 Task: Search Airbnb properties in Delaware with a kitchen.
Action: Mouse moved to (420, 55)
Screenshot: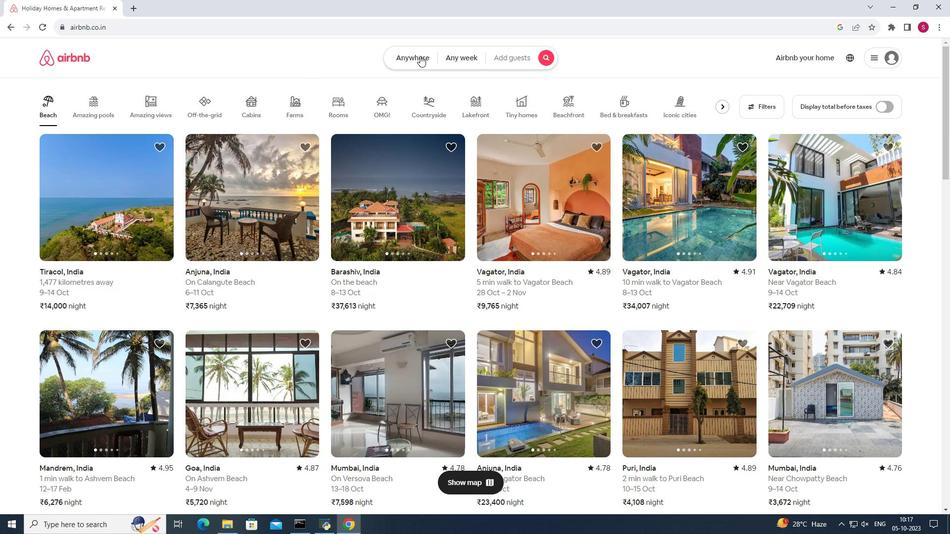 
Action: Mouse pressed left at (420, 55)
Screenshot: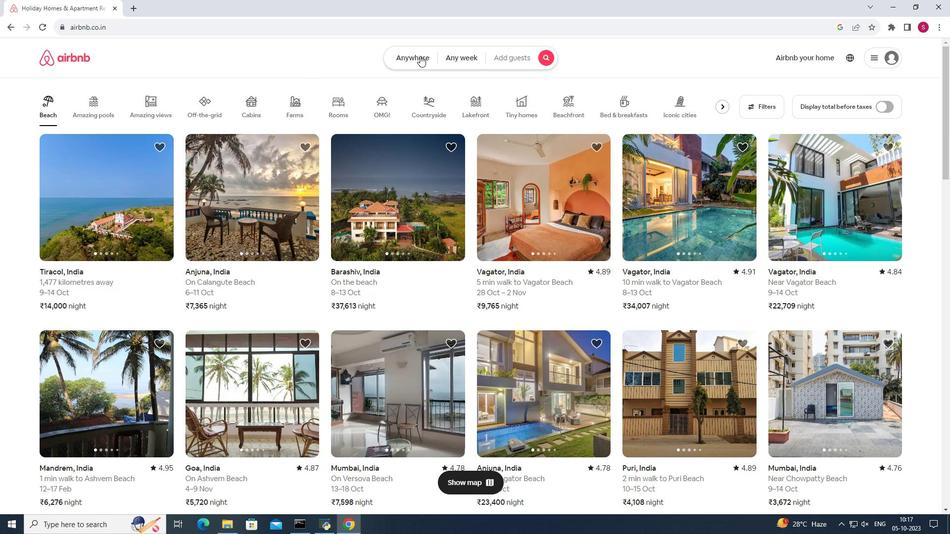 
Action: Mouse moved to (328, 93)
Screenshot: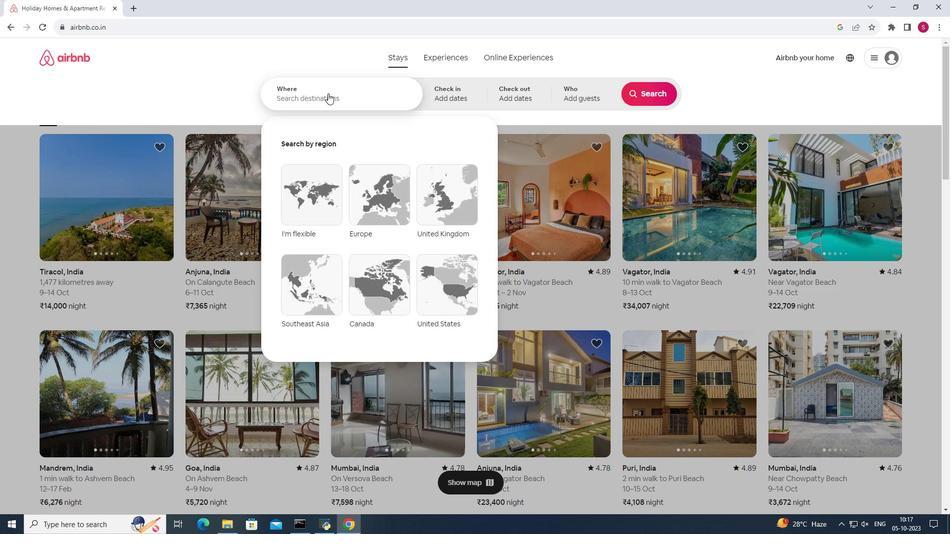 
Action: Mouse pressed left at (328, 93)
Screenshot: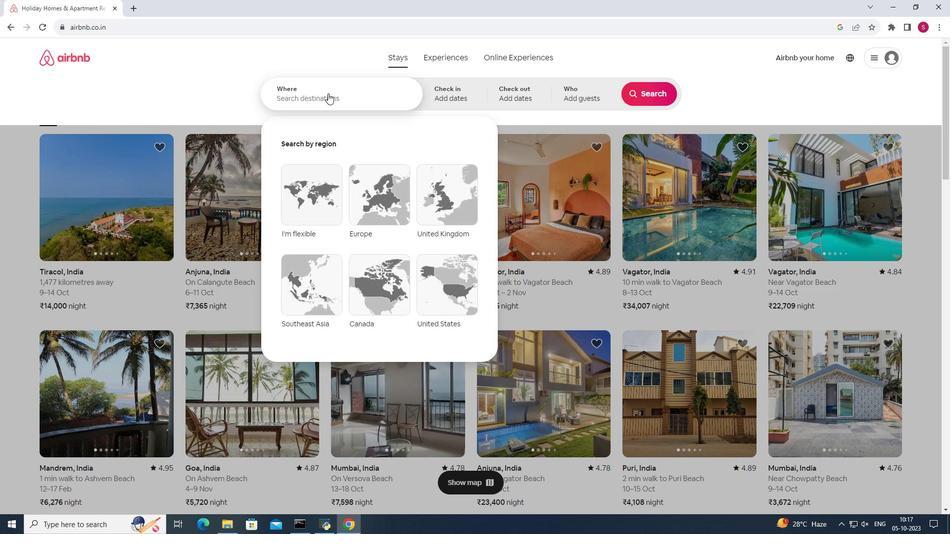 
Action: Mouse moved to (329, 96)
Screenshot: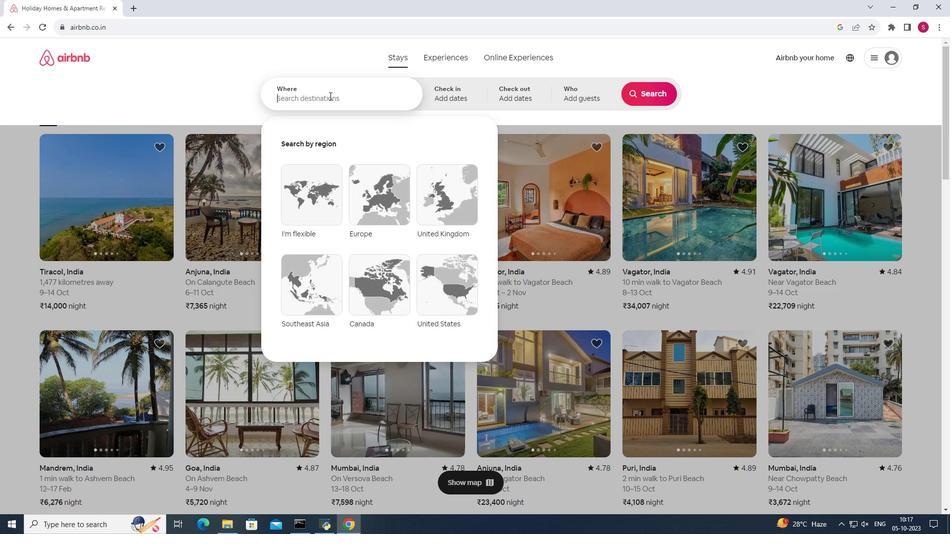 
Action: Key pressed <Key.shift>Di<Key.backspace>elaware
Screenshot: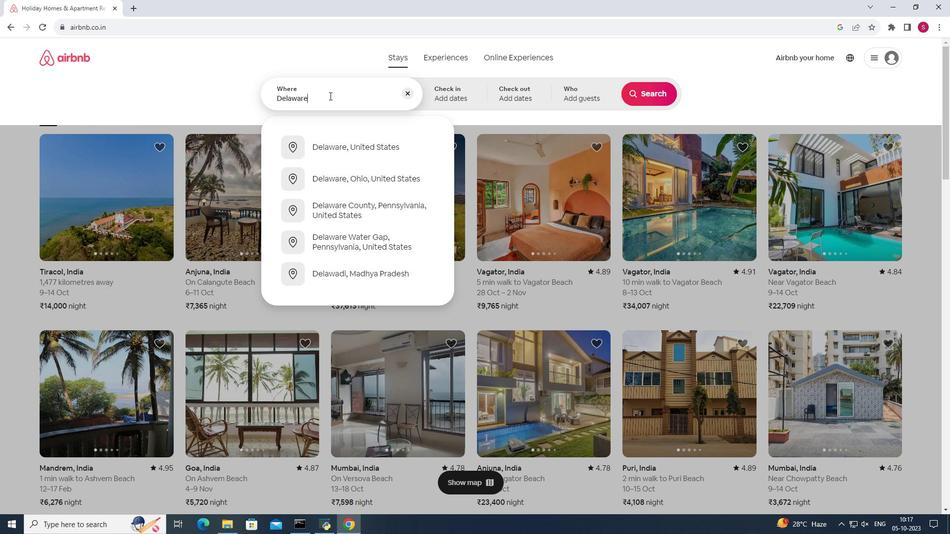 
Action: Mouse moved to (359, 147)
Screenshot: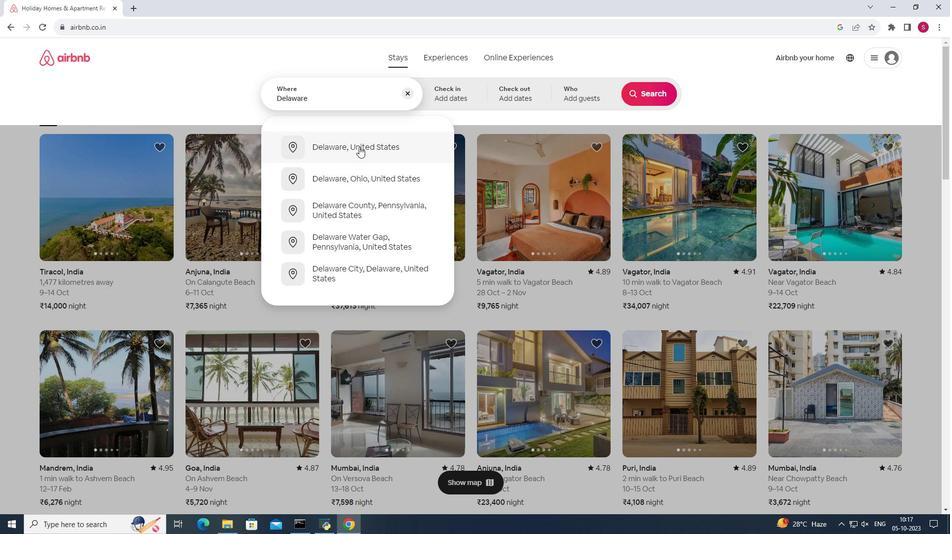
Action: Mouse pressed left at (359, 147)
Screenshot: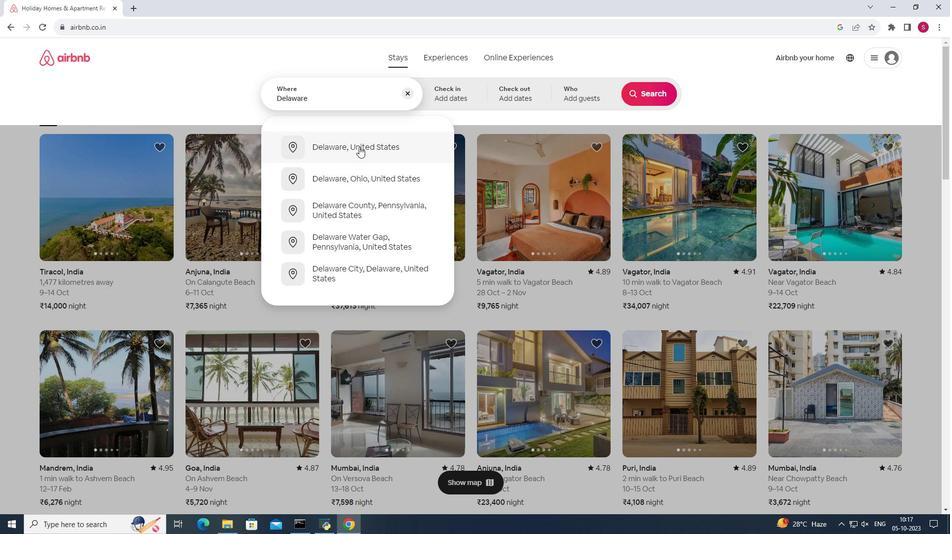 
Action: Mouse moved to (661, 94)
Screenshot: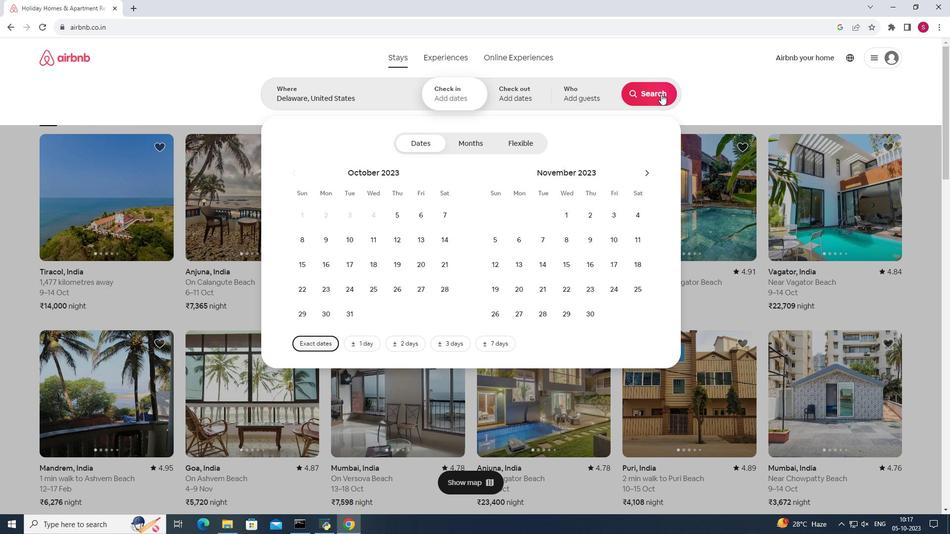 
Action: Mouse pressed left at (661, 94)
Screenshot: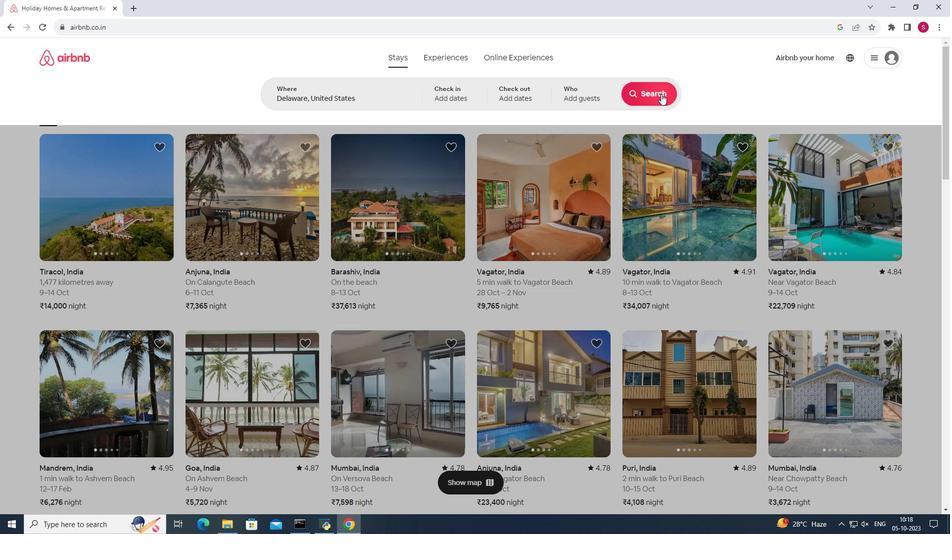 
Action: Mouse moved to (793, 93)
Screenshot: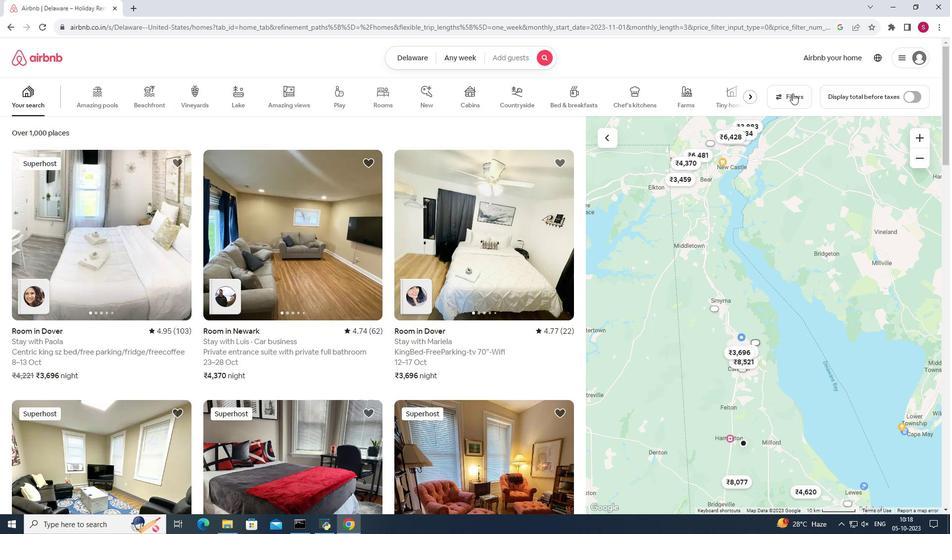 
Action: Mouse pressed left at (793, 93)
Screenshot: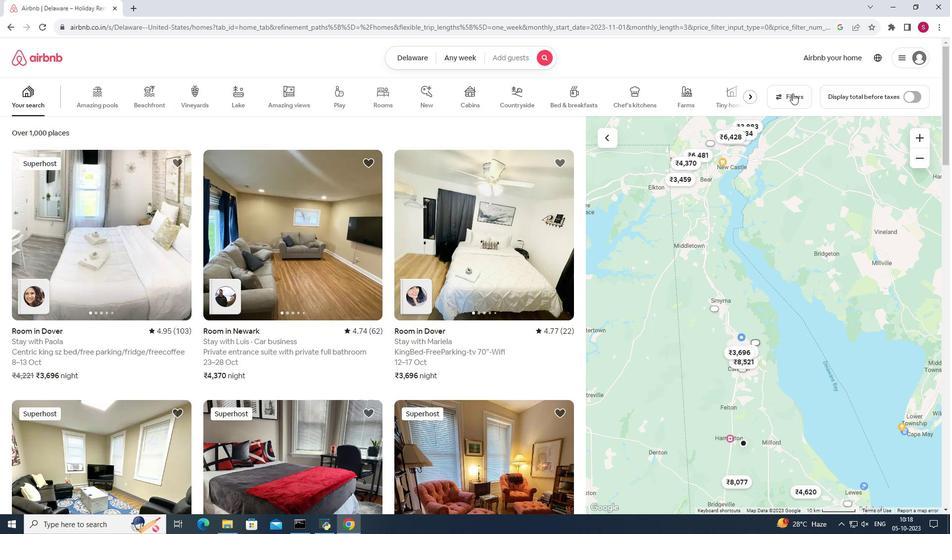 
Action: Mouse moved to (492, 267)
Screenshot: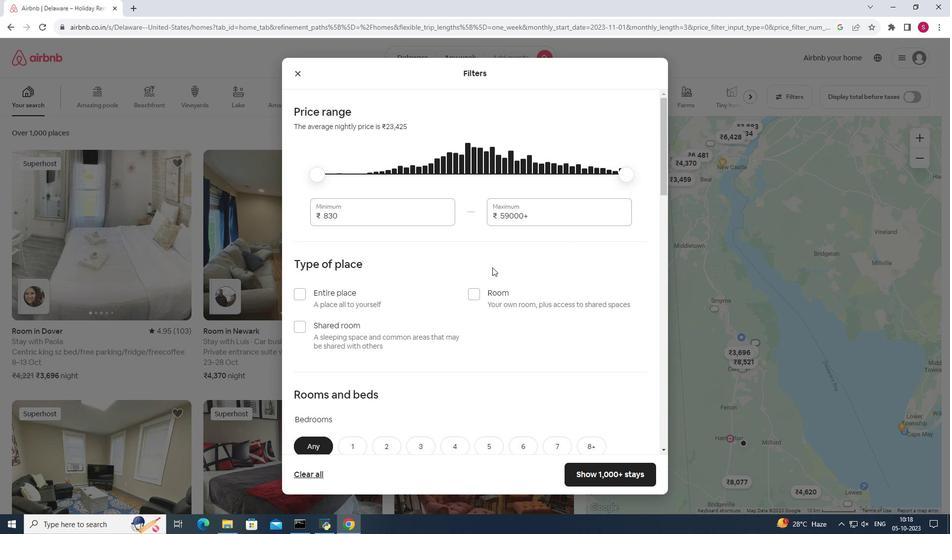 
Action: Mouse scrolled (492, 267) with delta (0, 0)
Screenshot: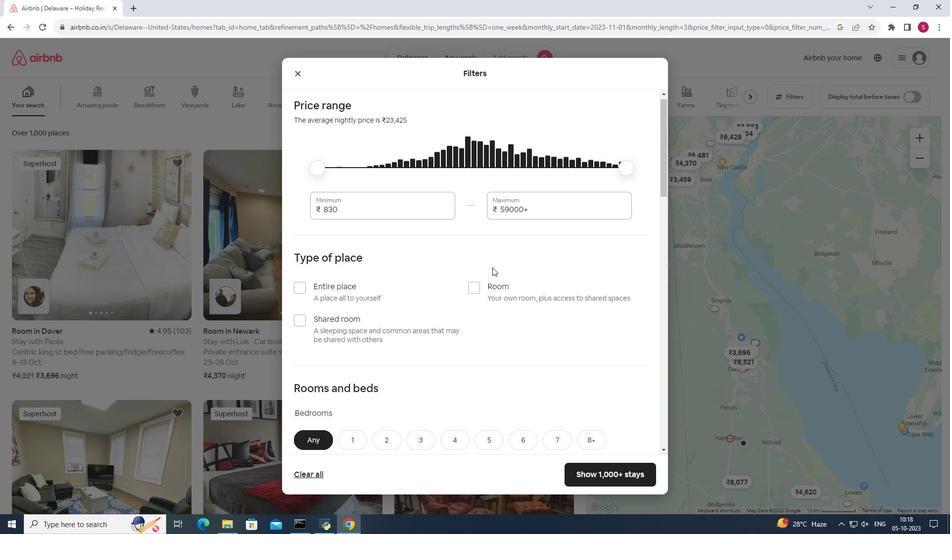 
Action: Mouse scrolled (492, 267) with delta (0, 0)
Screenshot: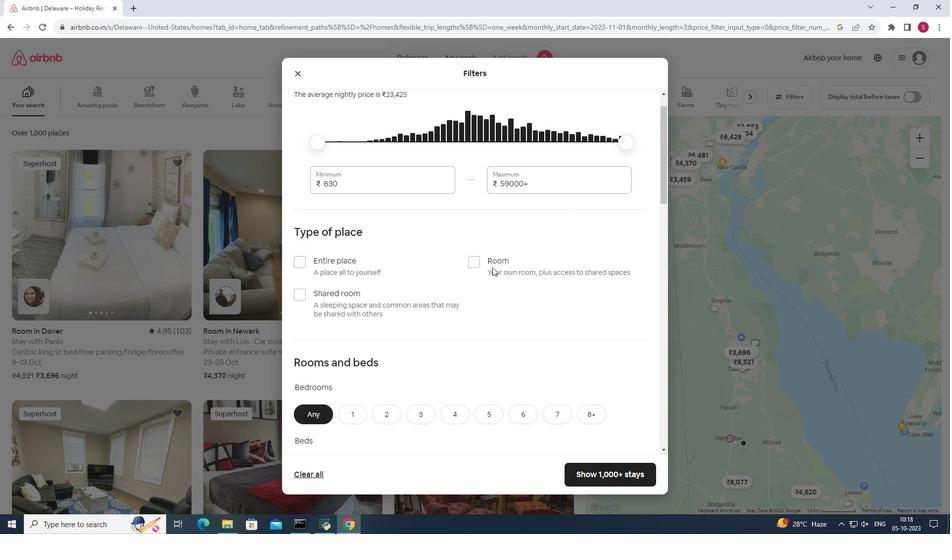 
Action: Mouse scrolled (492, 267) with delta (0, 0)
Screenshot: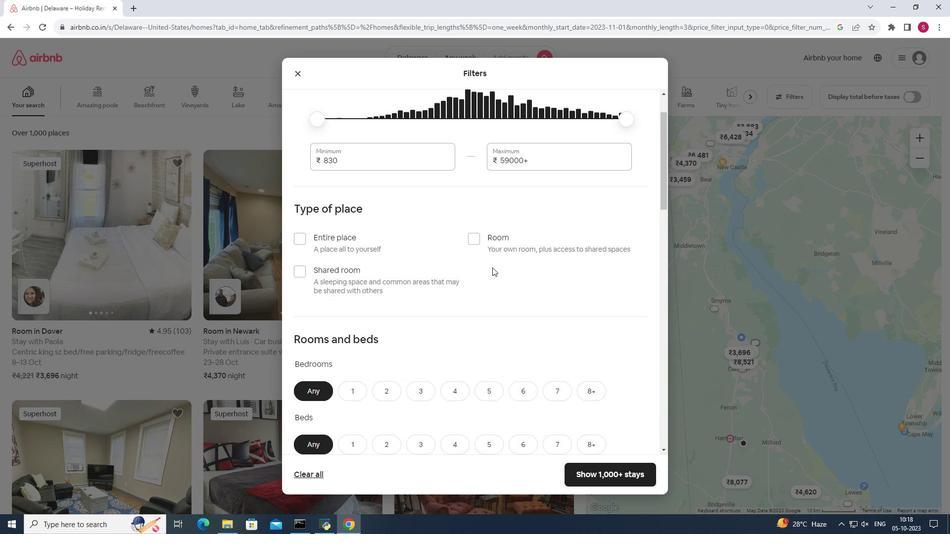 
Action: Mouse scrolled (492, 267) with delta (0, 0)
Screenshot: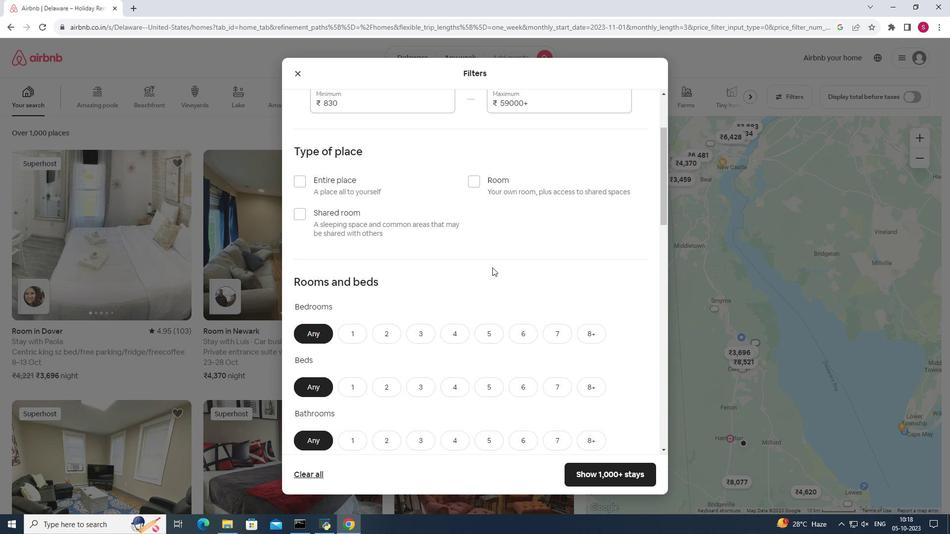 
Action: Mouse scrolled (492, 267) with delta (0, 0)
Screenshot: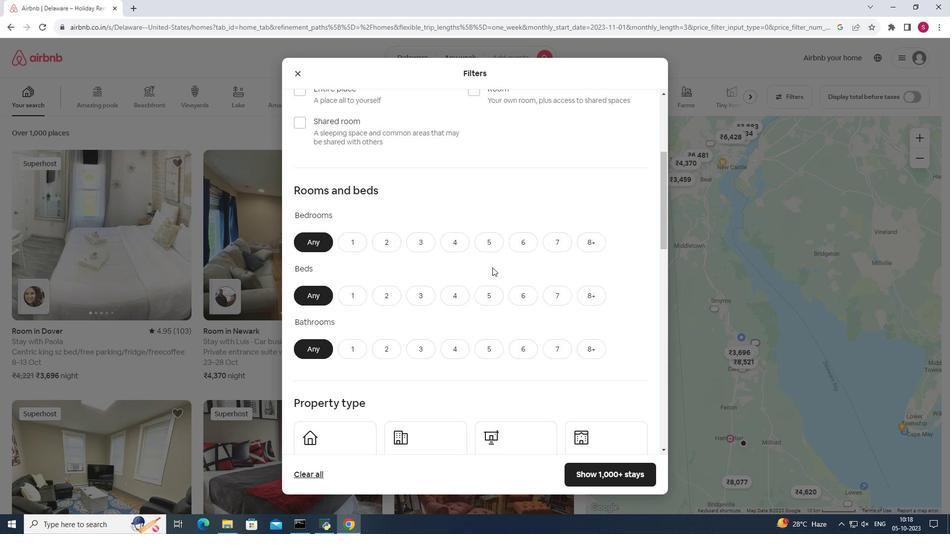 
Action: Mouse scrolled (492, 267) with delta (0, 0)
Screenshot: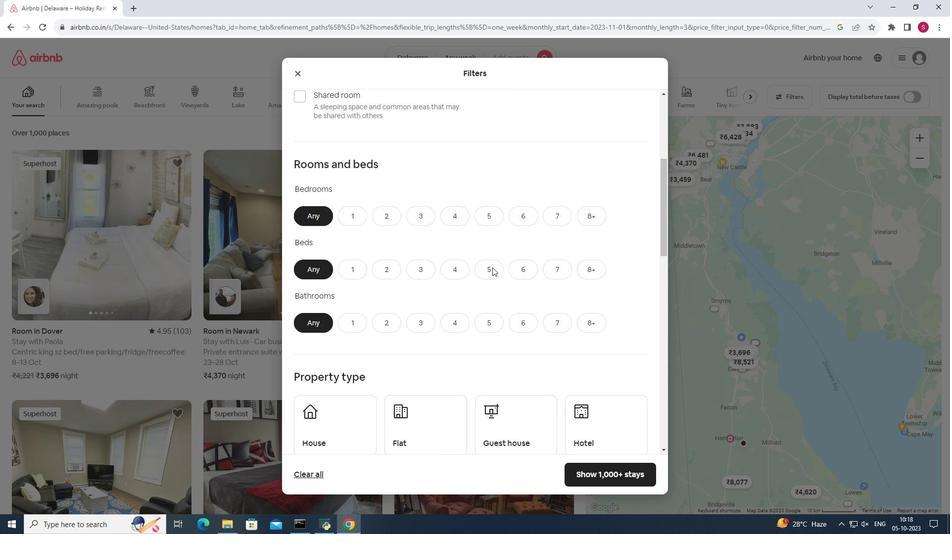 
Action: Mouse scrolled (492, 267) with delta (0, 0)
Screenshot: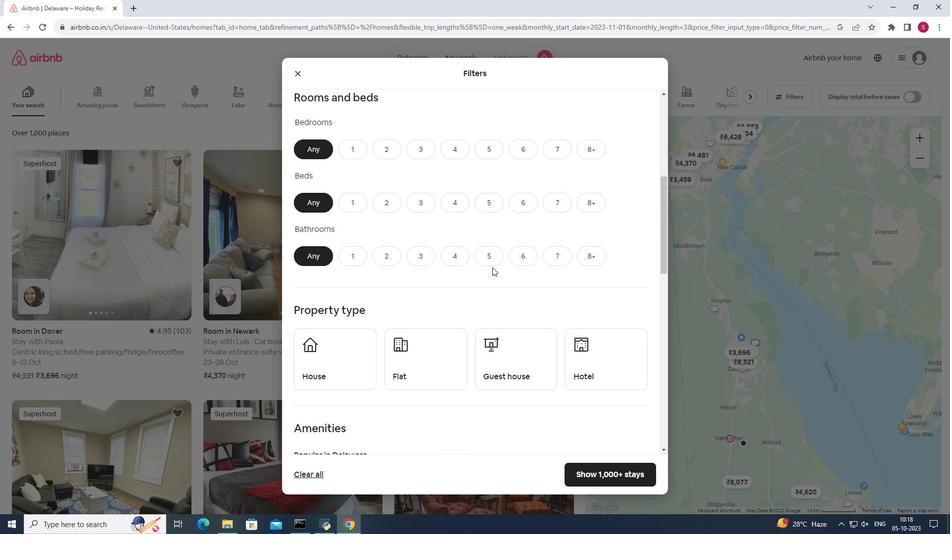 
Action: Mouse scrolled (492, 267) with delta (0, 0)
Screenshot: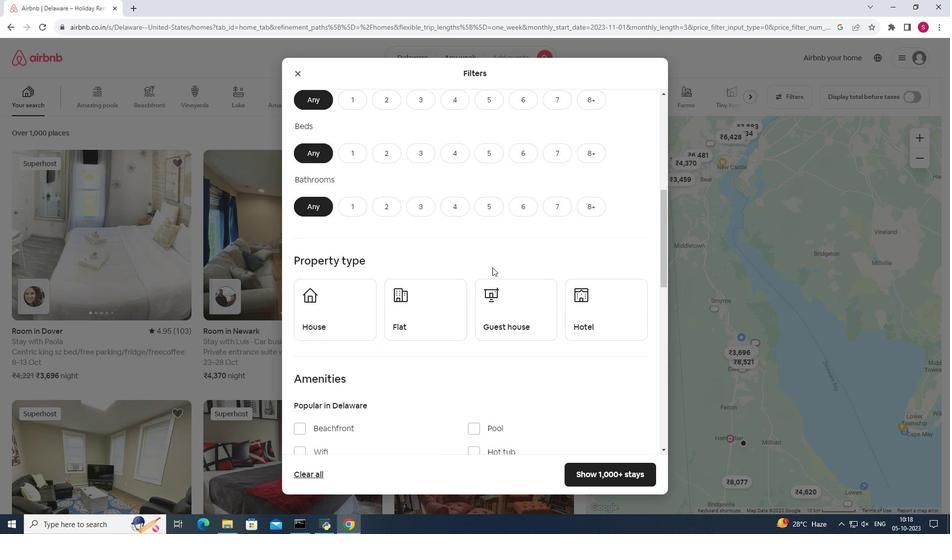 
Action: Mouse scrolled (492, 267) with delta (0, 0)
Screenshot: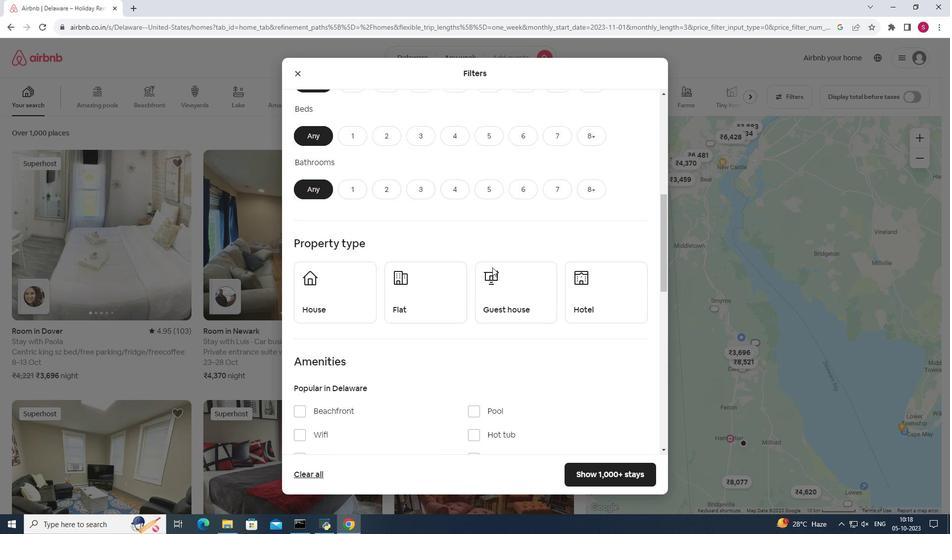 
Action: Mouse scrolled (492, 267) with delta (0, 0)
Screenshot: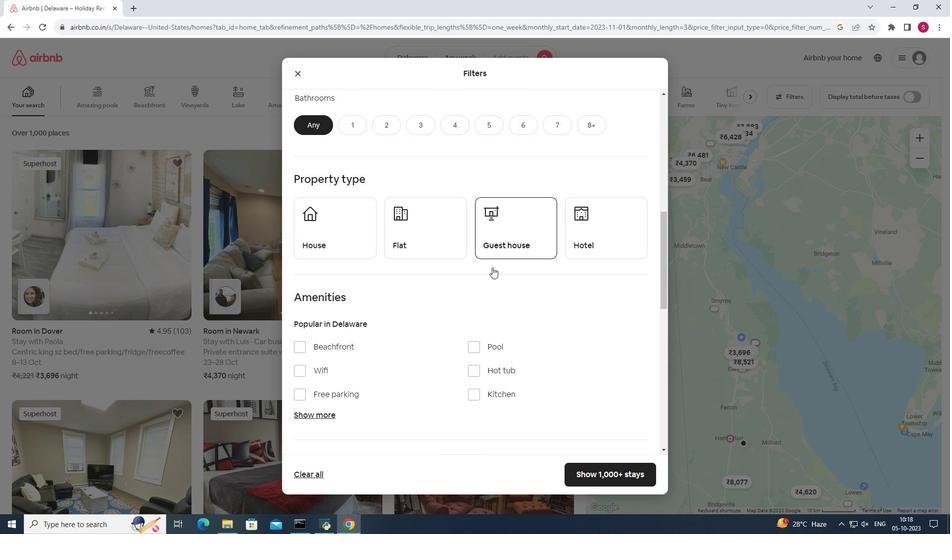 
Action: Mouse moved to (473, 331)
Screenshot: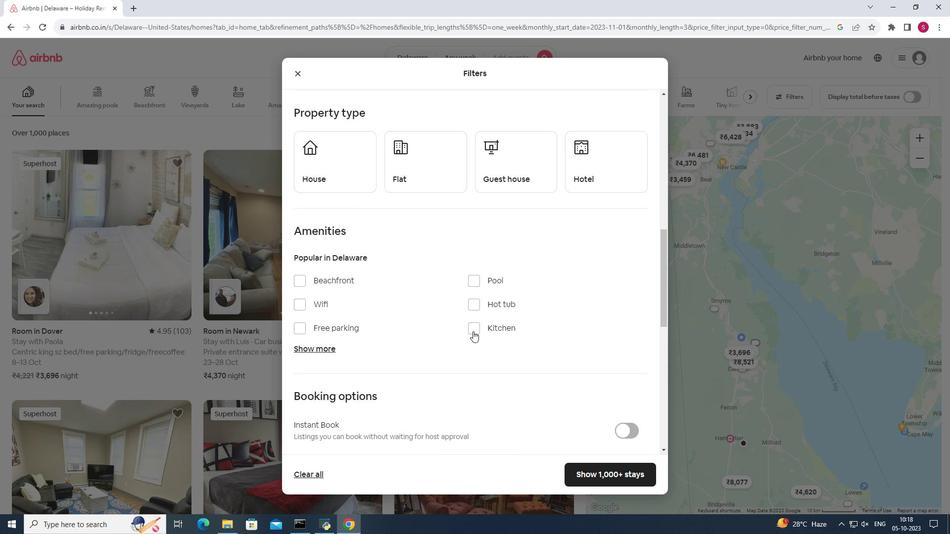 
Action: Mouse pressed left at (473, 331)
Screenshot: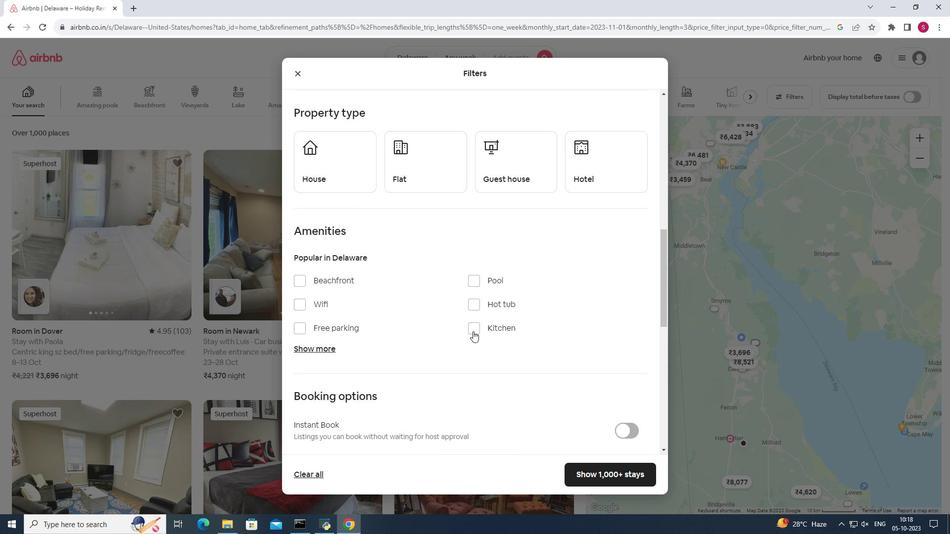 
Action: Mouse moved to (593, 480)
Screenshot: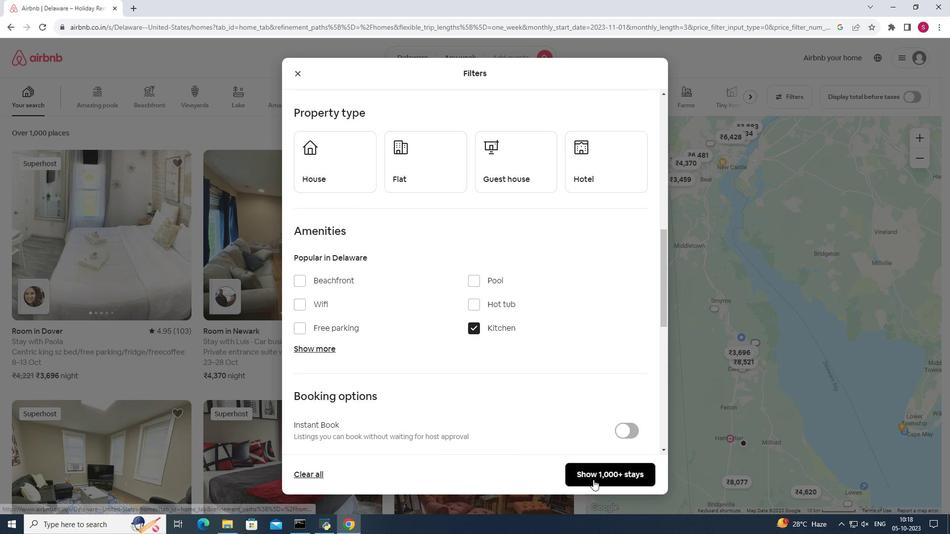 
Action: Mouse pressed left at (593, 480)
Screenshot: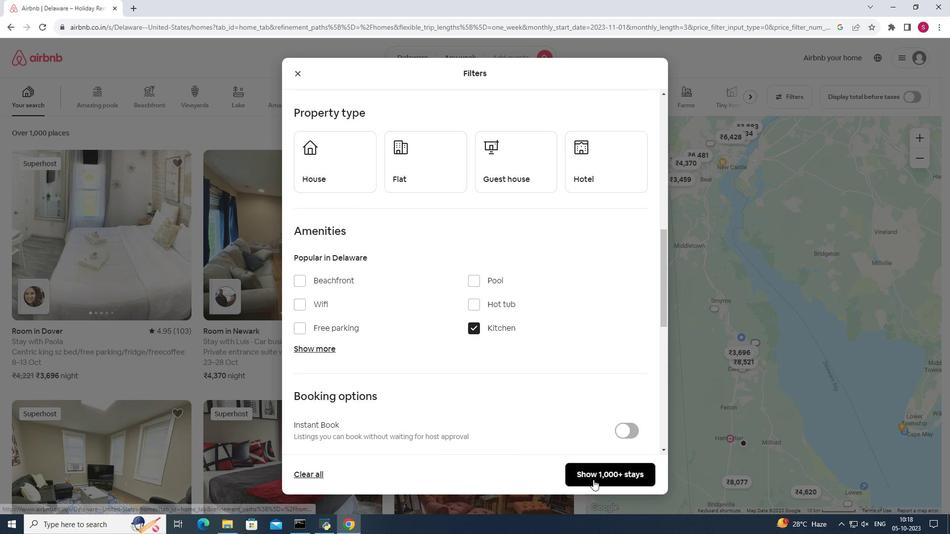 
Action: Mouse moved to (446, 253)
Screenshot: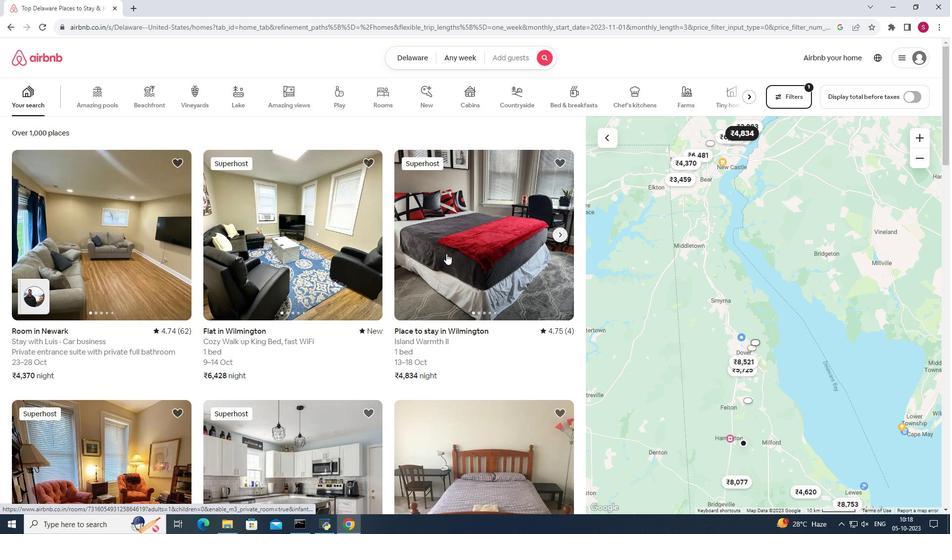 
Action: Mouse scrolled (446, 253) with delta (0, 0)
Screenshot: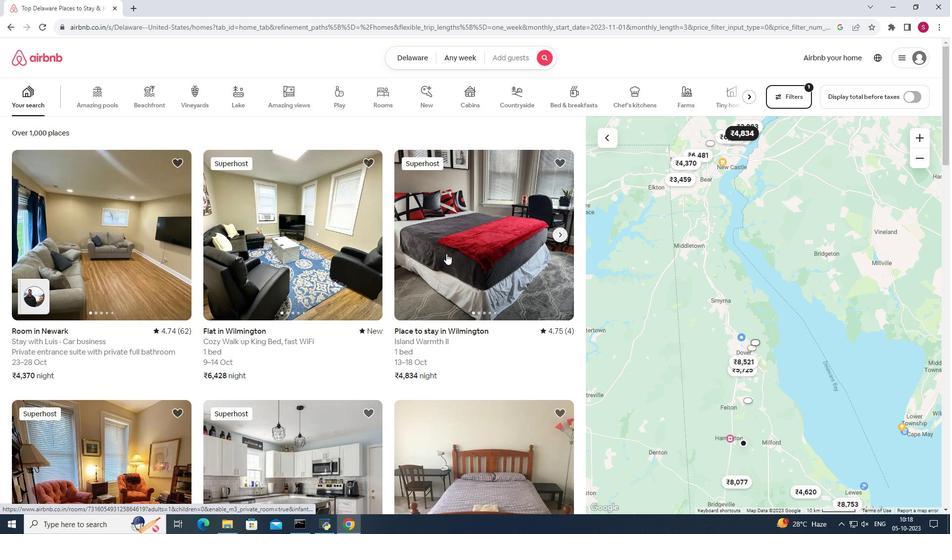 
Action: Mouse scrolled (446, 253) with delta (0, 0)
Screenshot: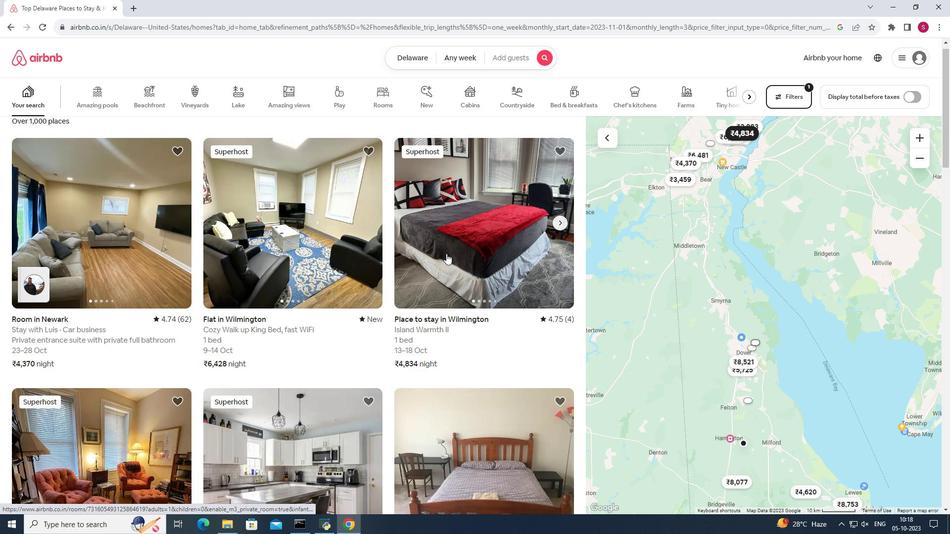 
Action: Mouse scrolled (446, 253) with delta (0, 0)
Screenshot: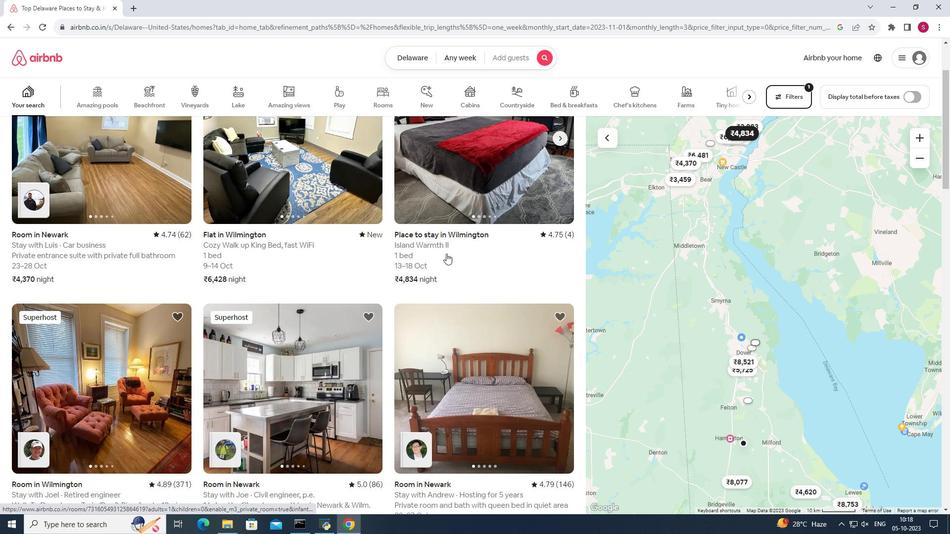 
Action: Mouse moved to (447, 253)
Screenshot: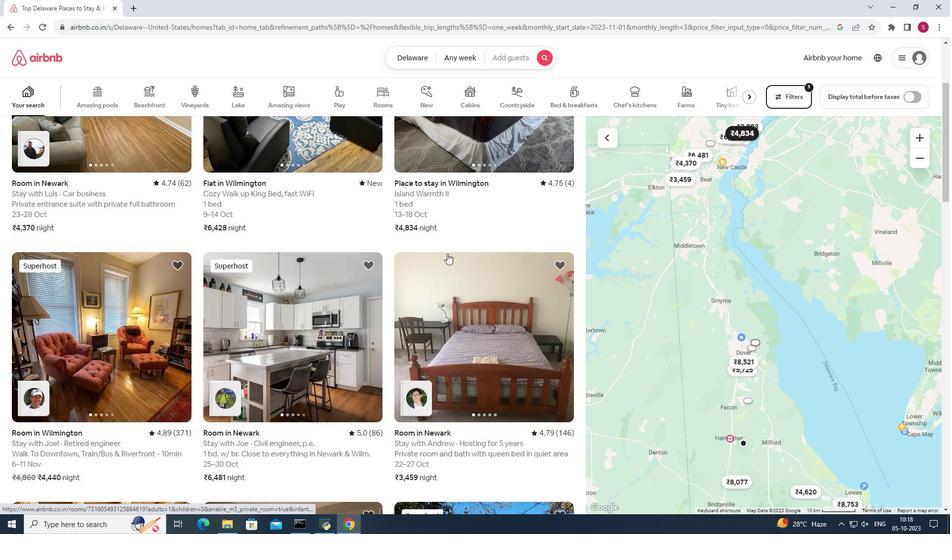 
Action: Mouse scrolled (447, 253) with delta (0, 0)
Screenshot: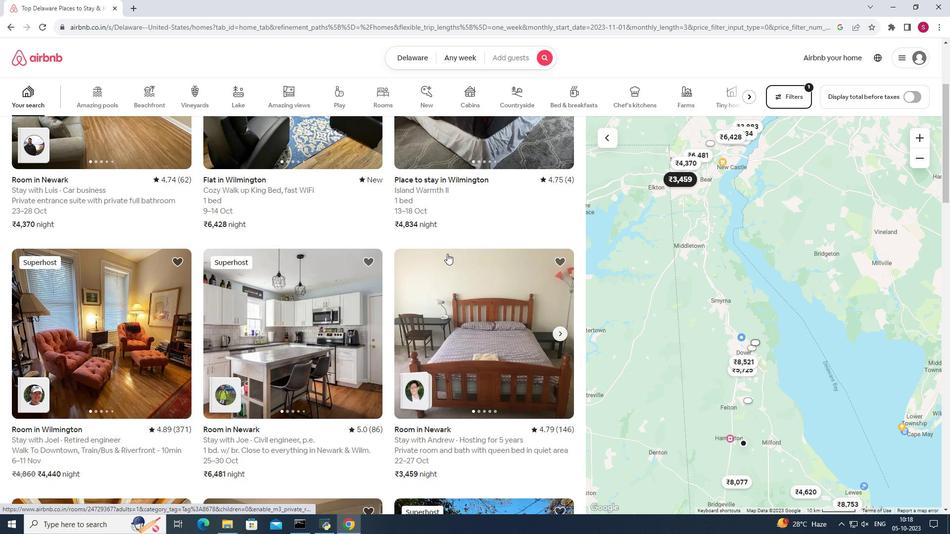 
Action: Mouse scrolled (447, 253) with delta (0, 0)
Screenshot: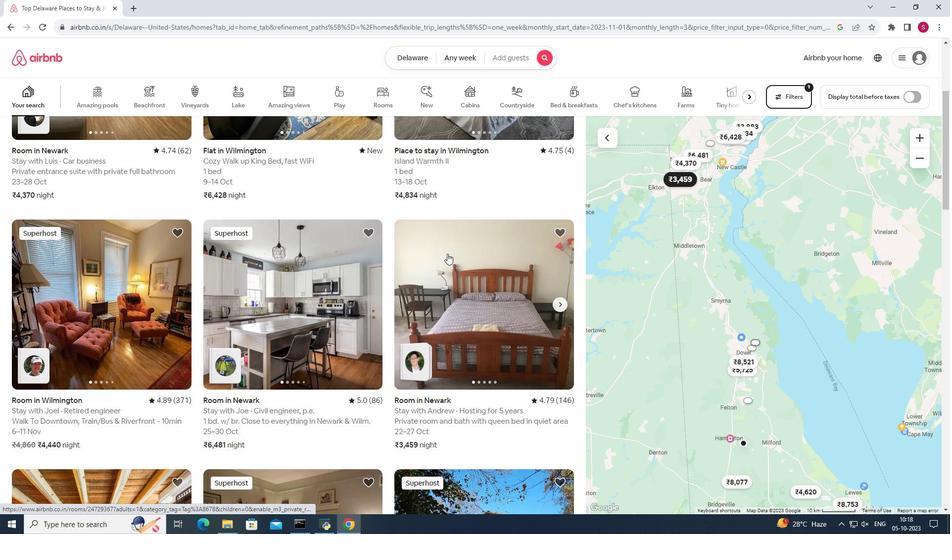 
Action: Mouse scrolled (447, 253) with delta (0, 0)
Screenshot: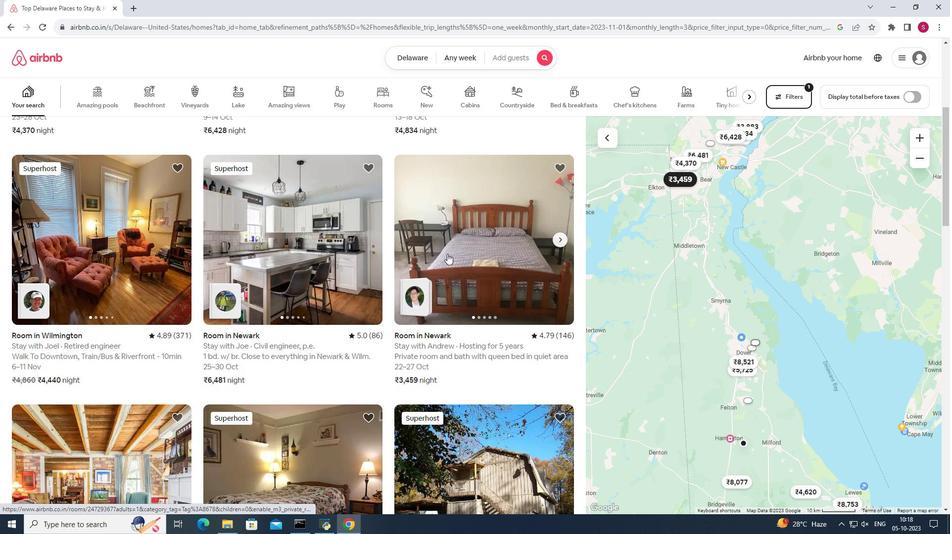 
Action: Mouse scrolled (447, 253) with delta (0, 0)
Screenshot: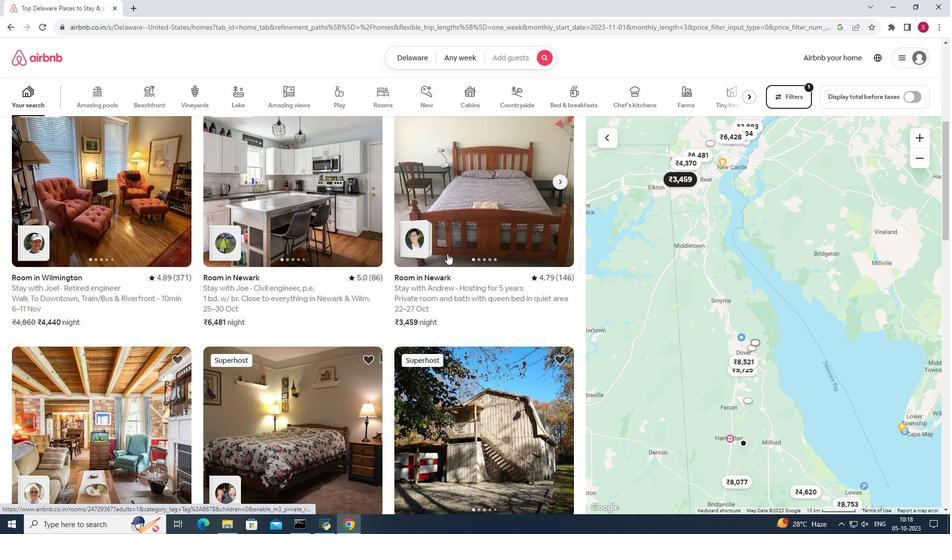 
Action: Mouse scrolled (447, 253) with delta (0, 0)
Screenshot: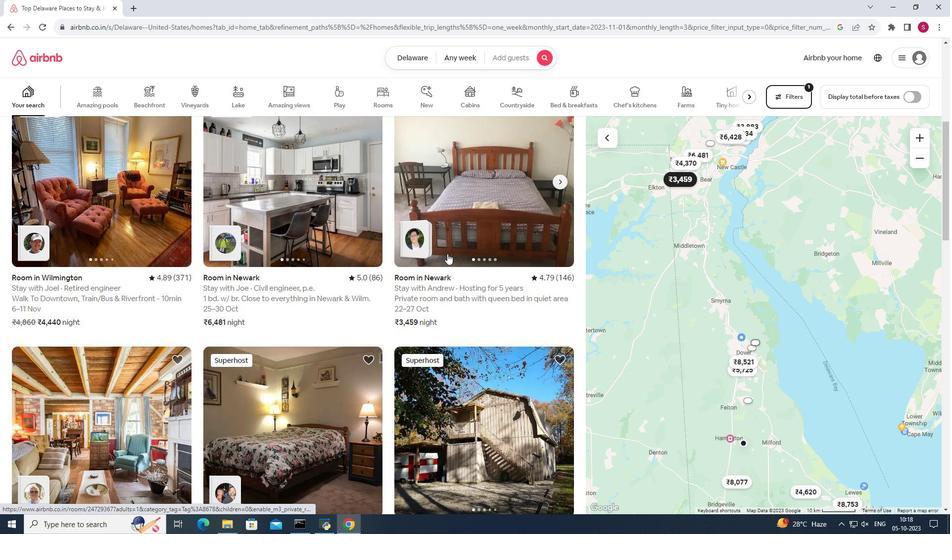 
Action: Mouse scrolled (447, 253) with delta (0, 0)
Screenshot: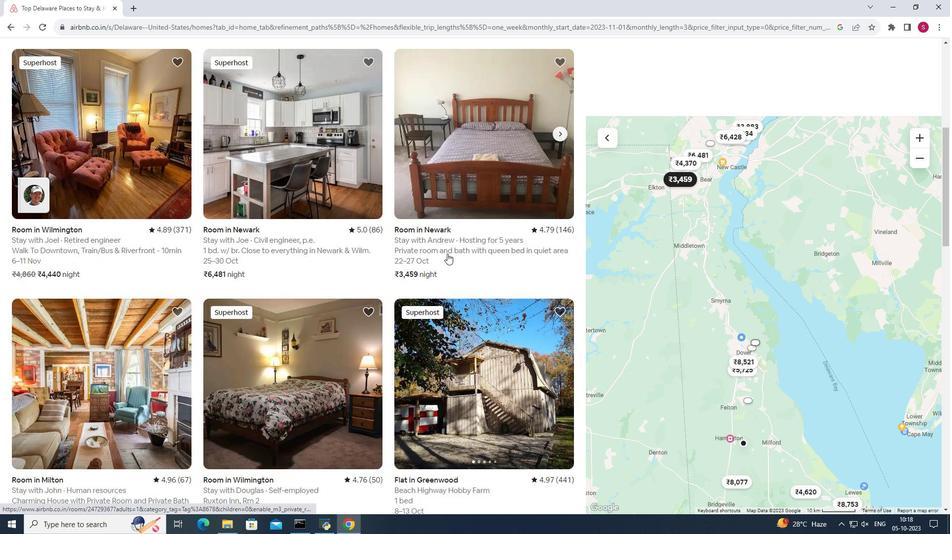 
Action: Mouse scrolled (447, 253) with delta (0, 0)
Screenshot: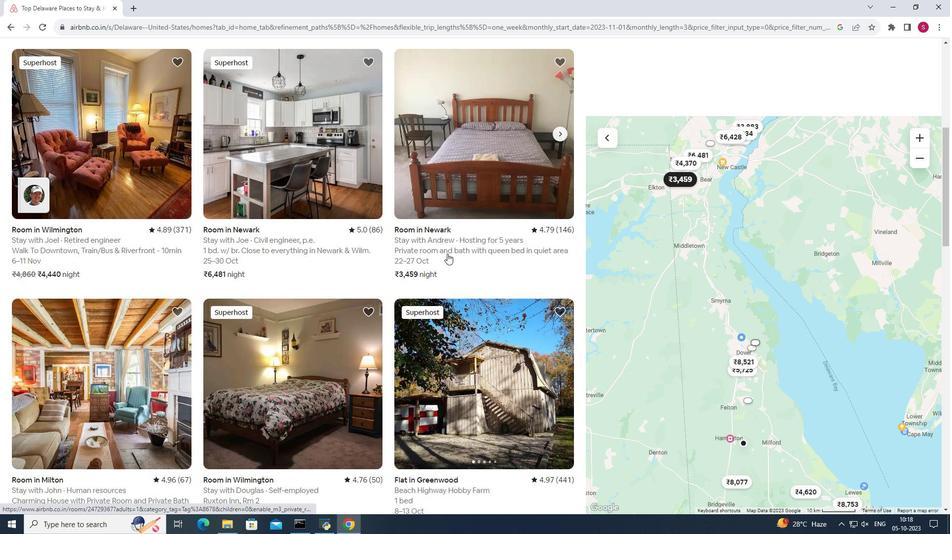 
Action: Mouse scrolled (447, 253) with delta (0, 0)
Screenshot: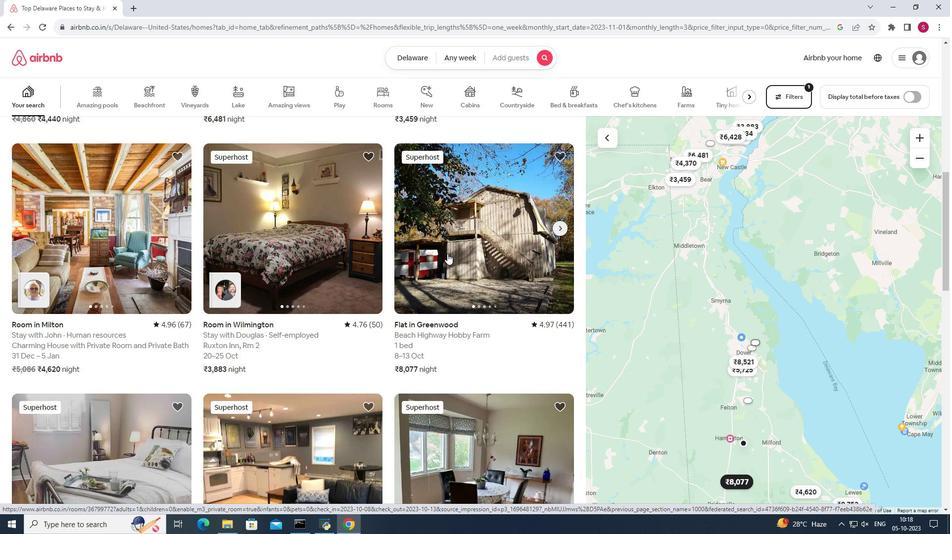 
Action: Mouse scrolled (447, 253) with delta (0, 0)
Screenshot: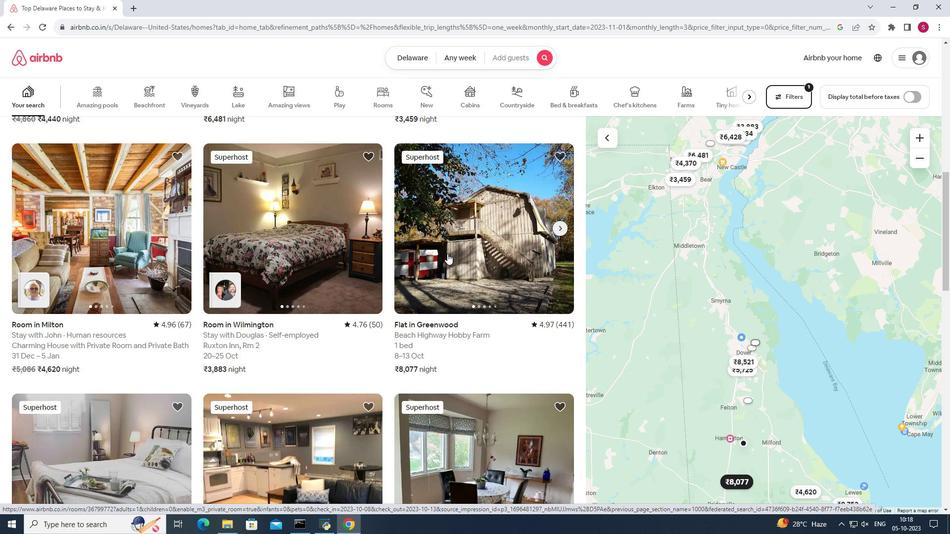 
Action: Mouse scrolled (447, 253) with delta (0, 0)
Screenshot: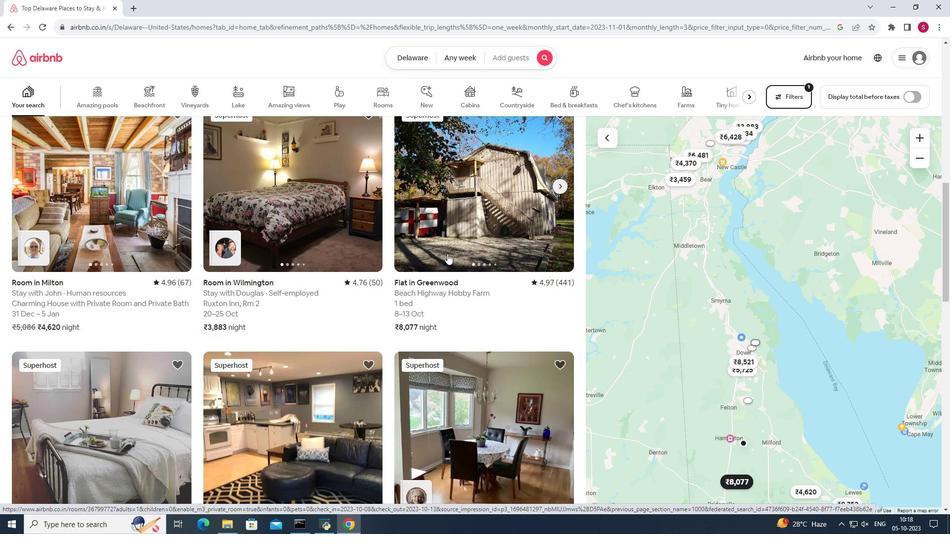
Action: Mouse scrolled (447, 253) with delta (0, 0)
Screenshot: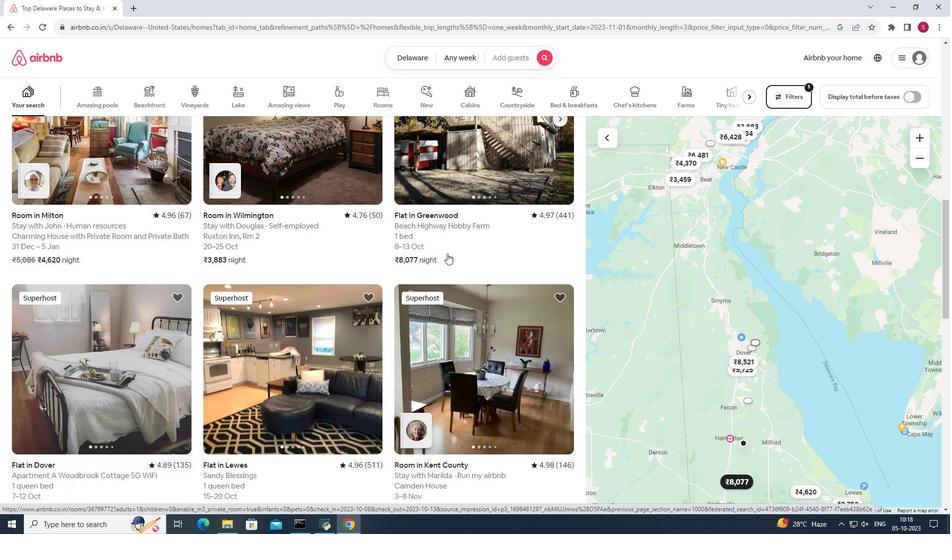 
Action: Mouse scrolled (447, 253) with delta (0, 0)
Screenshot: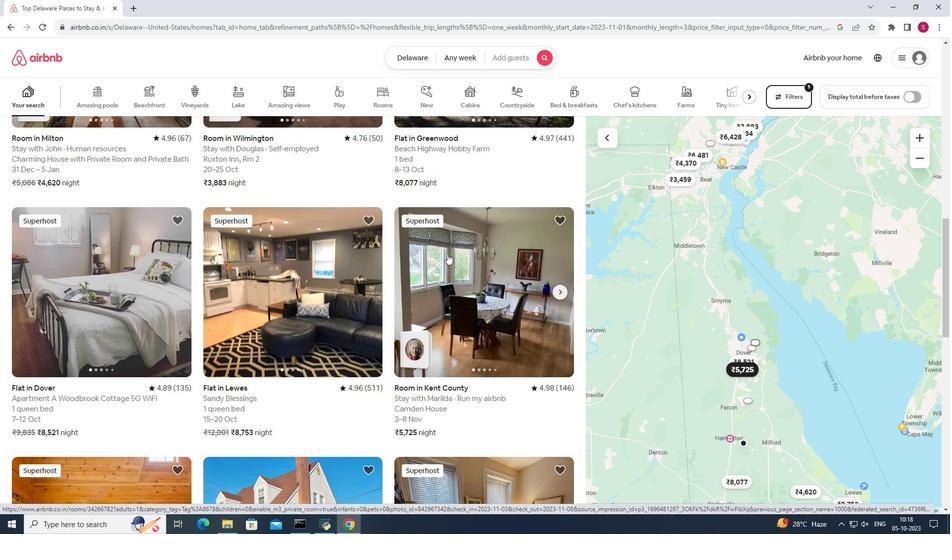 
Action: Mouse scrolled (447, 253) with delta (0, 0)
Screenshot: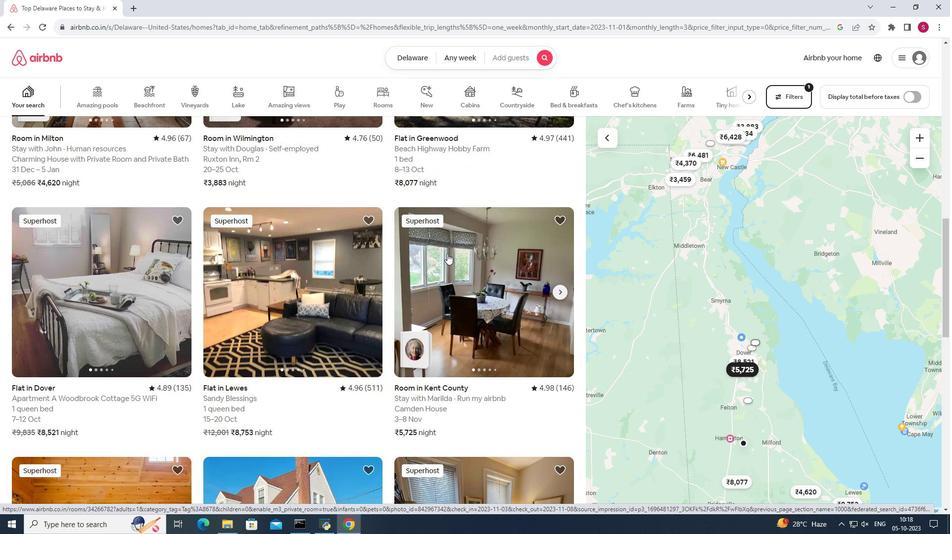 
Action: Mouse scrolled (447, 253) with delta (0, 0)
Screenshot: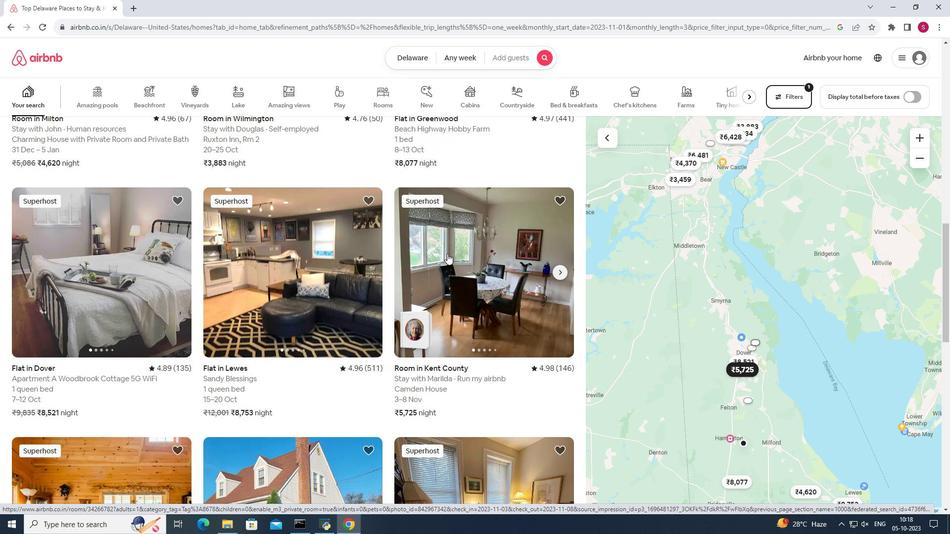 
Action: Mouse scrolled (447, 253) with delta (0, 0)
Screenshot: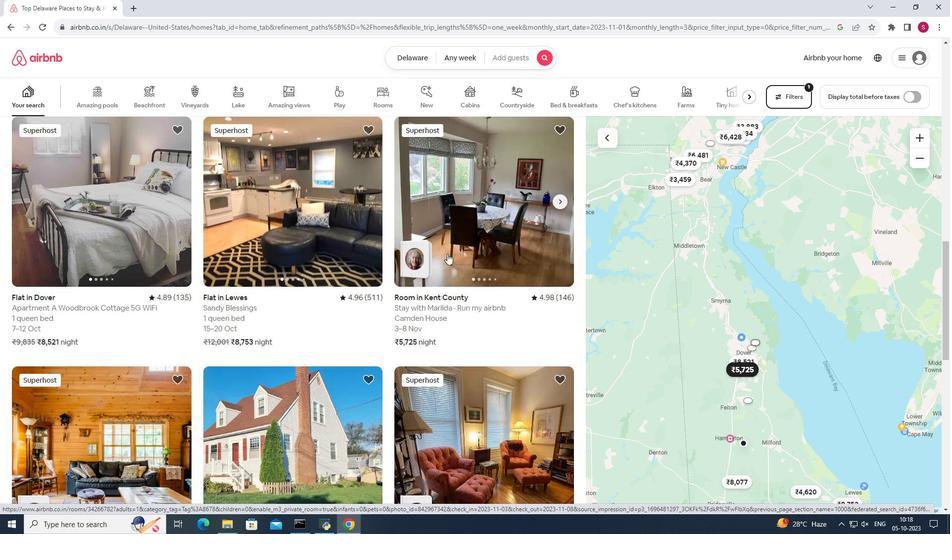 
Action: Mouse scrolled (447, 253) with delta (0, 0)
Screenshot: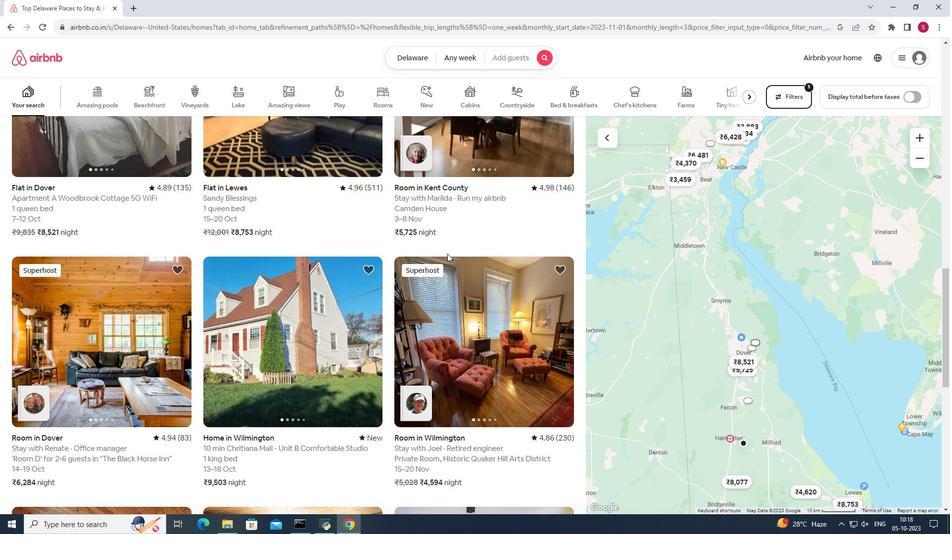 
Action: Mouse scrolled (447, 253) with delta (0, 0)
Screenshot: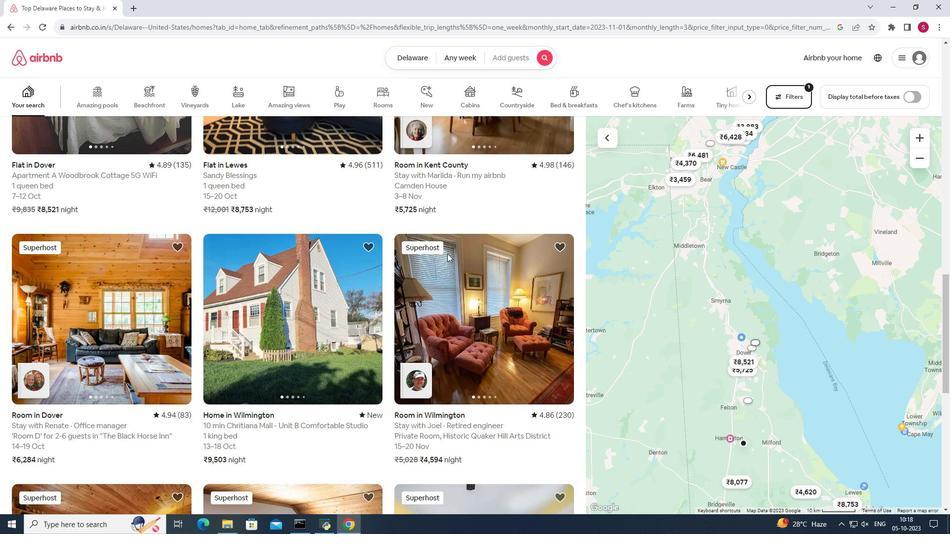 
Action: Mouse scrolled (447, 253) with delta (0, 0)
Screenshot: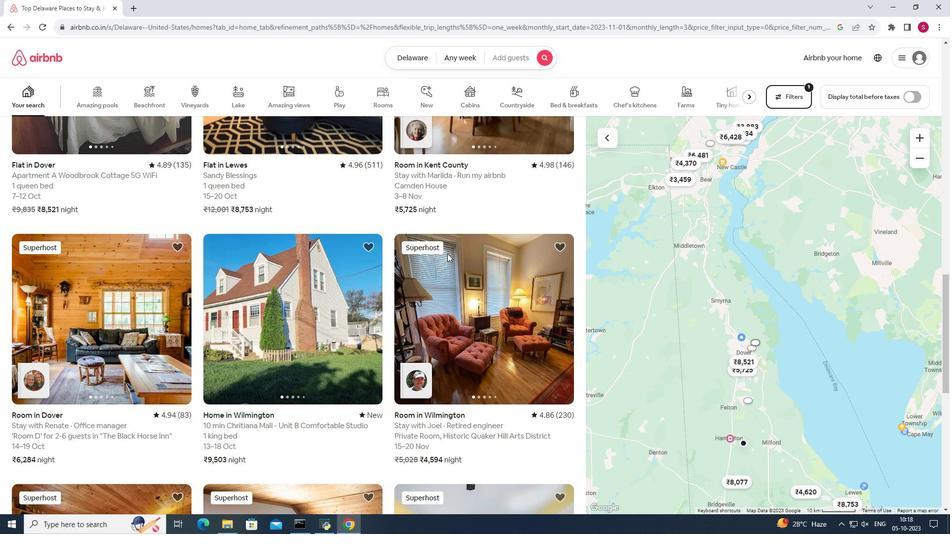 
Action: Mouse scrolled (447, 253) with delta (0, 0)
Screenshot: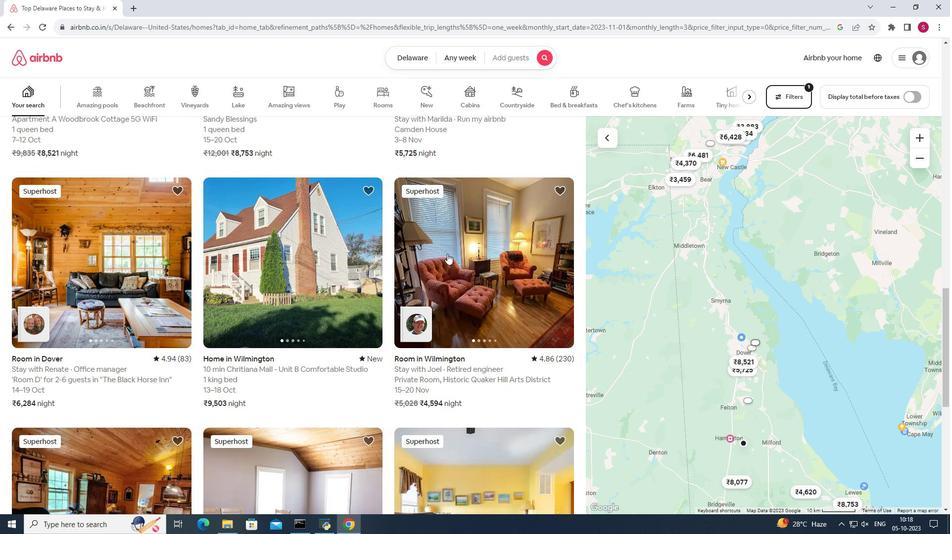
Action: Mouse scrolled (447, 253) with delta (0, 0)
Screenshot: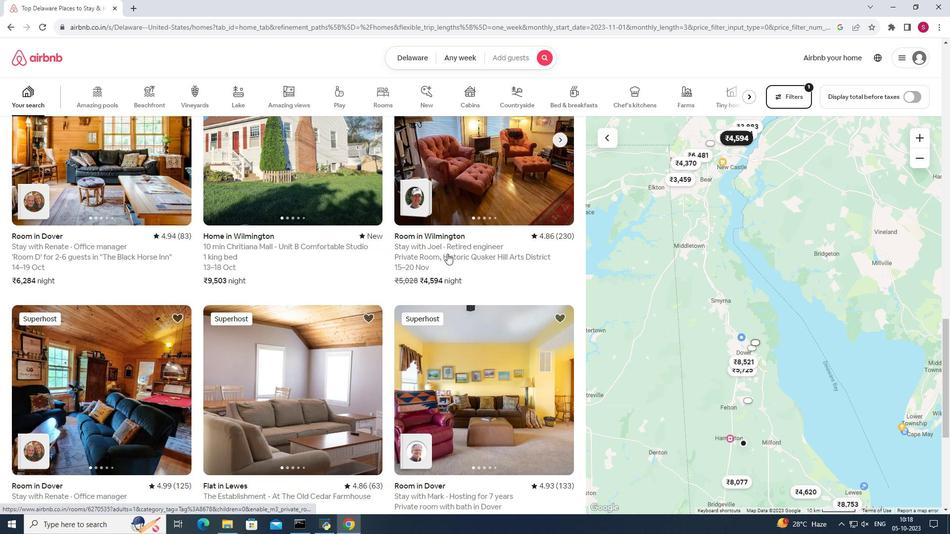 
Action: Mouse scrolled (447, 253) with delta (0, 0)
Screenshot: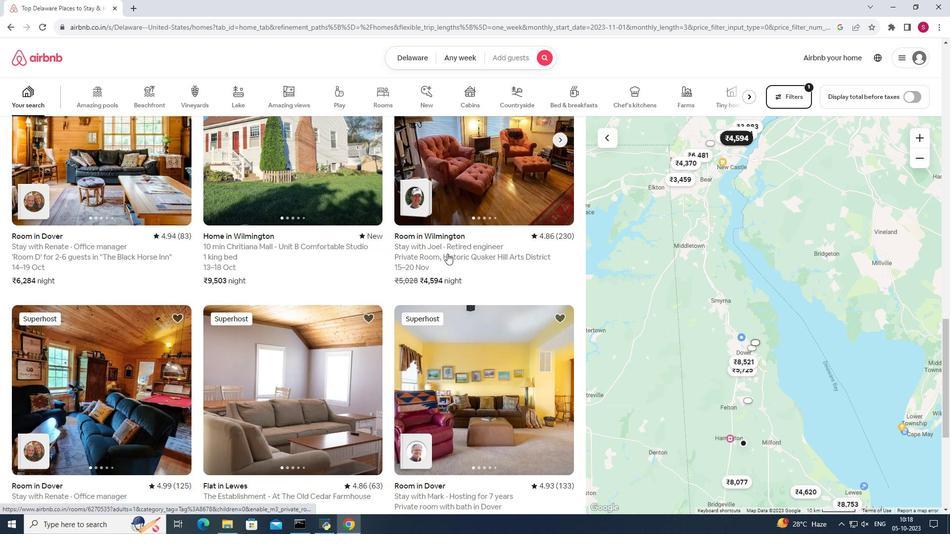 
Action: Mouse scrolled (447, 253) with delta (0, 0)
Screenshot: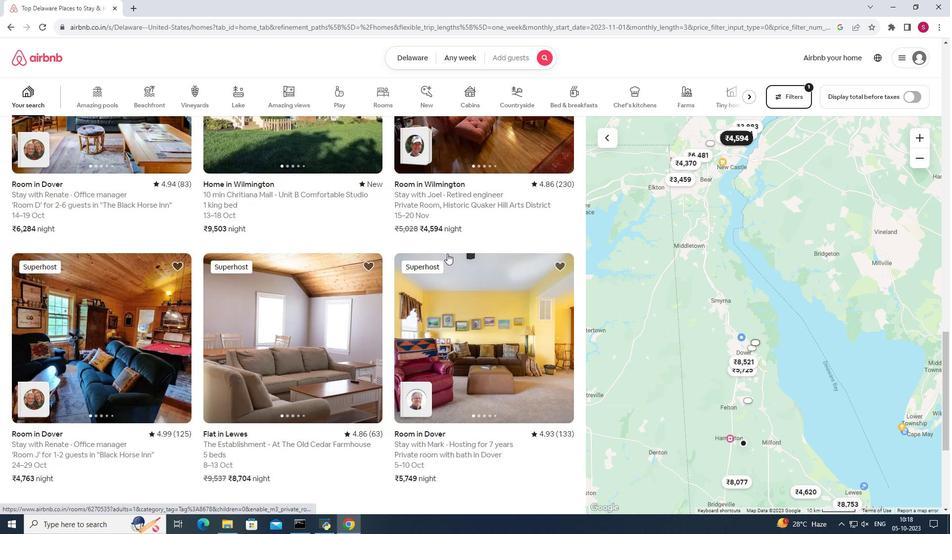 
Action: Mouse scrolled (447, 253) with delta (0, 0)
Screenshot: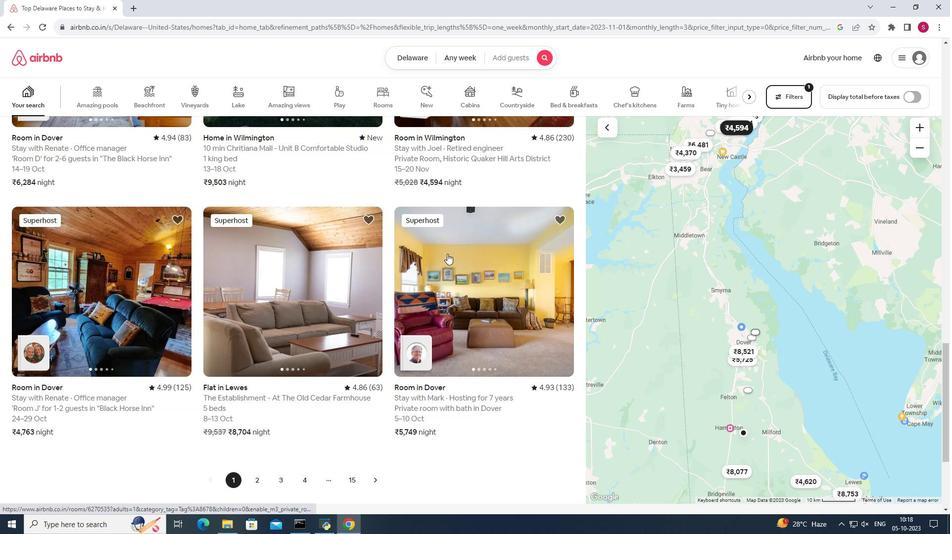 
Action: Mouse moved to (377, 392)
Screenshot: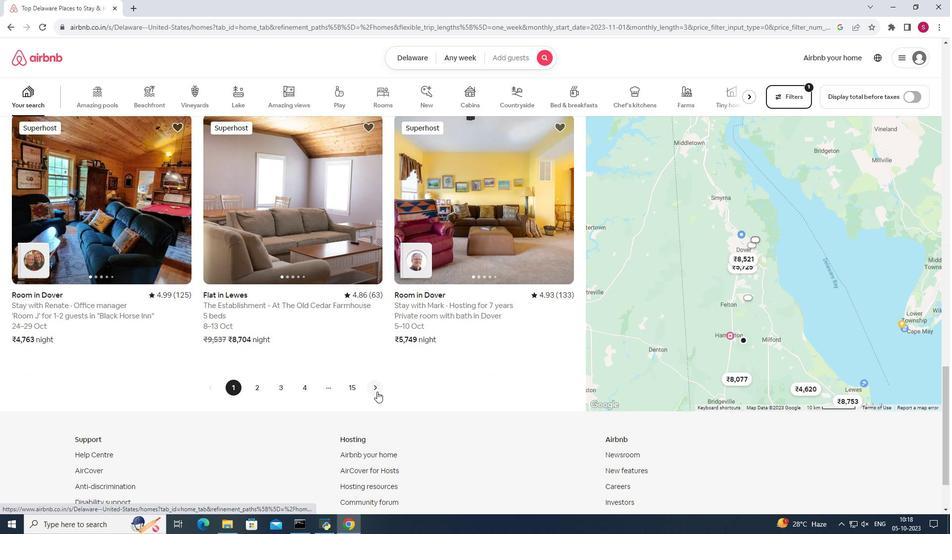 
Action: Mouse pressed left at (377, 392)
Screenshot: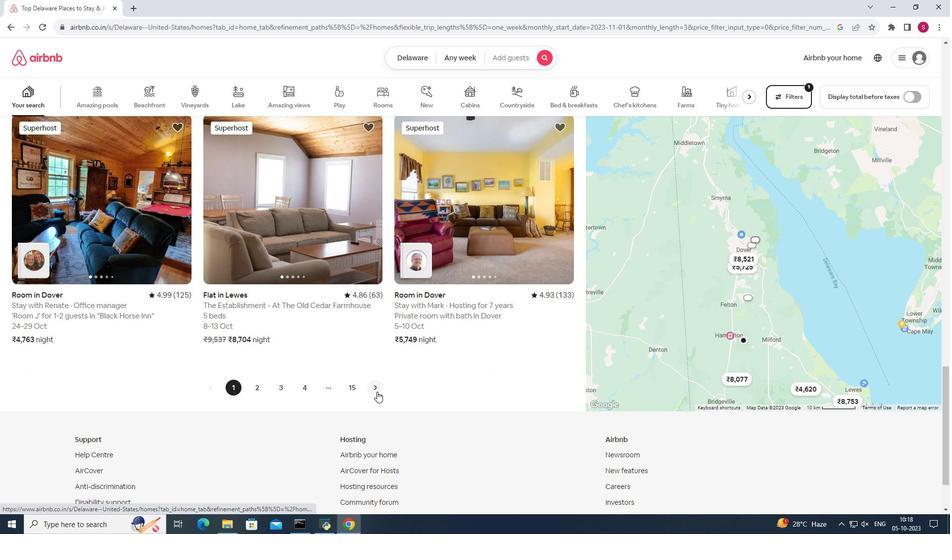 
Action: Mouse moved to (490, 323)
Screenshot: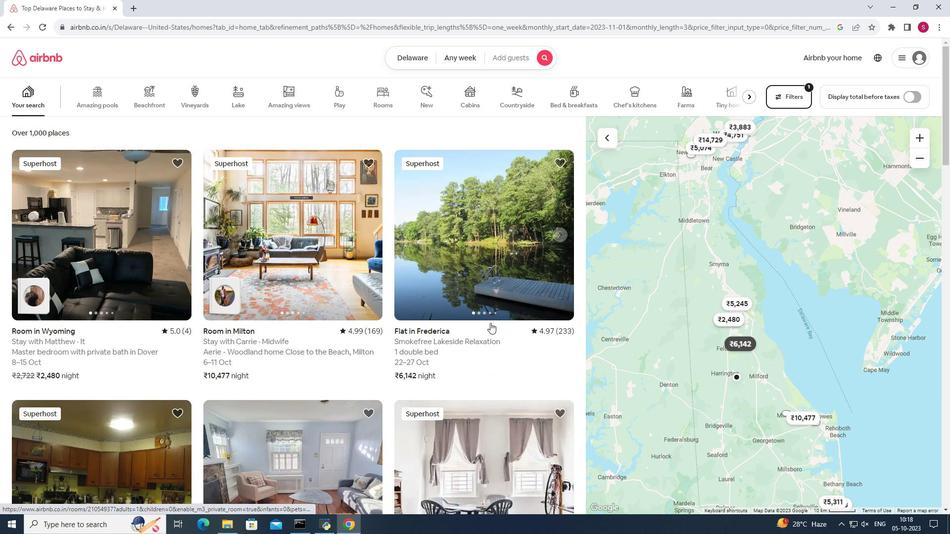 
Action: Mouse scrolled (490, 322) with delta (0, 0)
Screenshot: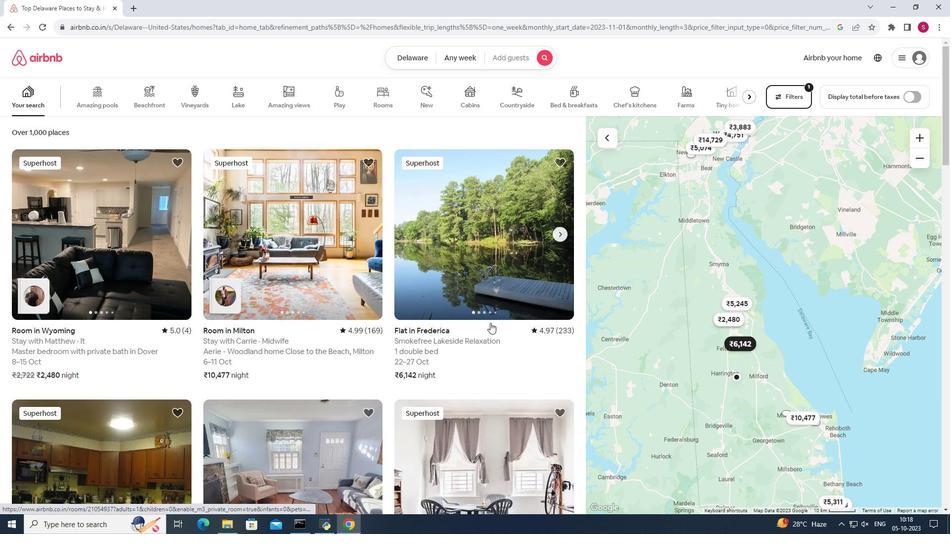 
Action: Mouse scrolled (490, 322) with delta (0, 0)
Screenshot: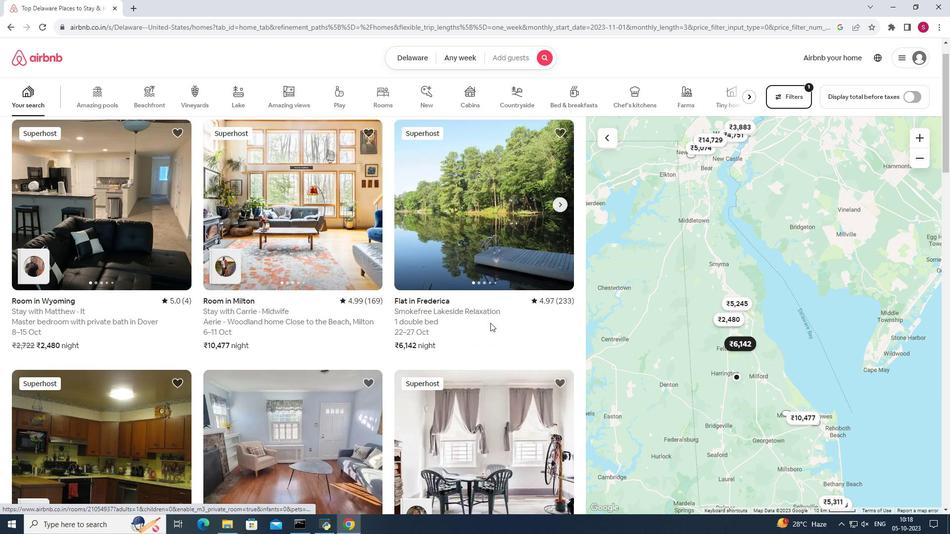 
Action: Mouse scrolled (490, 322) with delta (0, 0)
Screenshot: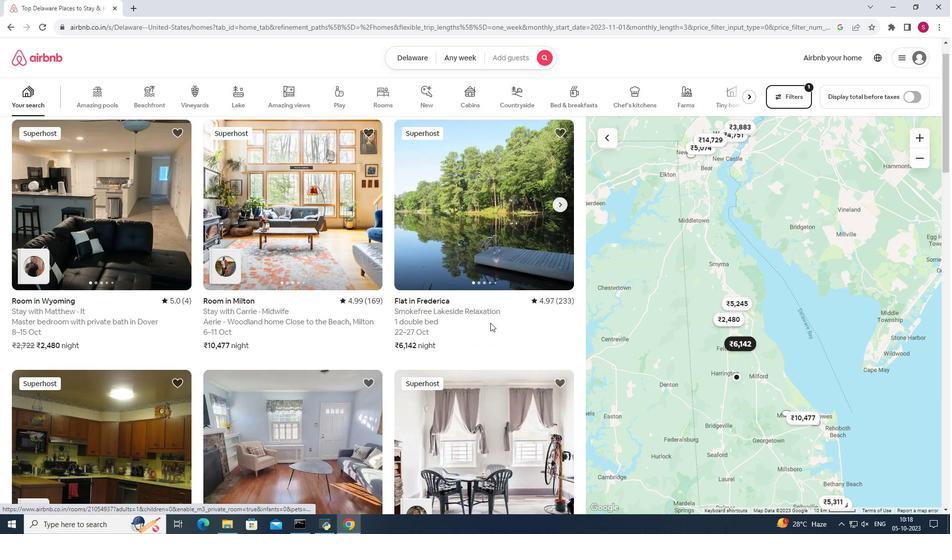 
Action: Mouse scrolled (490, 322) with delta (0, 0)
Screenshot: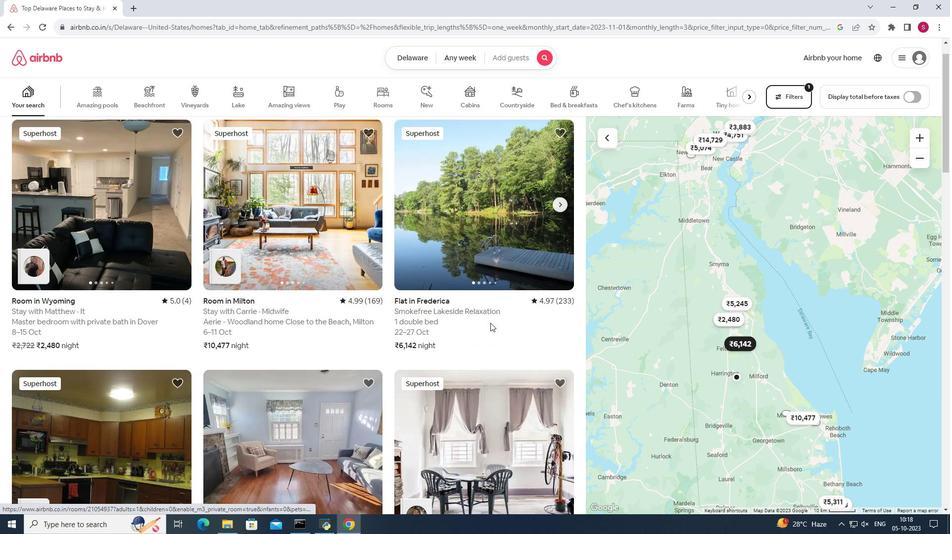 
Action: Mouse moved to (490, 323)
Screenshot: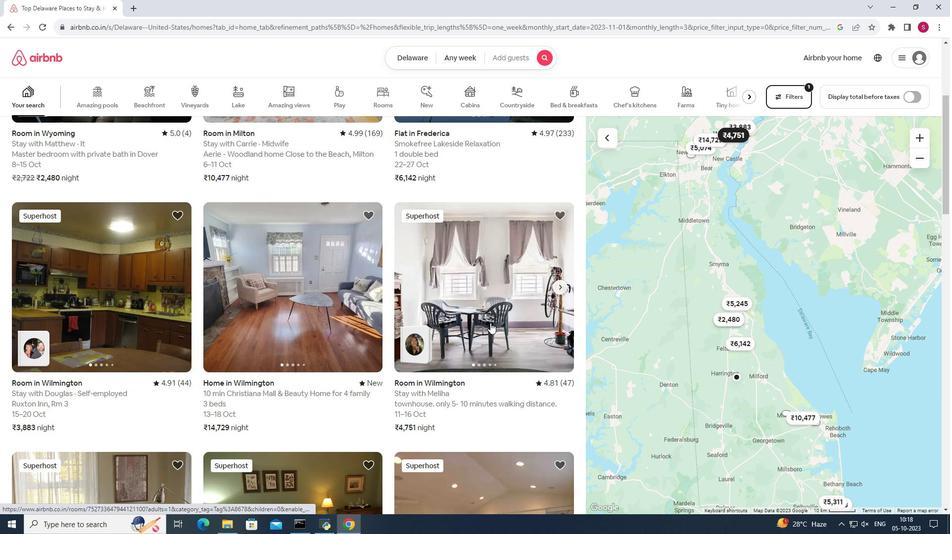 
Action: Mouse scrolled (490, 322) with delta (0, 0)
Screenshot: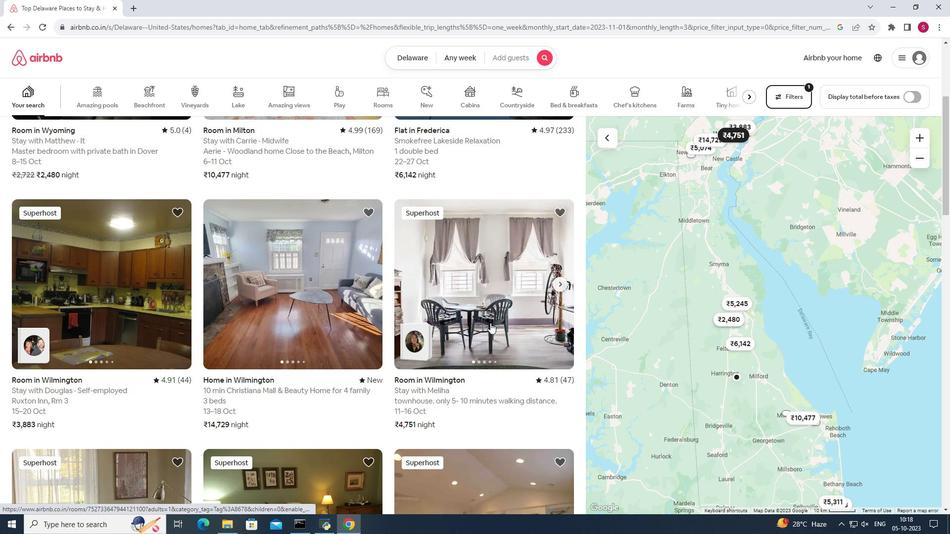 
Action: Mouse scrolled (490, 322) with delta (0, 0)
Screenshot: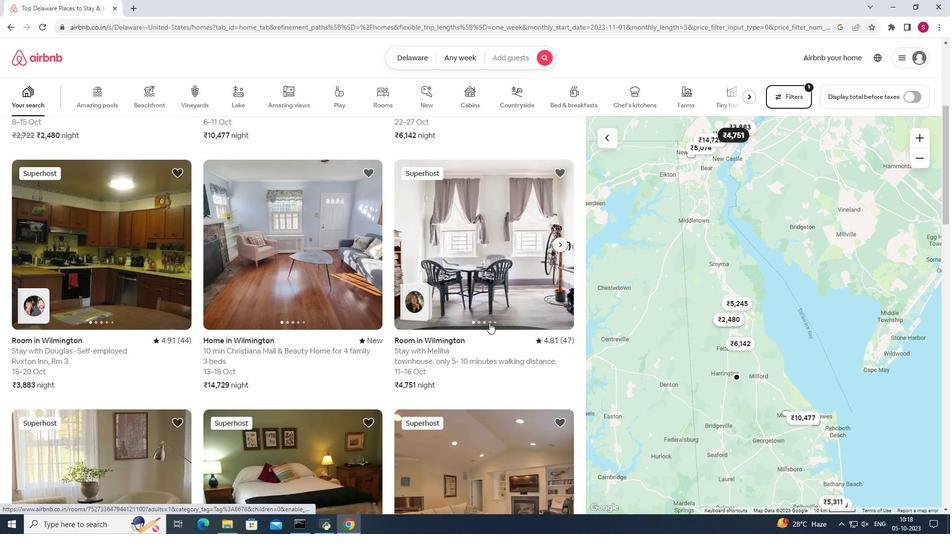 
Action: Mouse scrolled (490, 322) with delta (0, 0)
Screenshot: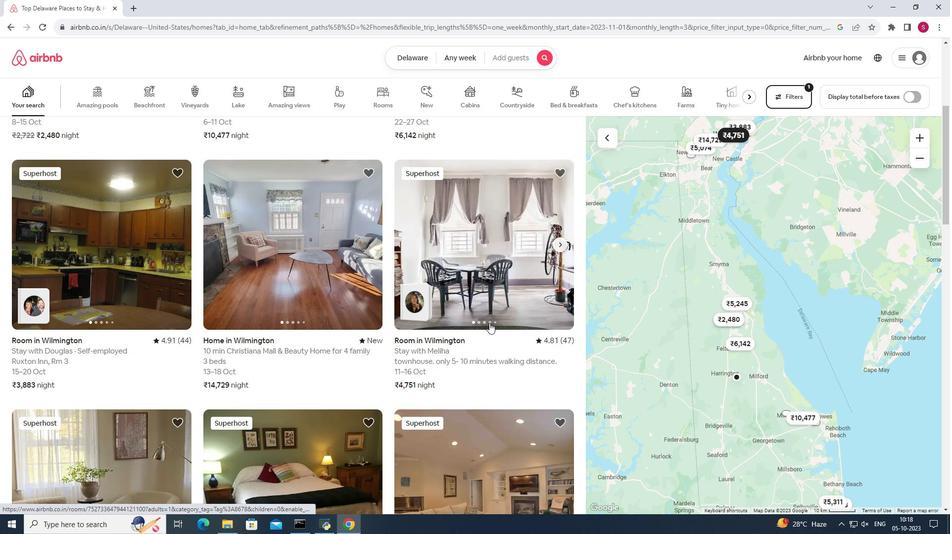 
Action: Mouse scrolled (490, 322) with delta (0, 0)
Screenshot: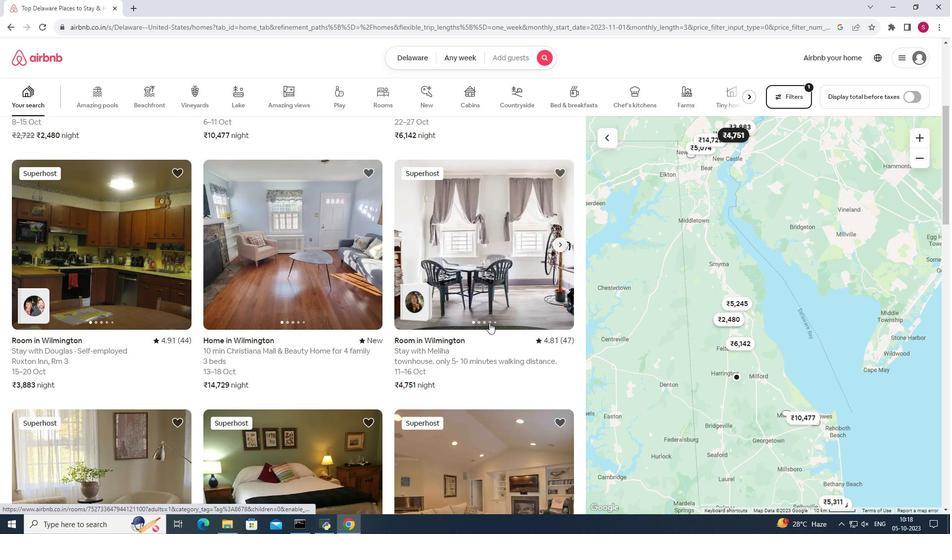 
Action: Mouse moved to (489, 323)
Screenshot: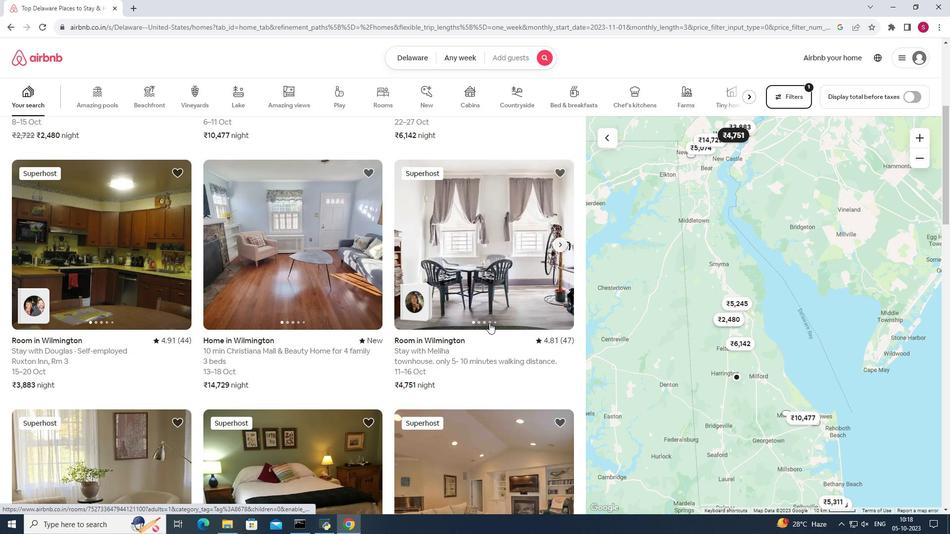 
Action: Mouse scrolled (489, 322) with delta (0, 0)
Screenshot: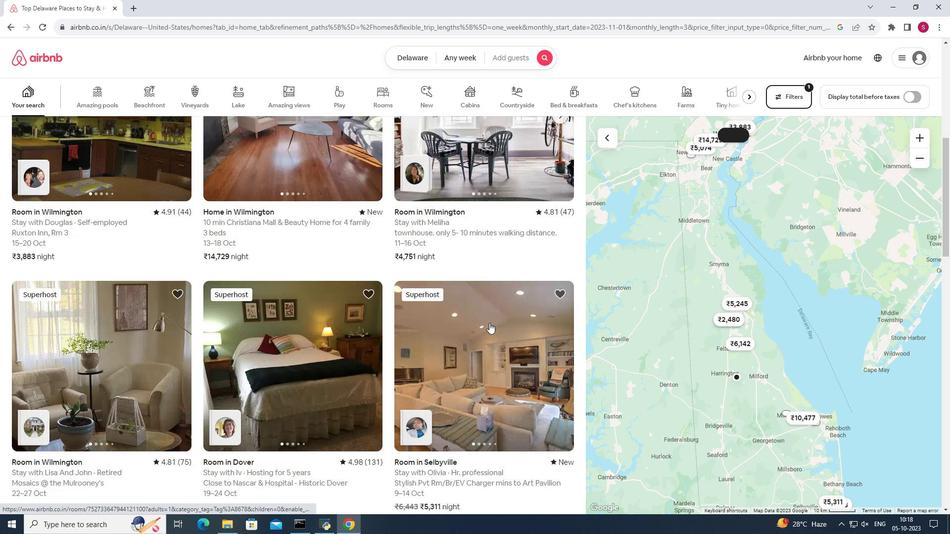
Action: Mouse moved to (489, 323)
Screenshot: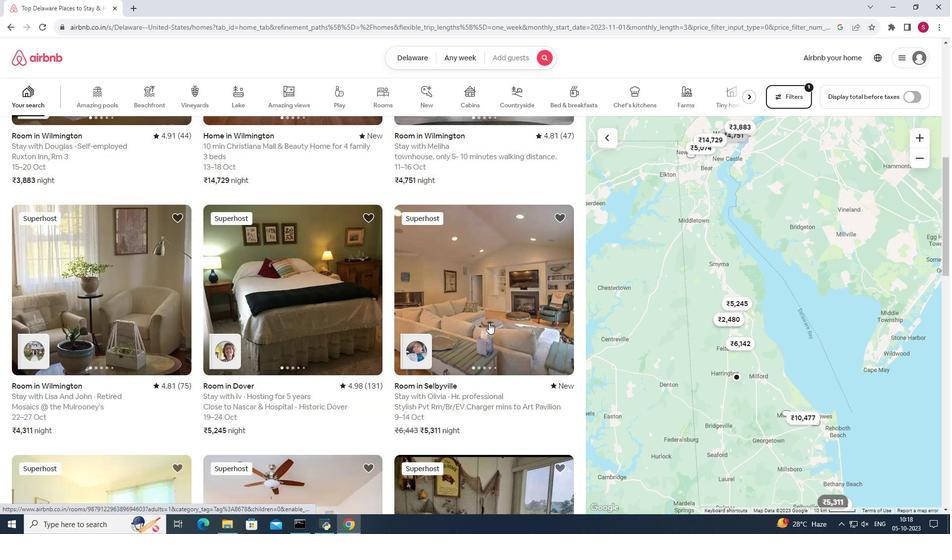 
Action: Mouse scrolled (489, 322) with delta (0, 0)
Screenshot: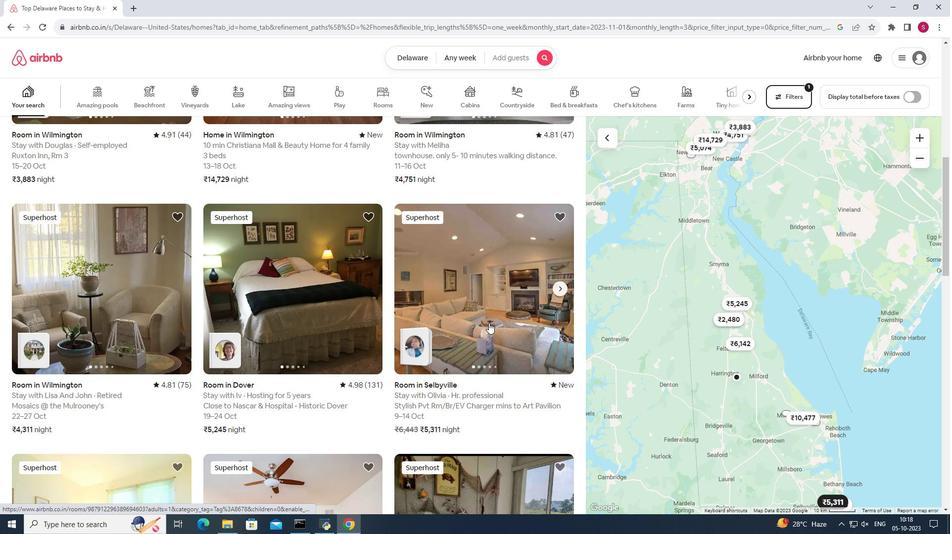 
Action: Mouse scrolled (489, 322) with delta (0, 0)
Screenshot: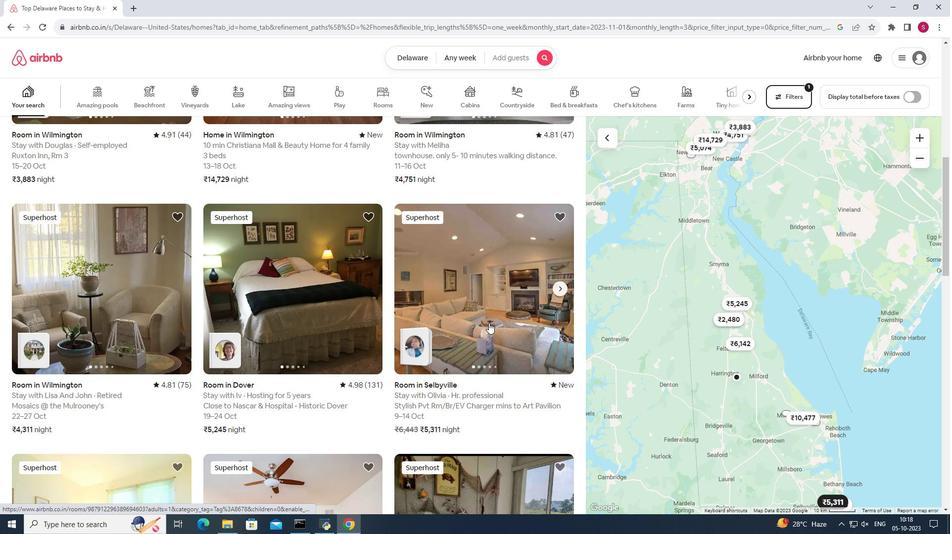 
Action: Mouse scrolled (489, 322) with delta (0, 0)
Screenshot: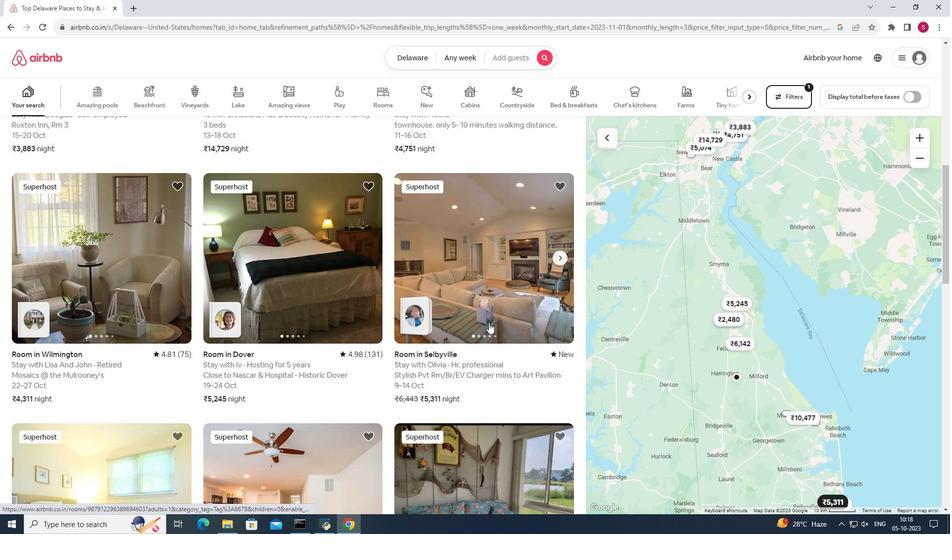 
Action: Mouse scrolled (489, 322) with delta (0, 0)
Screenshot: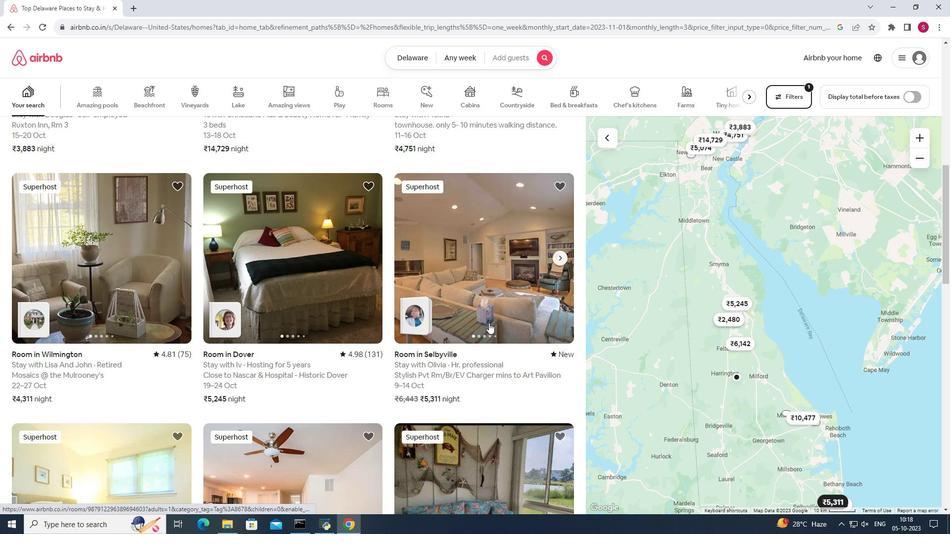 
Action: Mouse moved to (487, 322)
Screenshot: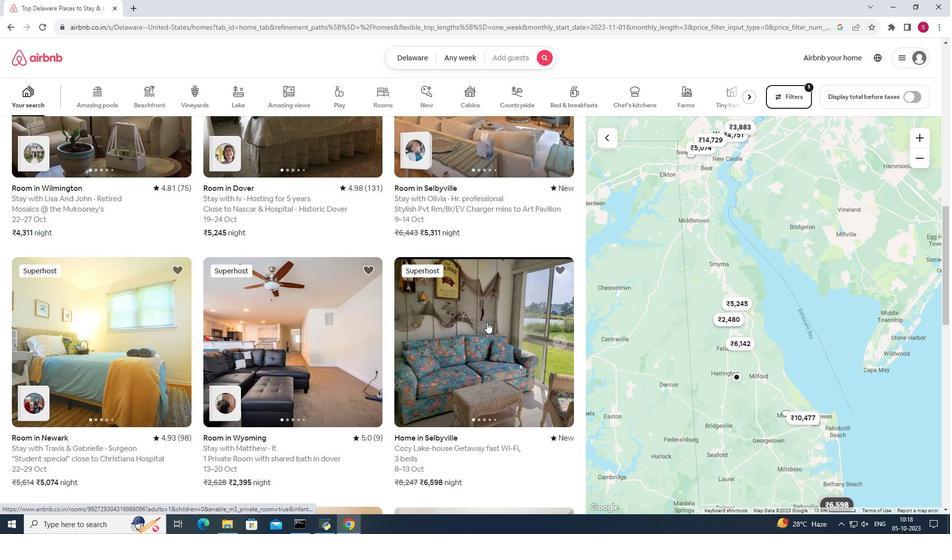 
Action: Mouse scrolled (487, 322) with delta (0, 0)
Screenshot: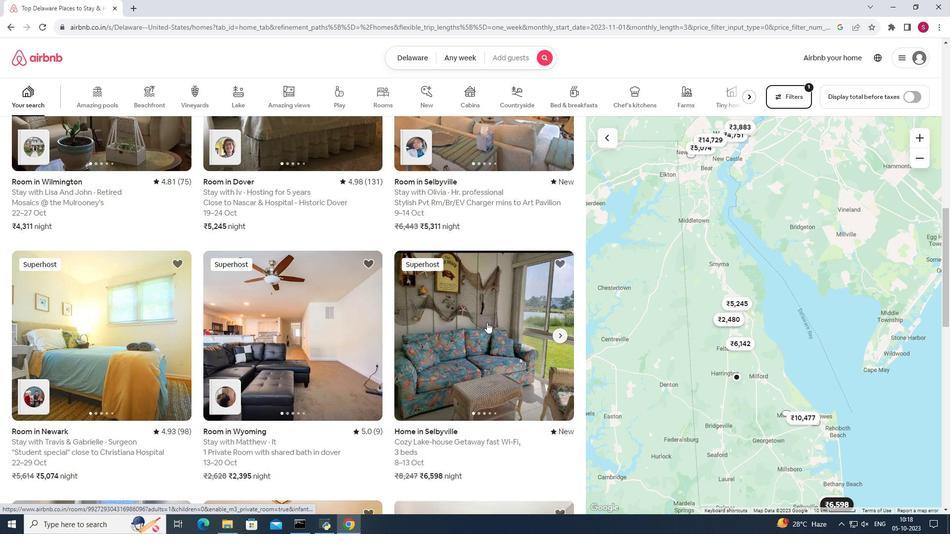 
Action: Mouse scrolled (487, 322) with delta (0, 0)
Screenshot: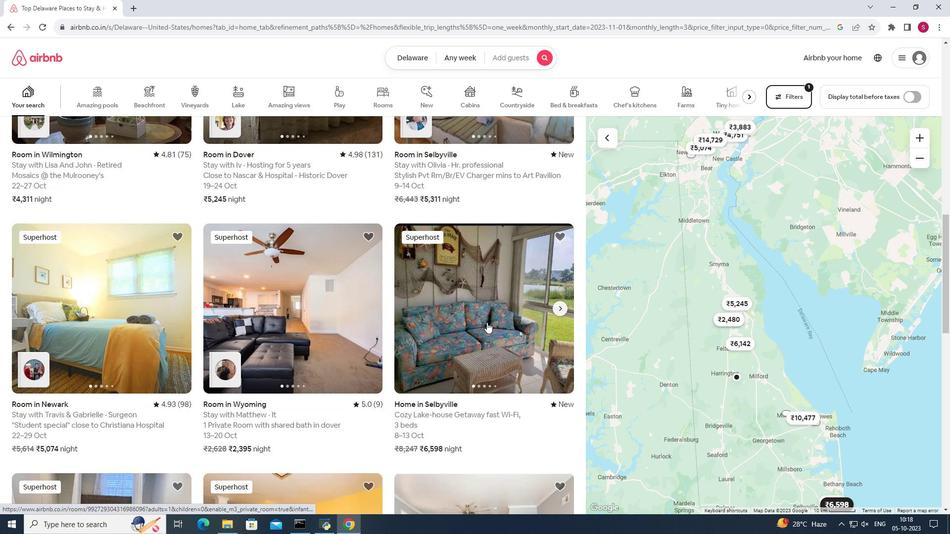 
Action: Mouse scrolled (487, 322) with delta (0, 0)
Screenshot: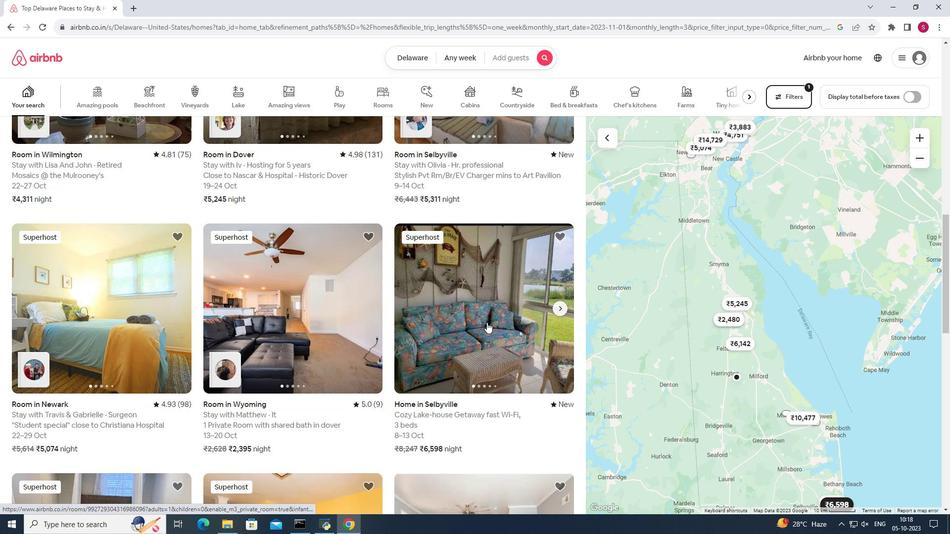 
Action: Mouse scrolled (487, 322) with delta (0, 0)
Screenshot: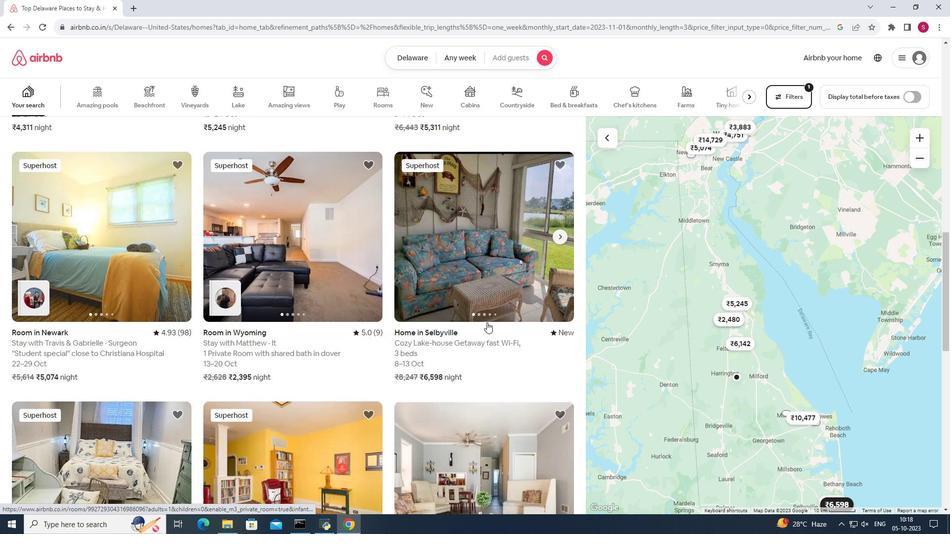 
Action: Mouse moved to (479, 367)
Screenshot: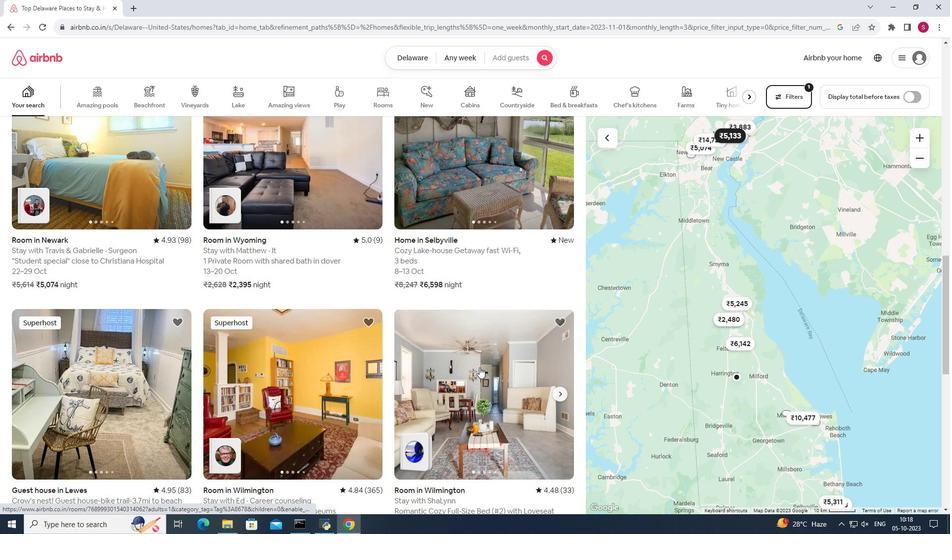 
Action: Mouse scrolled (479, 367) with delta (0, 0)
Screenshot: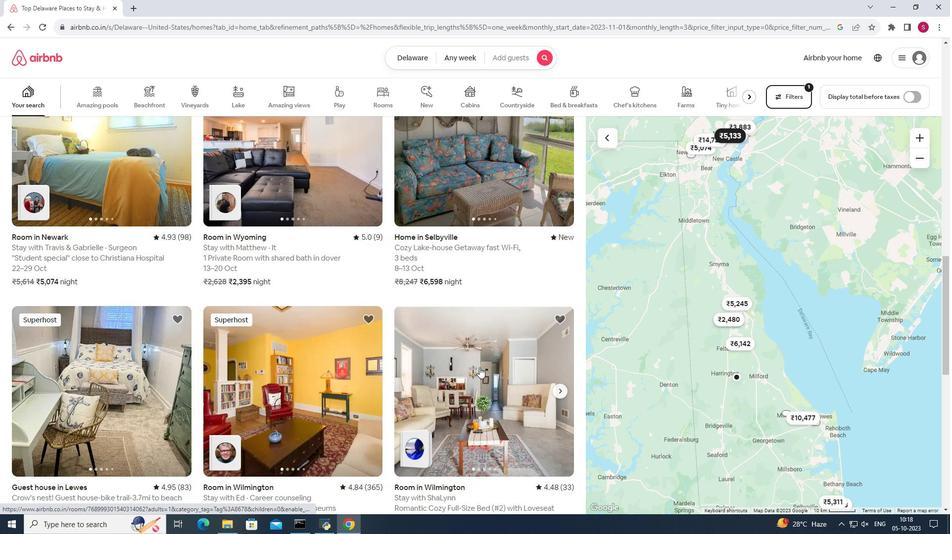 
Action: Mouse scrolled (479, 367) with delta (0, 0)
Screenshot: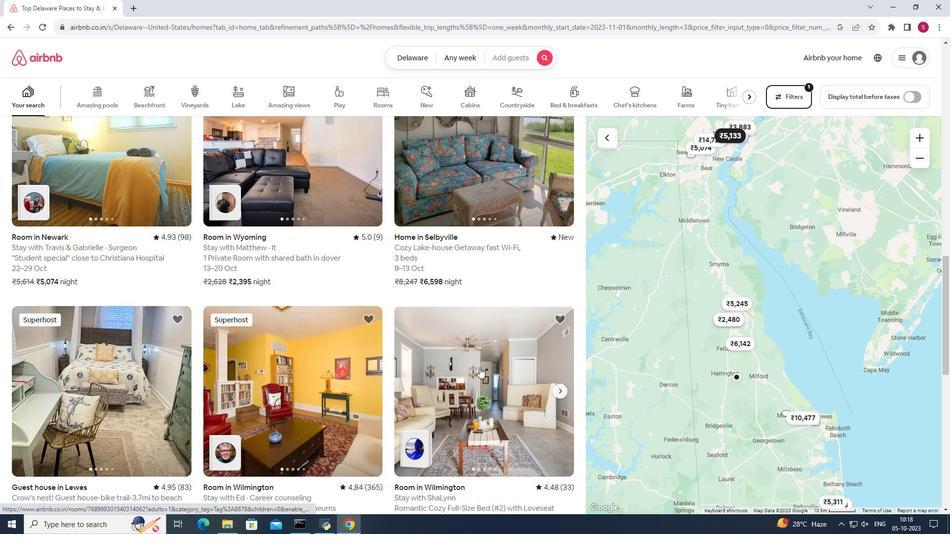 
Action: Mouse scrolled (479, 367) with delta (0, 0)
Screenshot: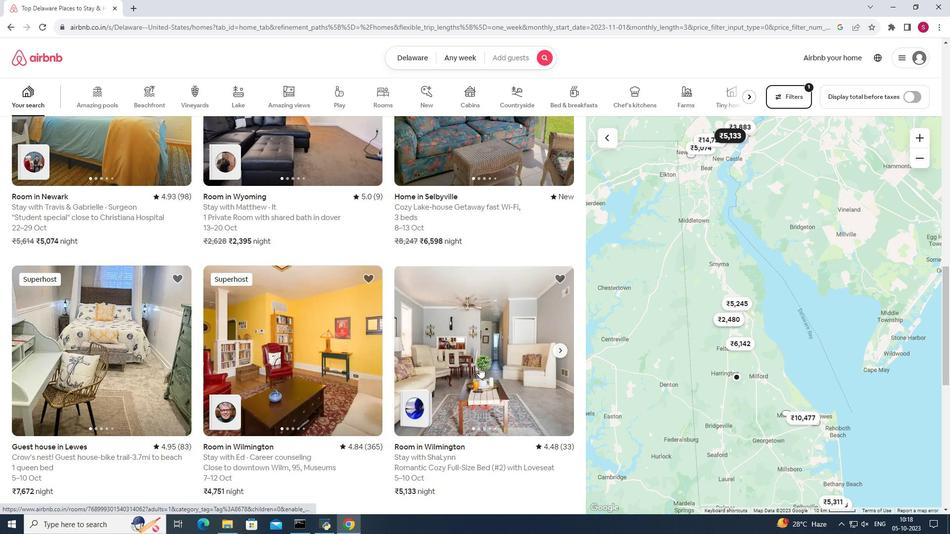 
Action: Mouse scrolled (479, 367) with delta (0, 0)
Screenshot: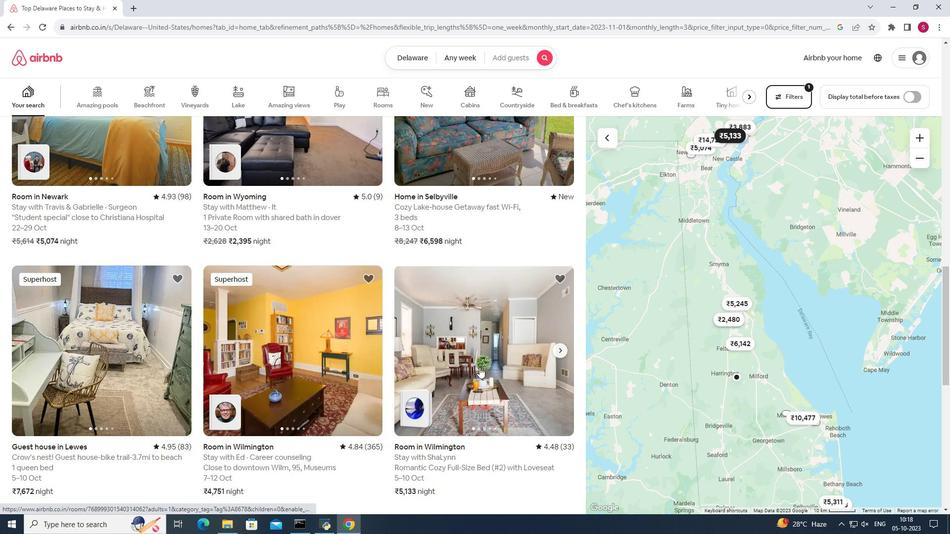 
Action: Mouse scrolled (479, 367) with delta (0, 0)
Screenshot: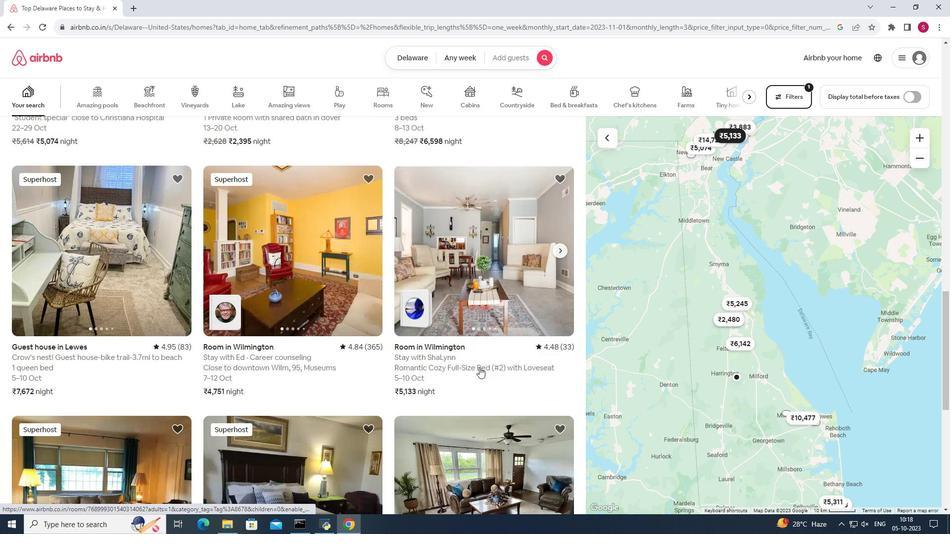 
Action: Mouse scrolled (479, 367) with delta (0, 0)
Screenshot: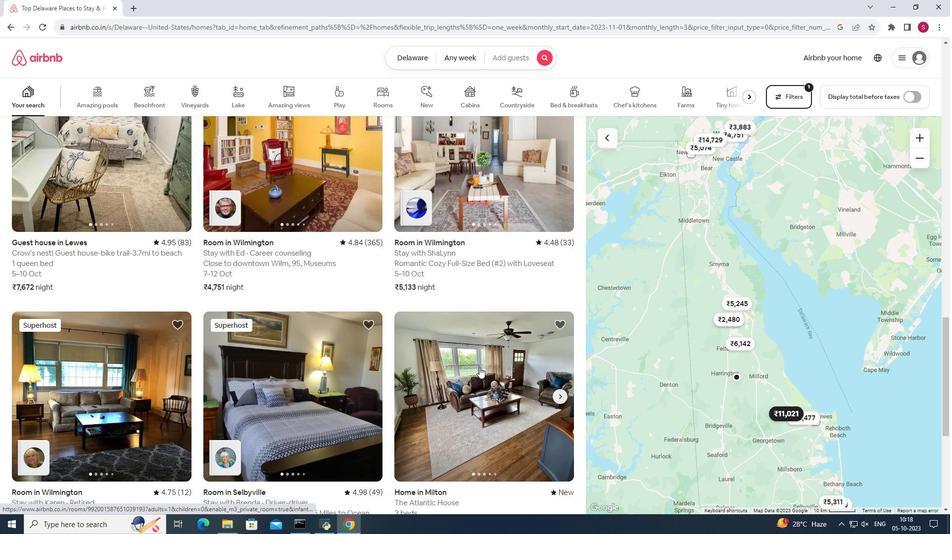 
Action: Mouse scrolled (479, 367) with delta (0, 0)
Screenshot: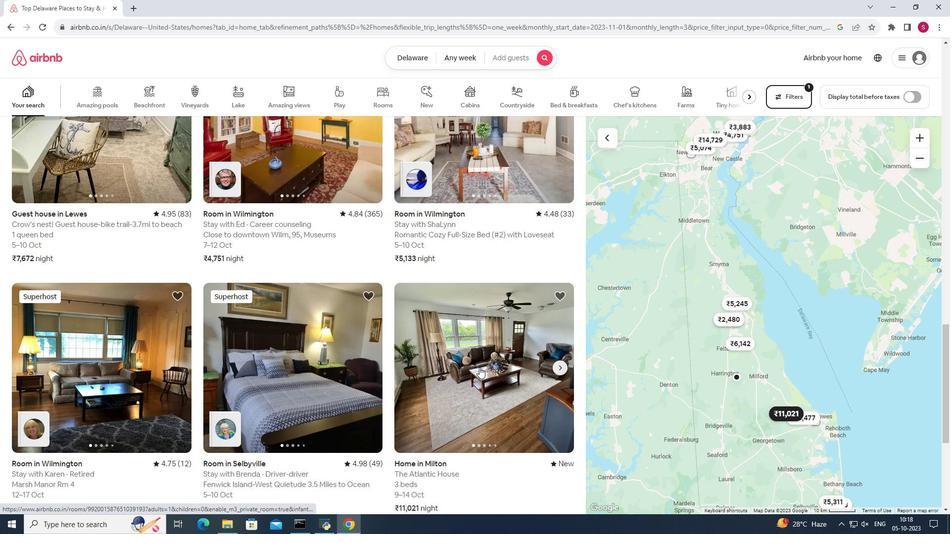 
Action: Mouse scrolled (479, 367) with delta (0, 0)
Screenshot: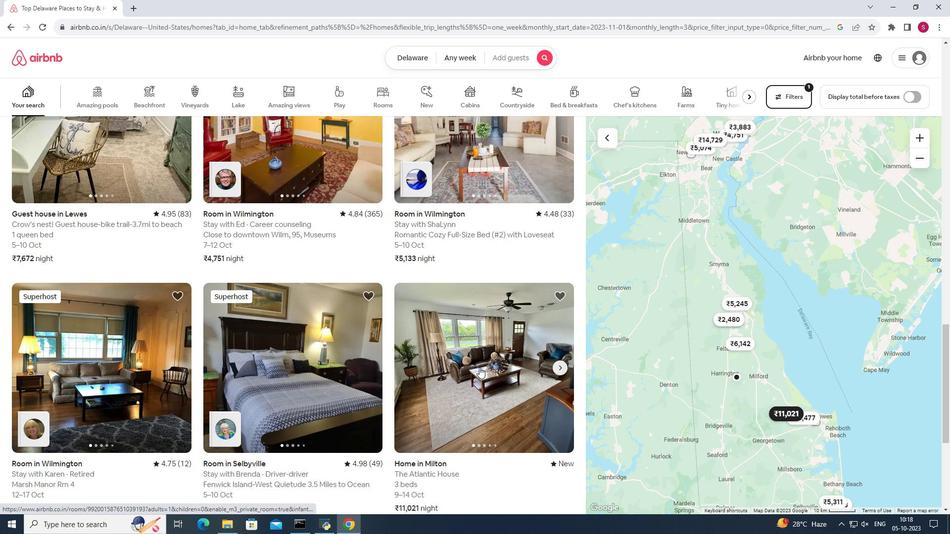 
Action: Mouse scrolled (479, 367) with delta (0, 0)
Screenshot: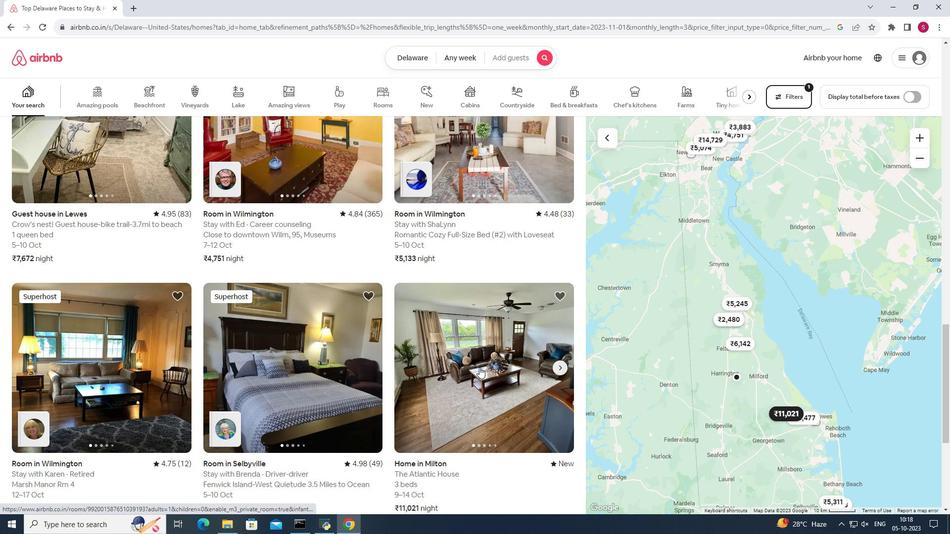 
Action: Mouse moved to (372, 390)
Screenshot: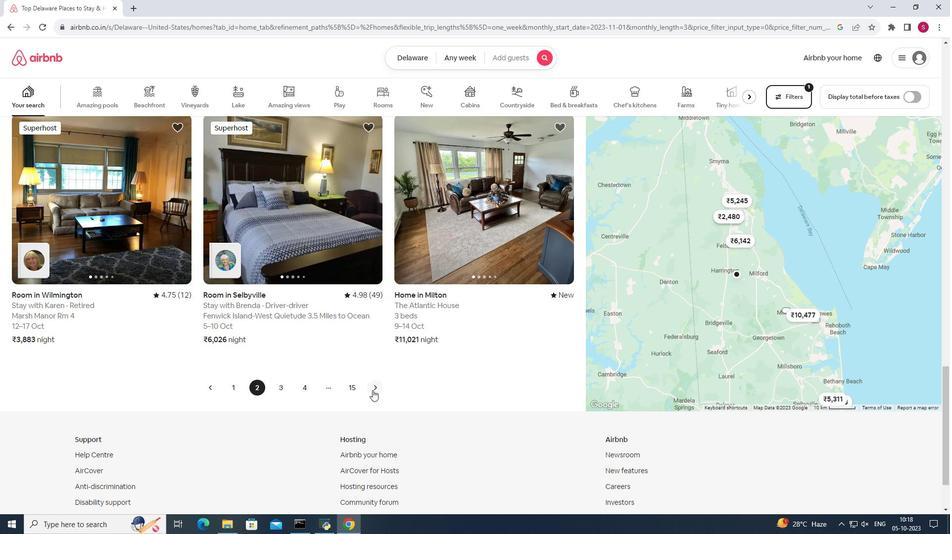 
Action: Mouse pressed left at (372, 390)
Screenshot: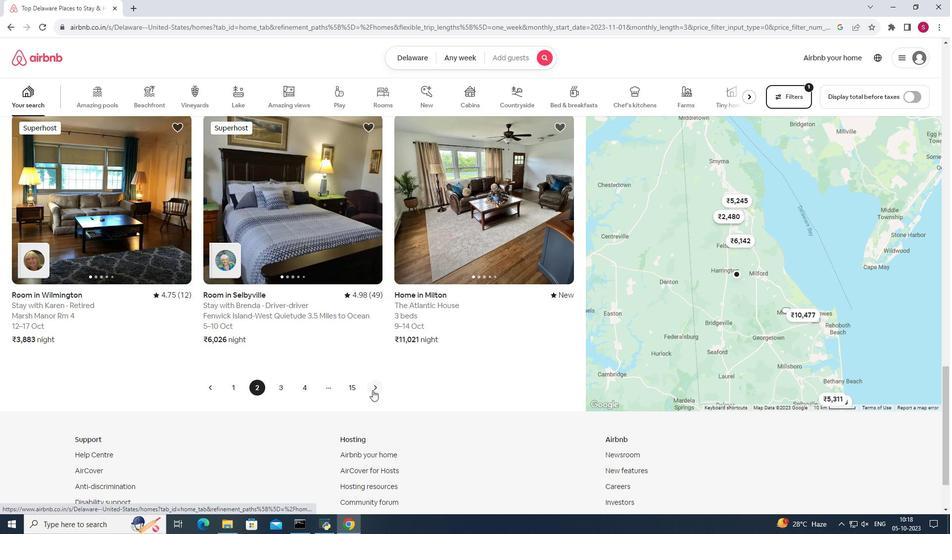 
Action: Mouse moved to (477, 269)
Screenshot: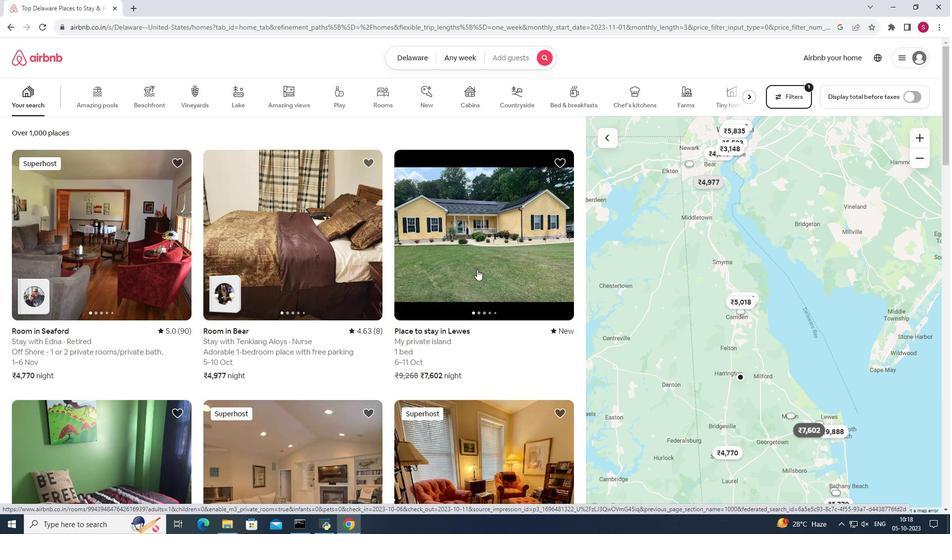 
Action: Mouse scrolled (477, 269) with delta (0, 0)
Screenshot: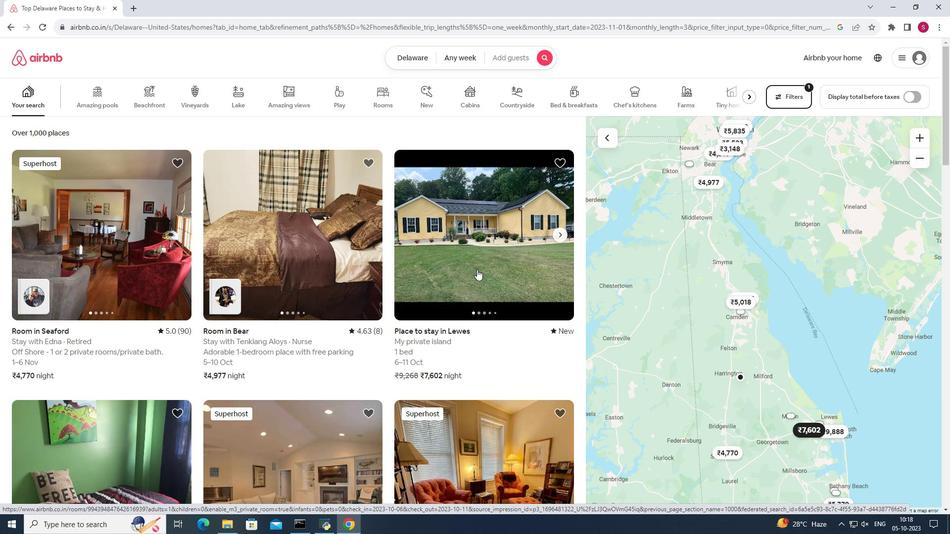 
Action: Mouse scrolled (477, 269) with delta (0, 0)
Screenshot: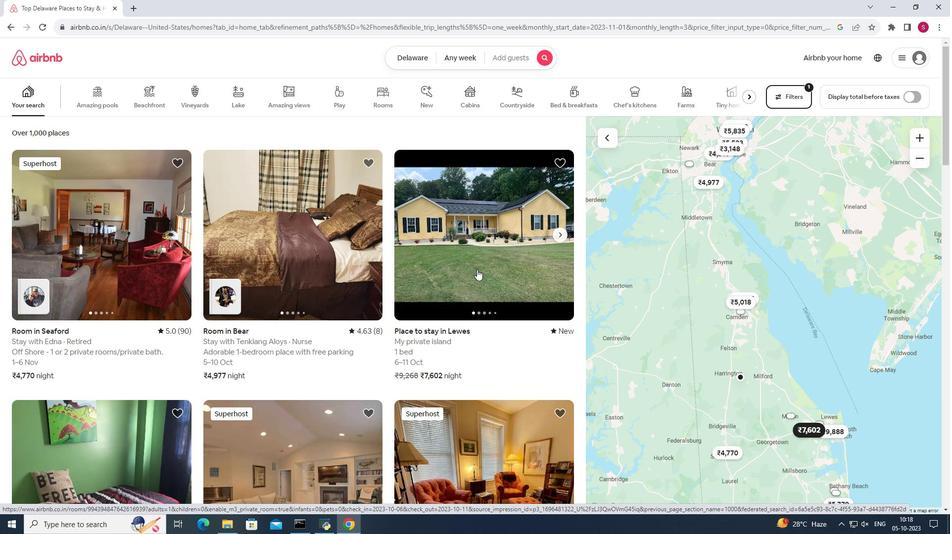 
Action: Mouse moved to (477, 269)
Screenshot: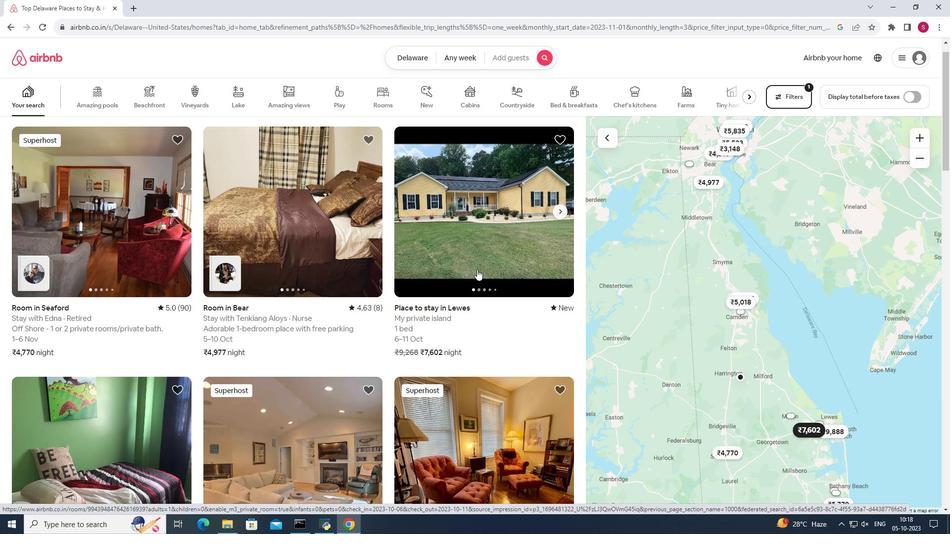 
Action: Mouse scrolled (477, 269) with delta (0, 0)
Screenshot: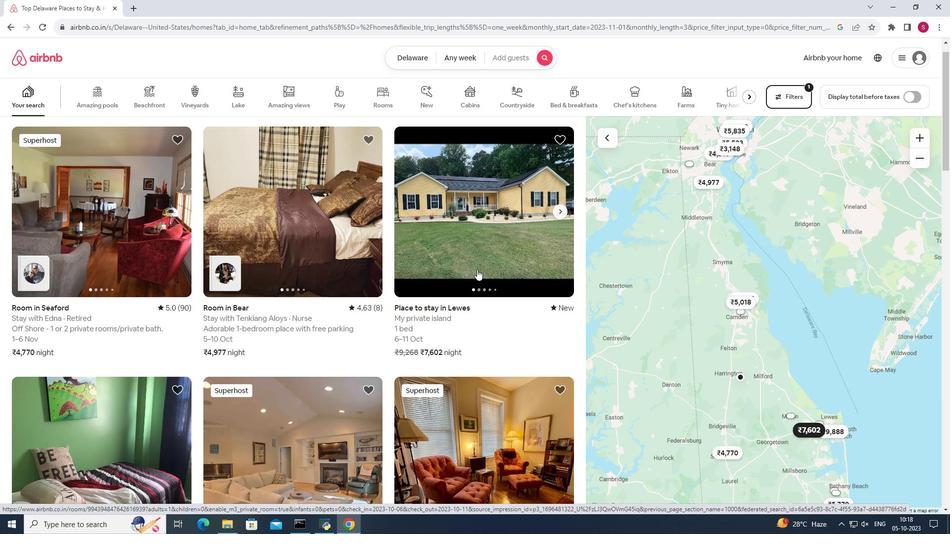 
Action: Mouse scrolled (477, 269) with delta (0, 0)
Screenshot: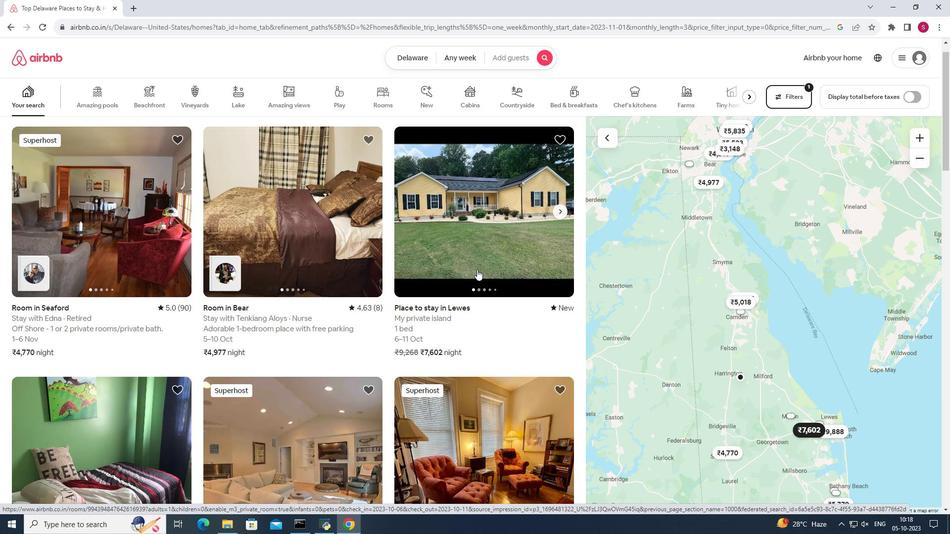 
Action: Mouse moved to (477, 269)
Screenshot: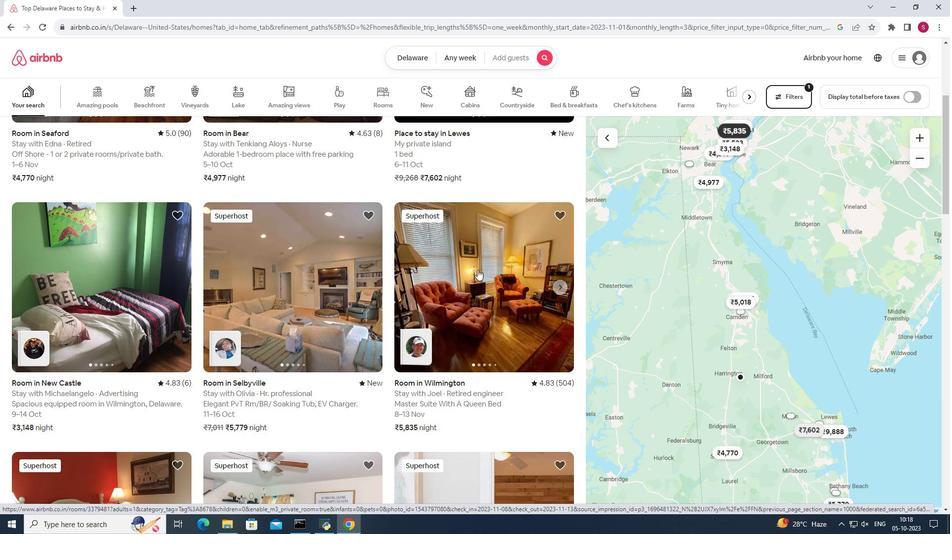 
Action: Mouse scrolled (477, 269) with delta (0, 0)
Screenshot: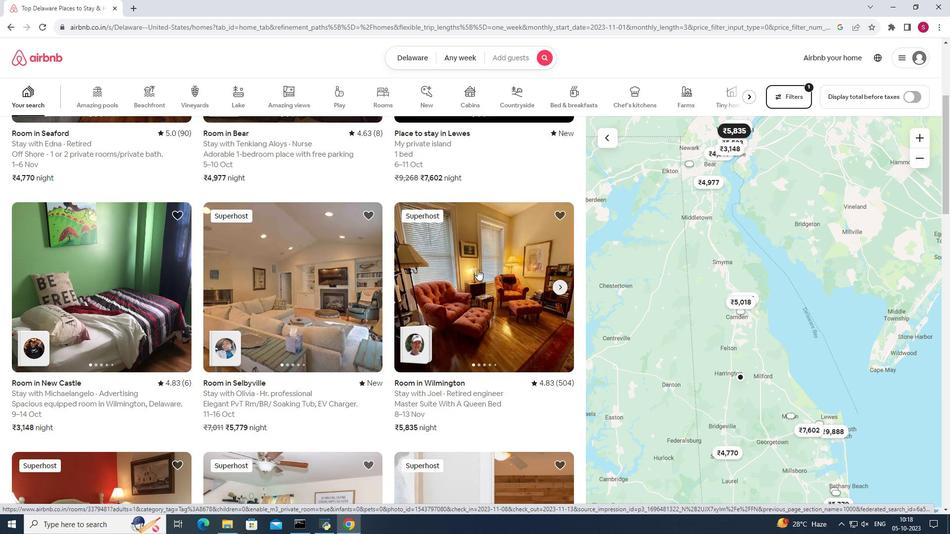 
Action: Mouse scrolled (477, 269) with delta (0, 0)
Screenshot: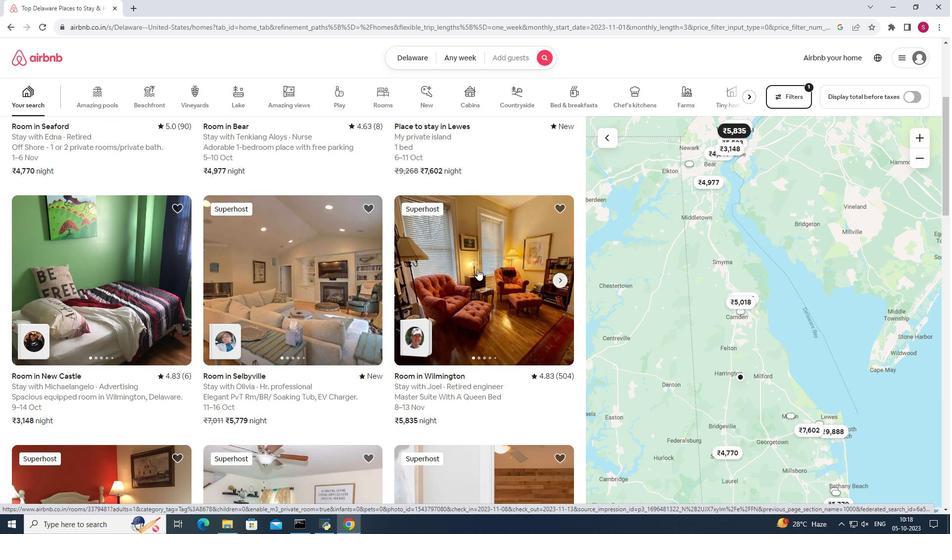 
Action: Mouse scrolled (477, 269) with delta (0, 0)
Screenshot: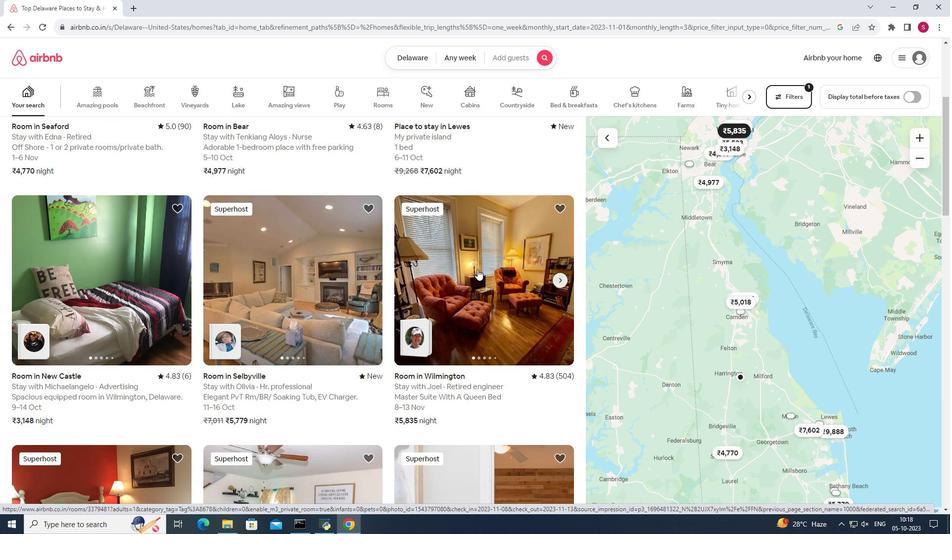 
Action: Mouse scrolled (477, 269) with delta (0, 0)
Screenshot: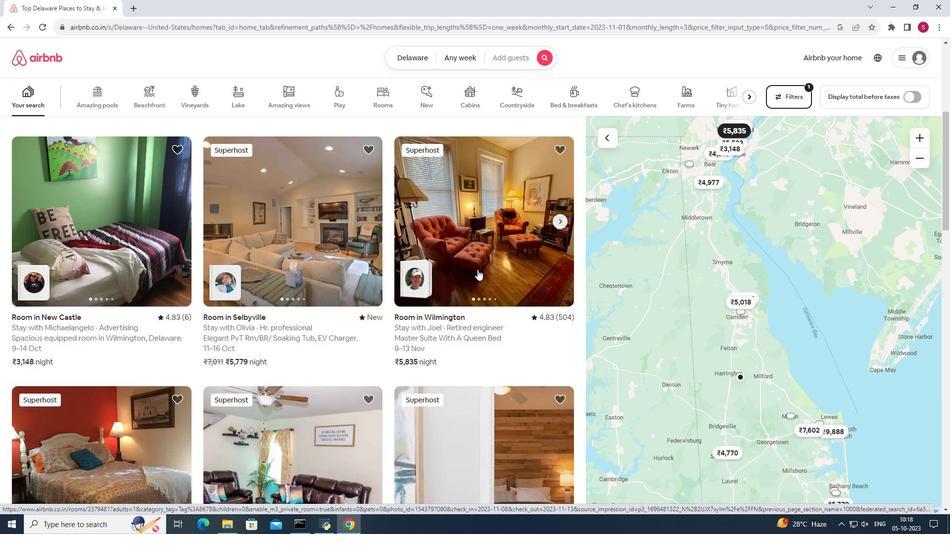 
Action: Mouse scrolled (477, 269) with delta (0, 0)
Screenshot: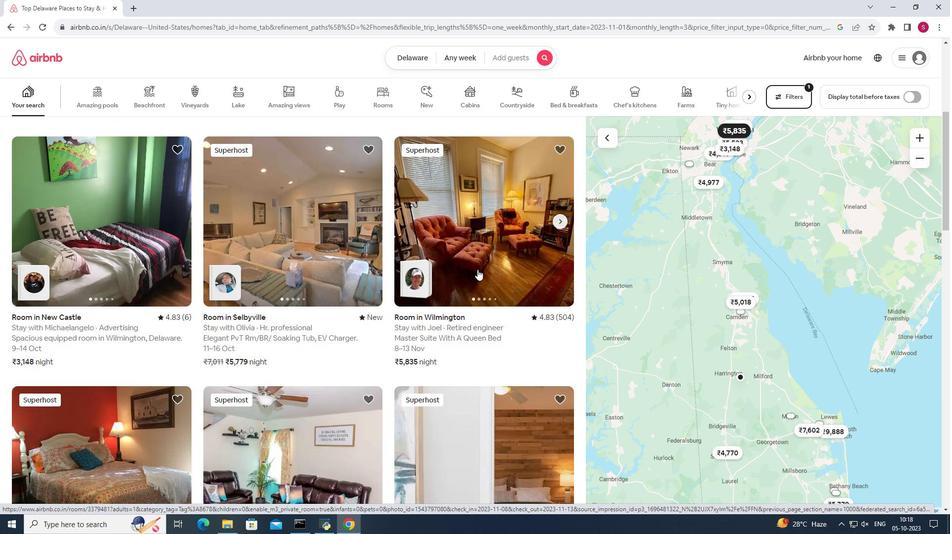 
Action: Mouse moved to (478, 269)
Screenshot: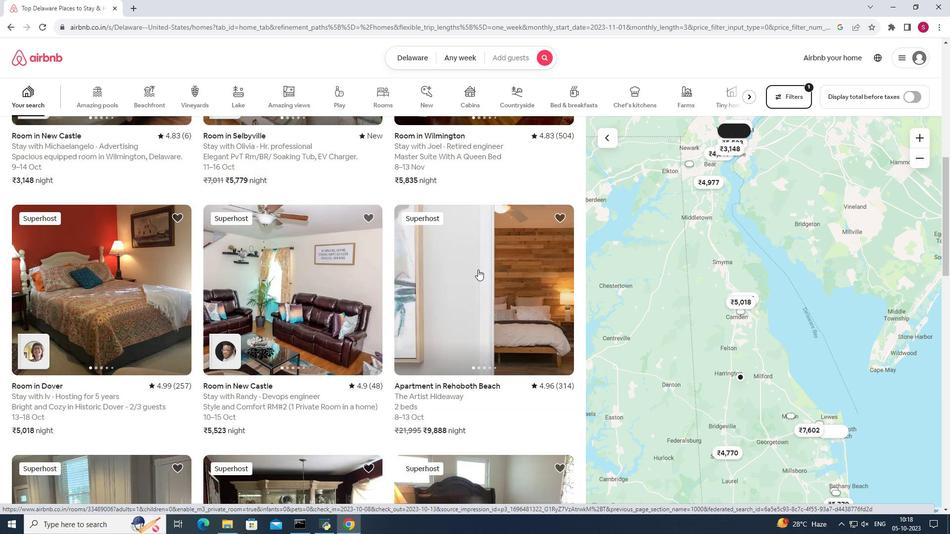 
Action: Mouse scrolled (478, 269) with delta (0, 0)
Screenshot: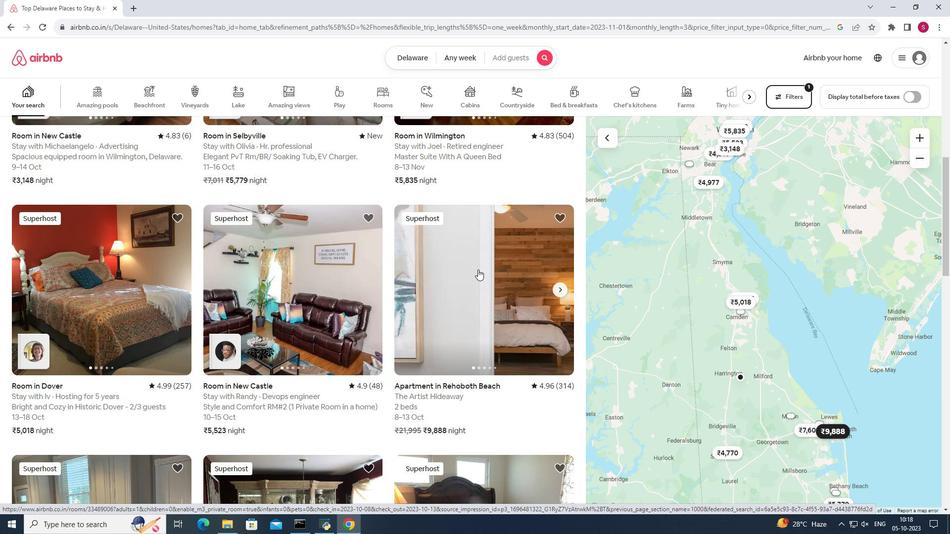 
Action: Mouse scrolled (478, 269) with delta (0, 0)
Screenshot: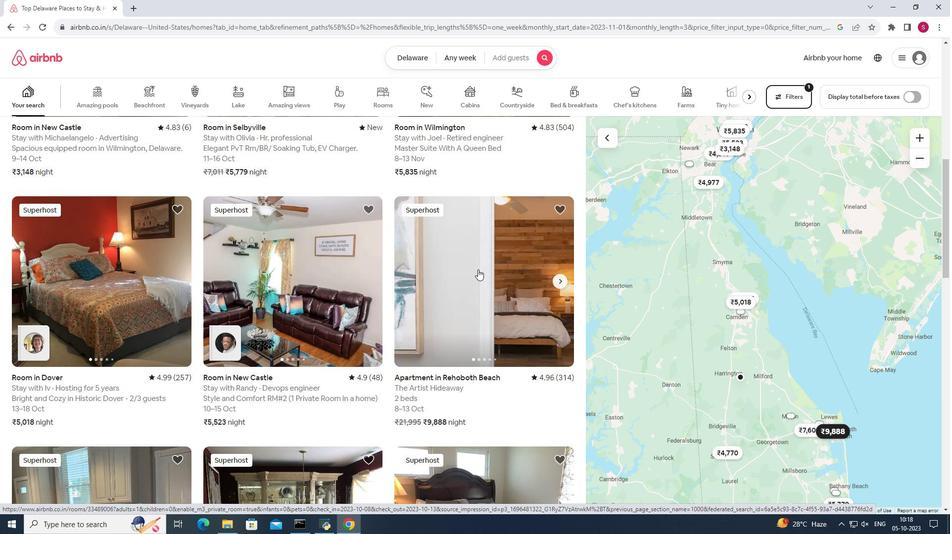 
Action: Mouse scrolled (478, 269) with delta (0, 0)
Screenshot: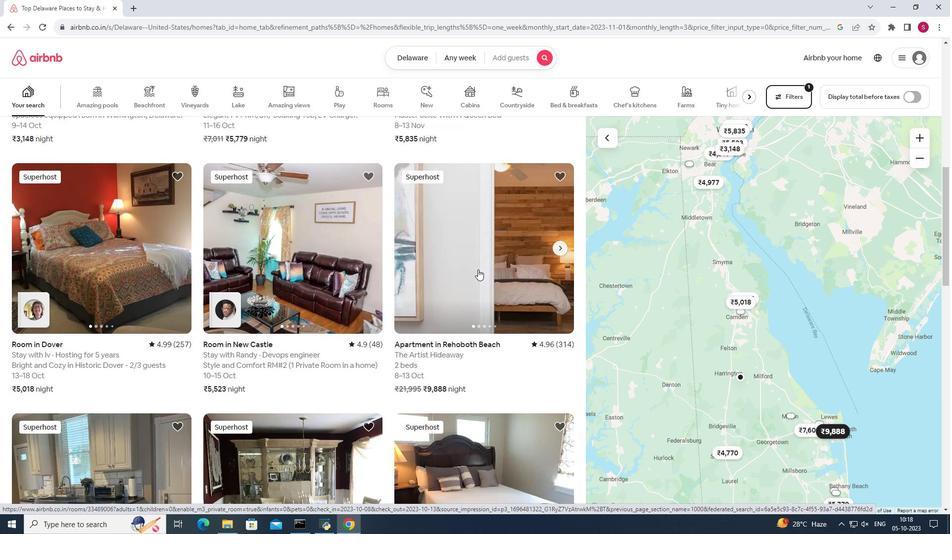 
Action: Mouse scrolled (478, 269) with delta (0, 0)
Screenshot: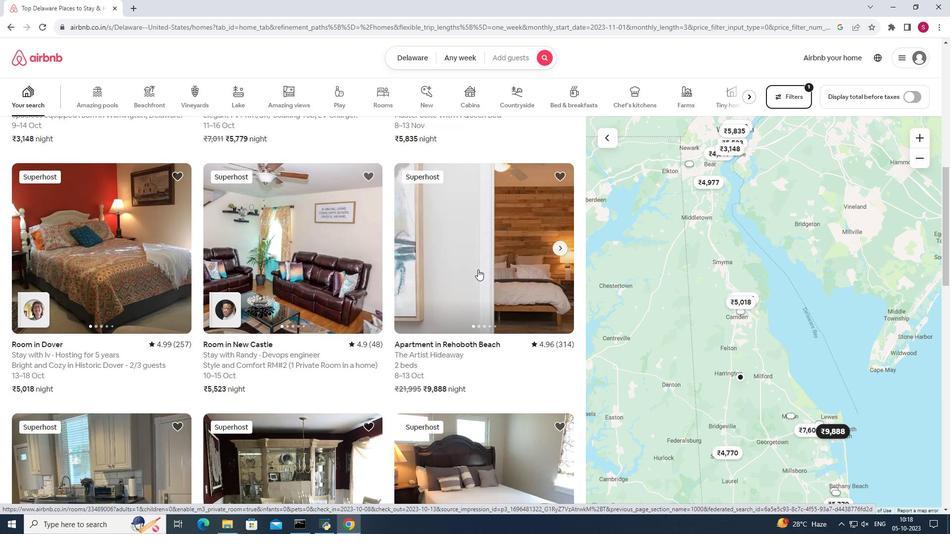
Action: Mouse moved to (483, 191)
Screenshot: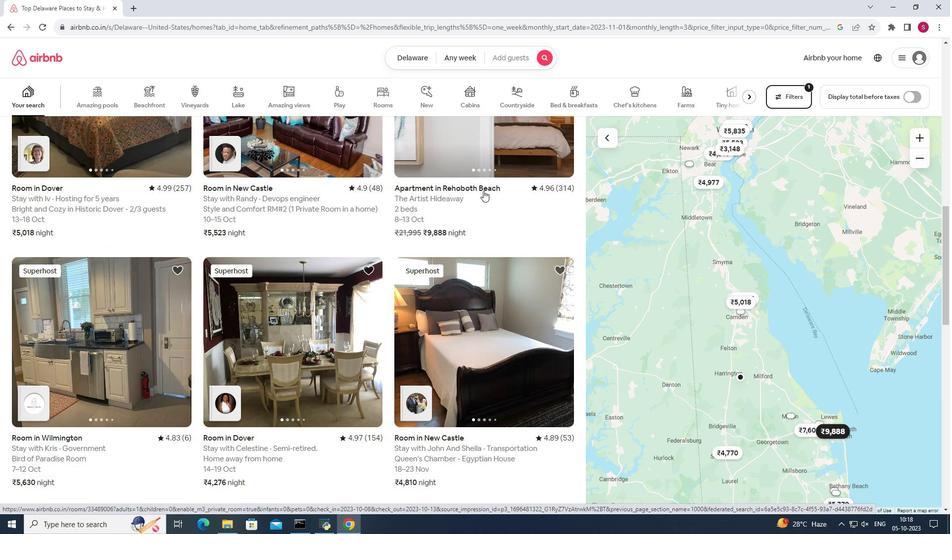 
Action: Mouse scrolled (483, 191) with delta (0, 0)
Screenshot: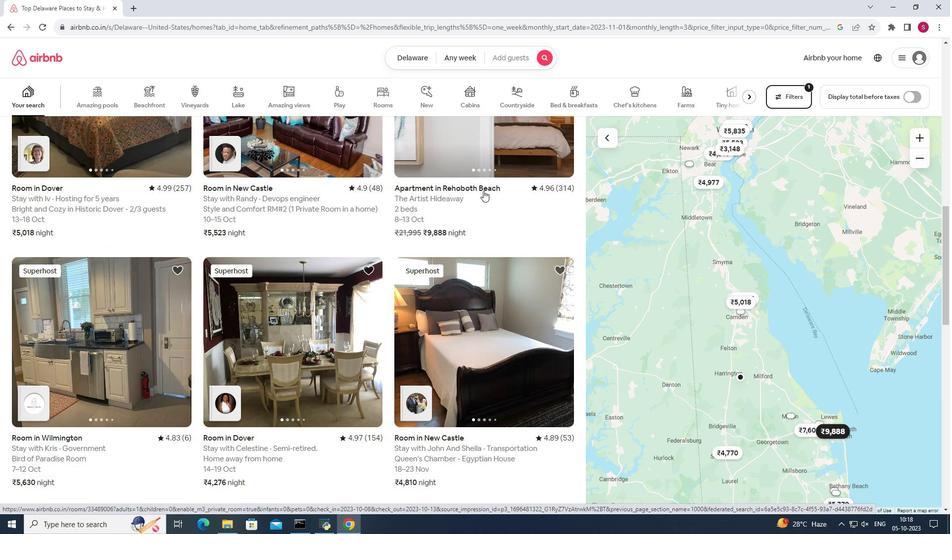 
Action: Mouse scrolled (483, 191) with delta (0, 0)
Screenshot: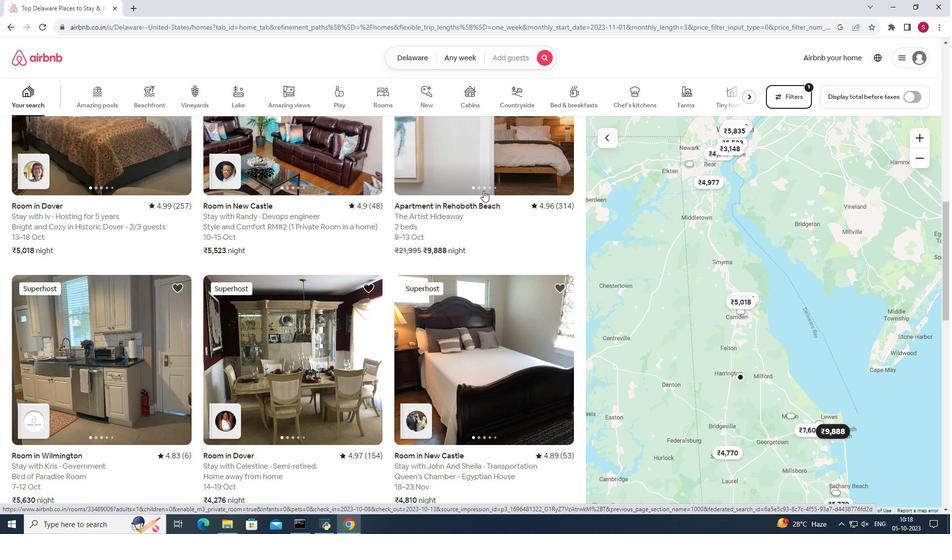 
Action: Mouse moved to (477, 192)
Screenshot: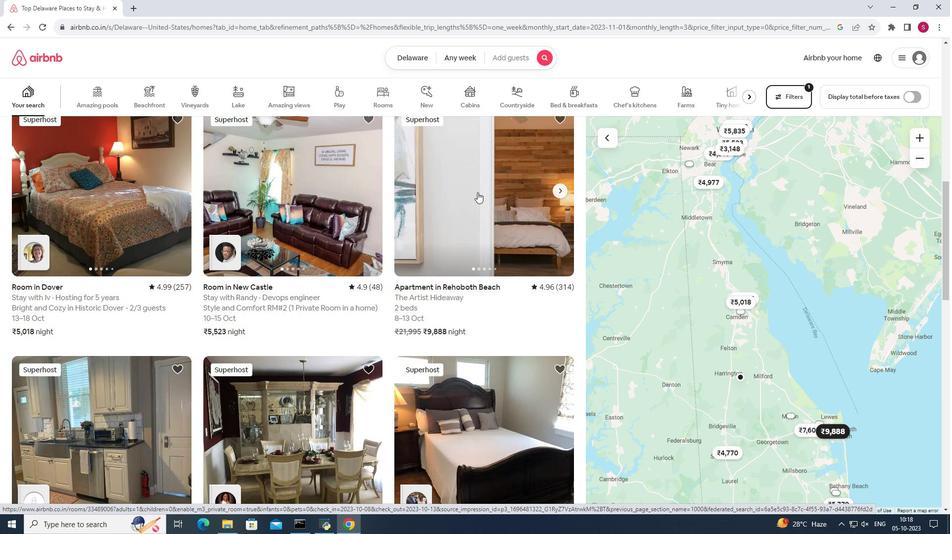 
Action: Mouse pressed left at (477, 192)
Screenshot: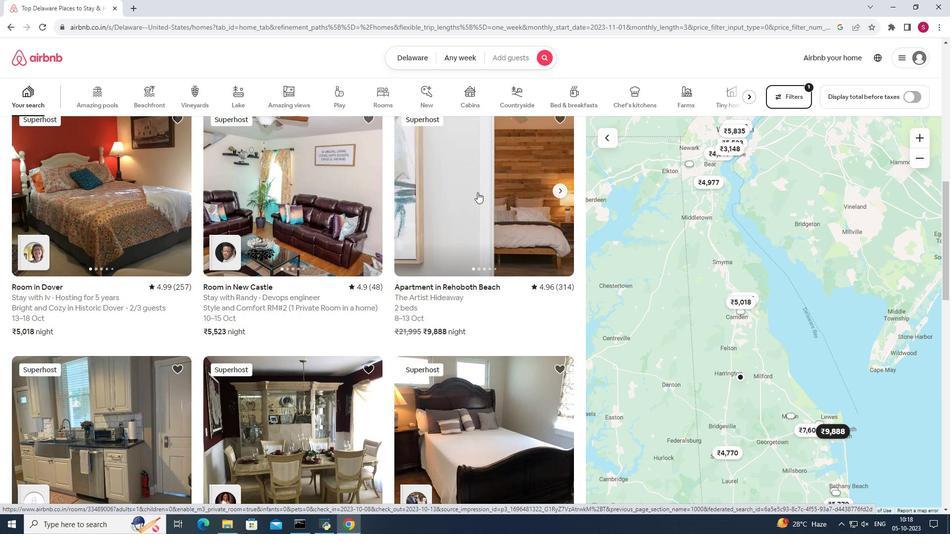 
Action: Mouse moved to (705, 349)
Screenshot: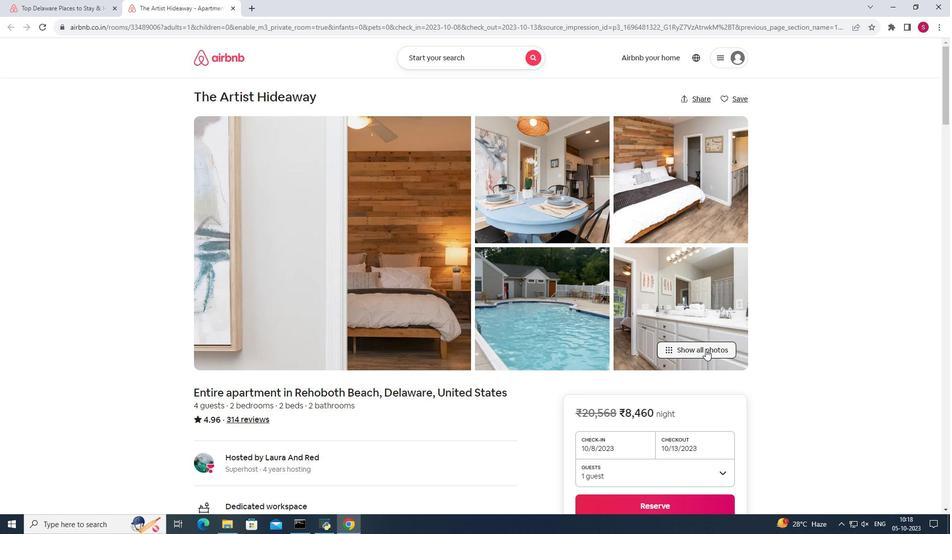 
Action: Mouse pressed left at (705, 349)
Screenshot: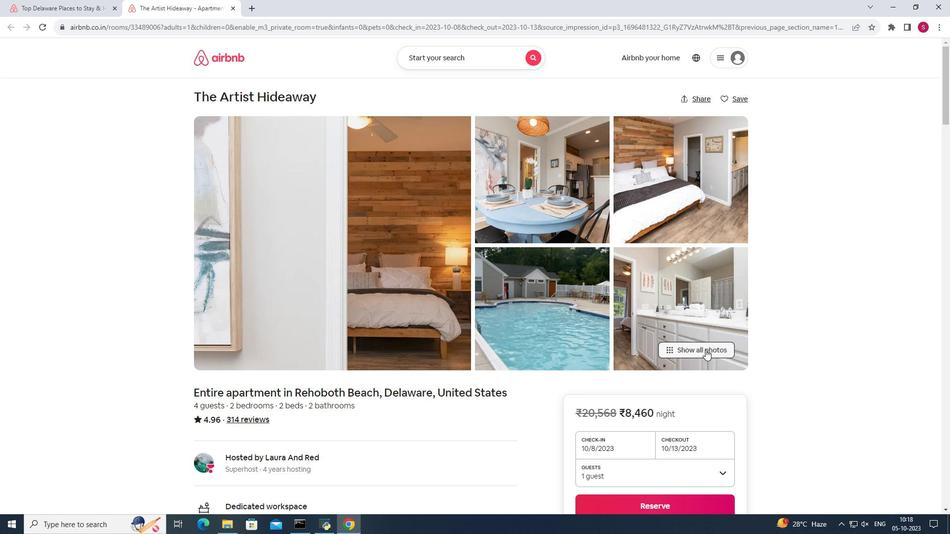
Action: Mouse moved to (628, 288)
Screenshot: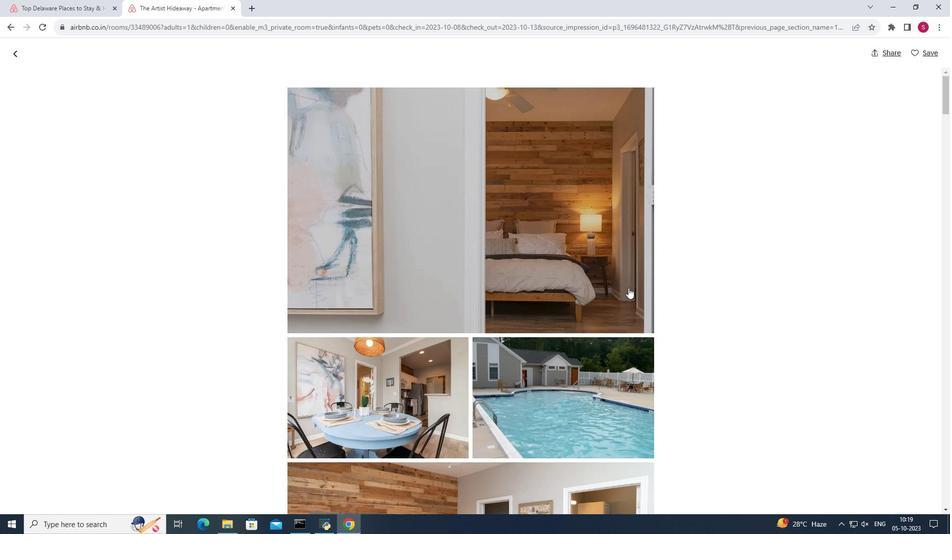 
Action: Mouse scrolled (628, 287) with delta (0, 0)
Screenshot: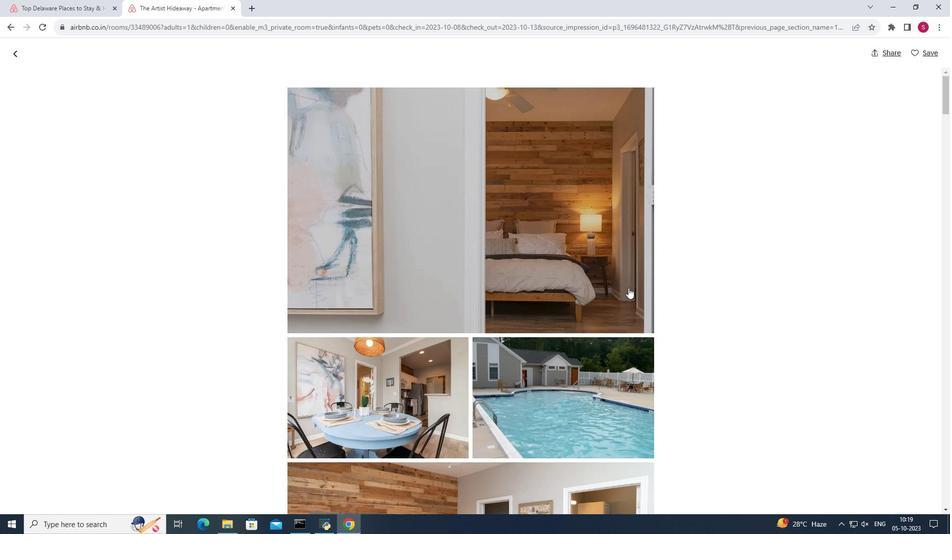 
Action: Mouse scrolled (628, 287) with delta (0, 0)
Screenshot: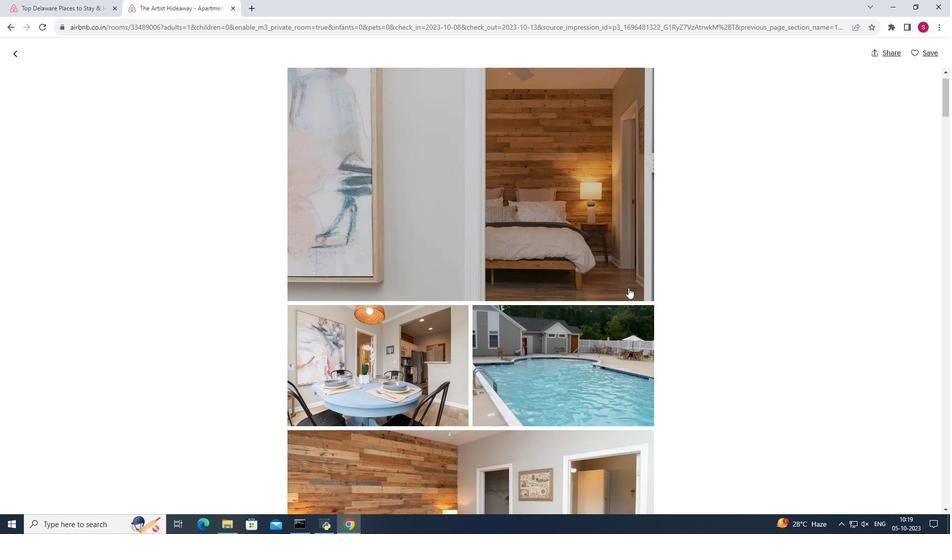 
Action: Mouse scrolled (628, 287) with delta (0, 0)
Screenshot: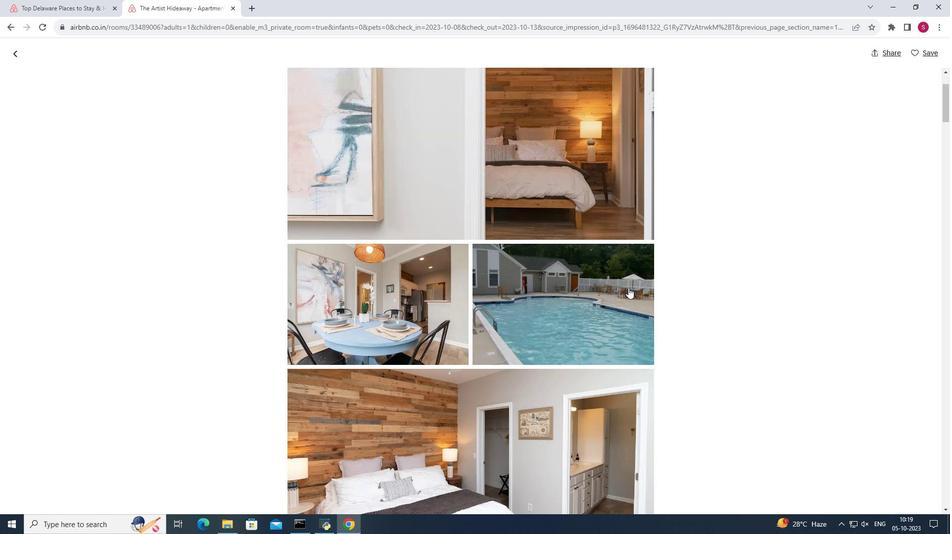 
Action: Mouse scrolled (628, 287) with delta (0, 0)
Screenshot: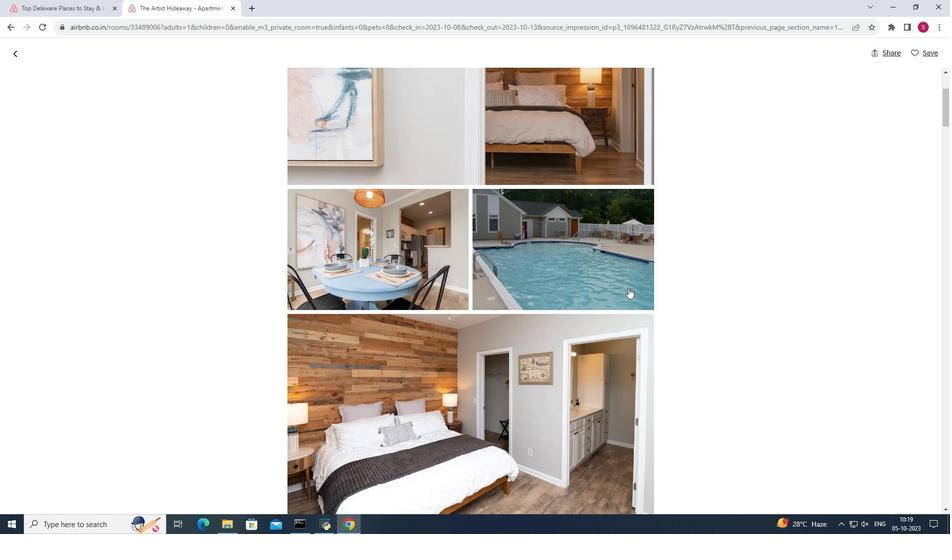 
Action: Mouse scrolled (628, 287) with delta (0, 0)
Screenshot: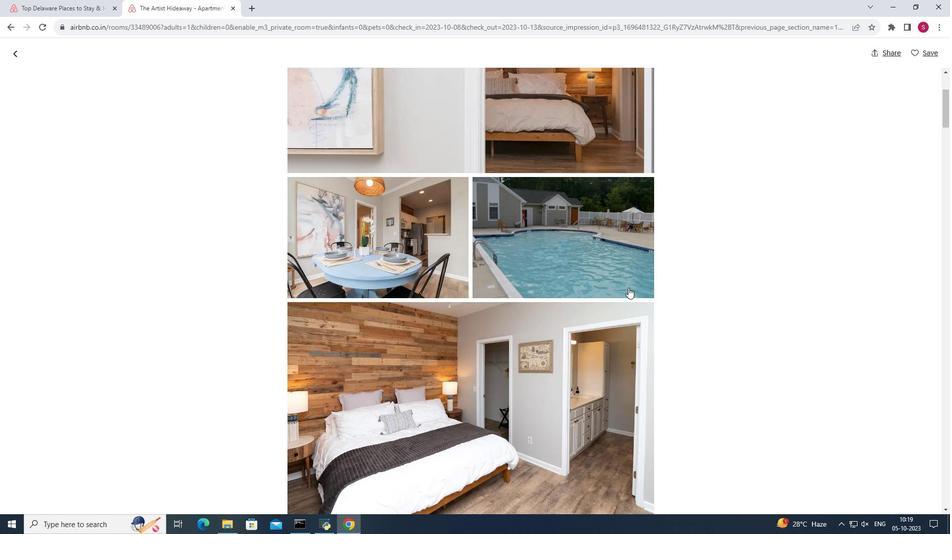 
Action: Mouse scrolled (628, 287) with delta (0, 0)
Screenshot: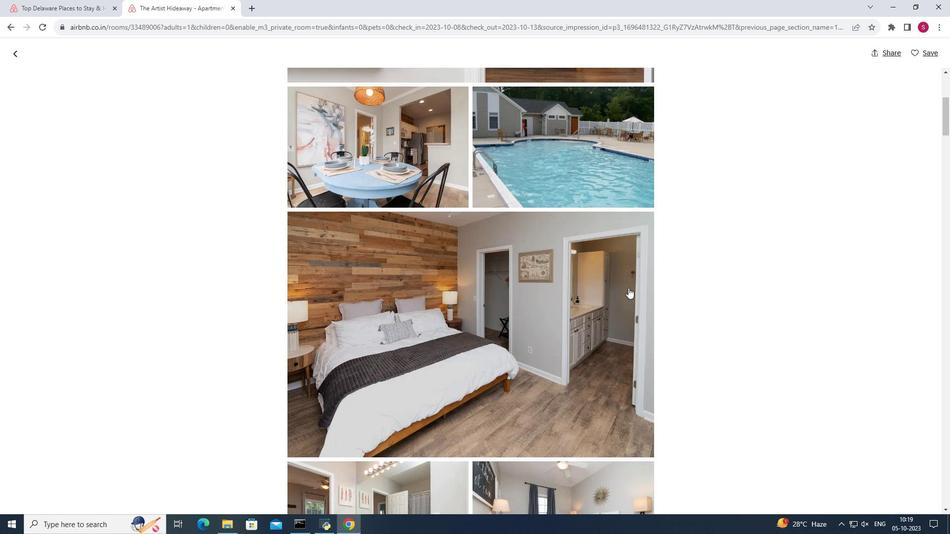 
Action: Mouse scrolled (628, 287) with delta (0, 0)
Screenshot: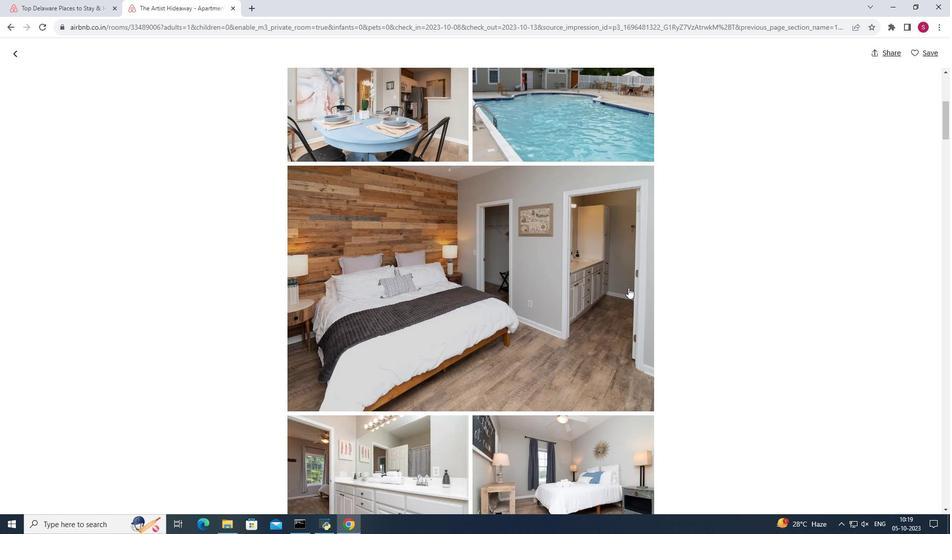 
Action: Mouse scrolled (628, 287) with delta (0, 0)
Screenshot: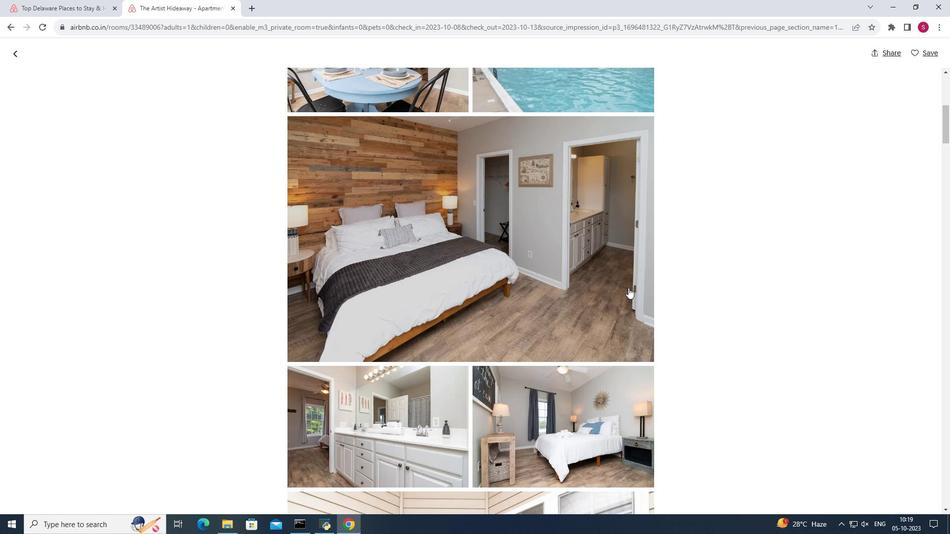 
Action: Mouse scrolled (628, 287) with delta (0, 0)
Screenshot: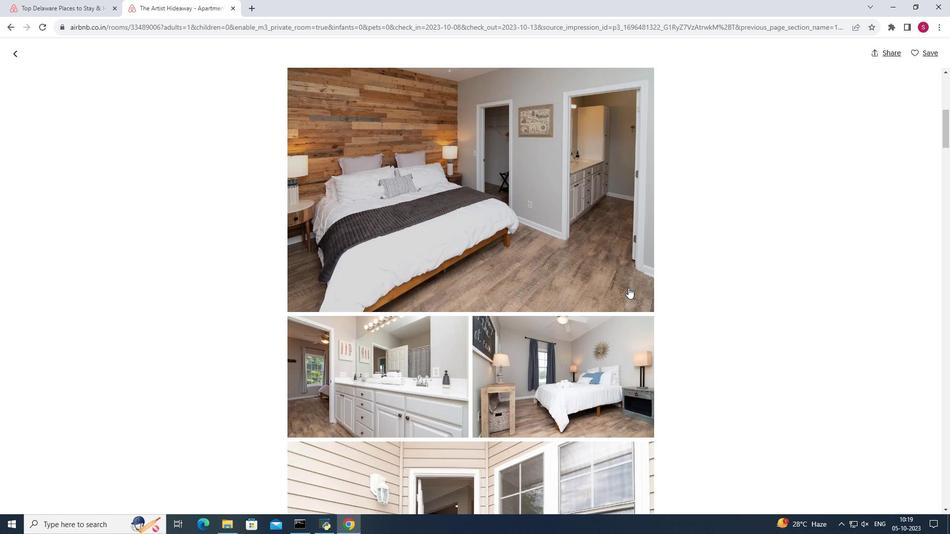 
Action: Mouse scrolled (628, 287) with delta (0, 0)
Screenshot: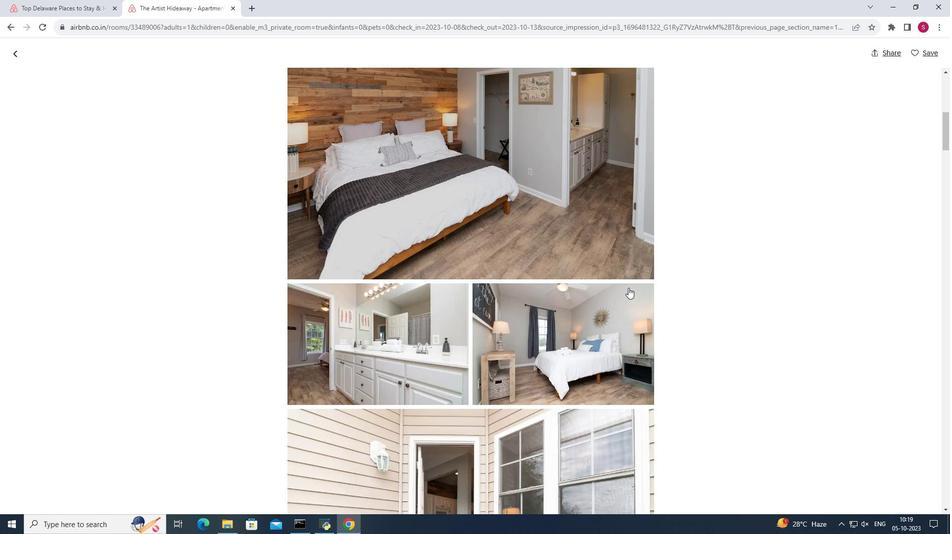 
Action: Mouse scrolled (628, 287) with delta (0, 0)
Screenshot: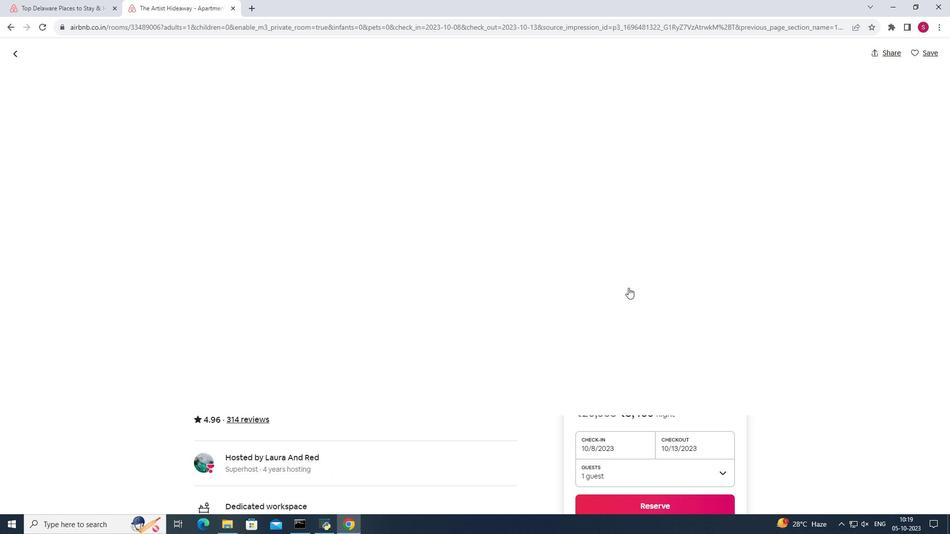 
Action: Mouse scrolled (628, 287) with delta (0, 0)
Screenshot: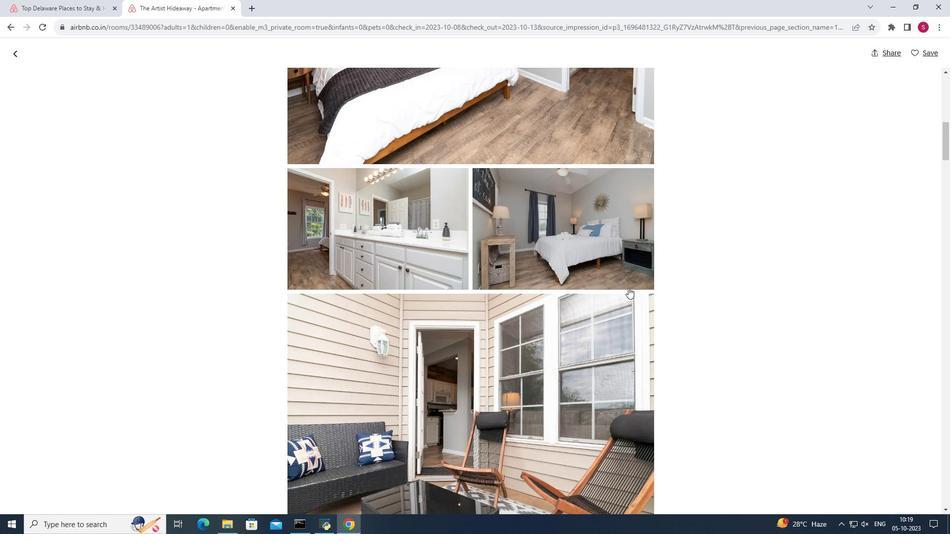 
Action: Mouse scrolled (628, 287) with delta (0, 0)
Screenshot: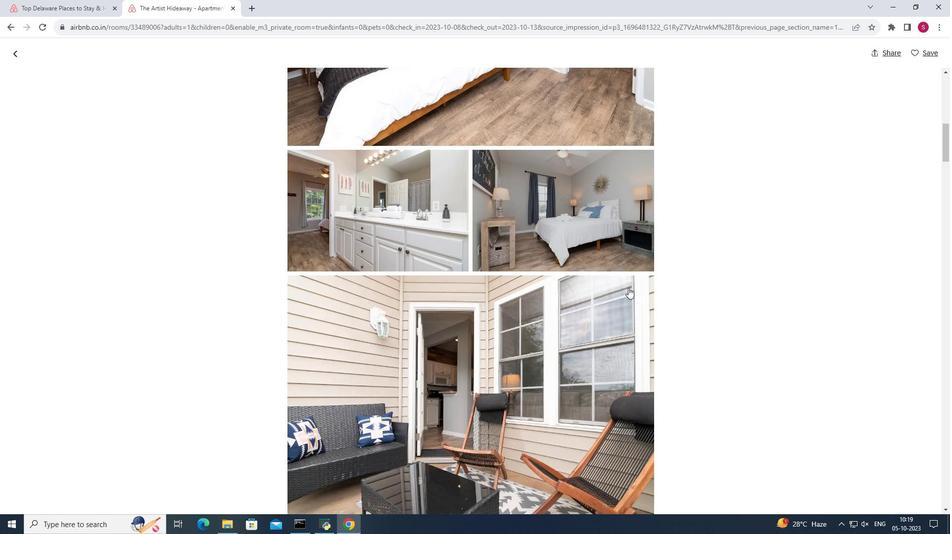 
Action: Mouse scrolled (628, 287) with delta (0, 0)
Screenshot: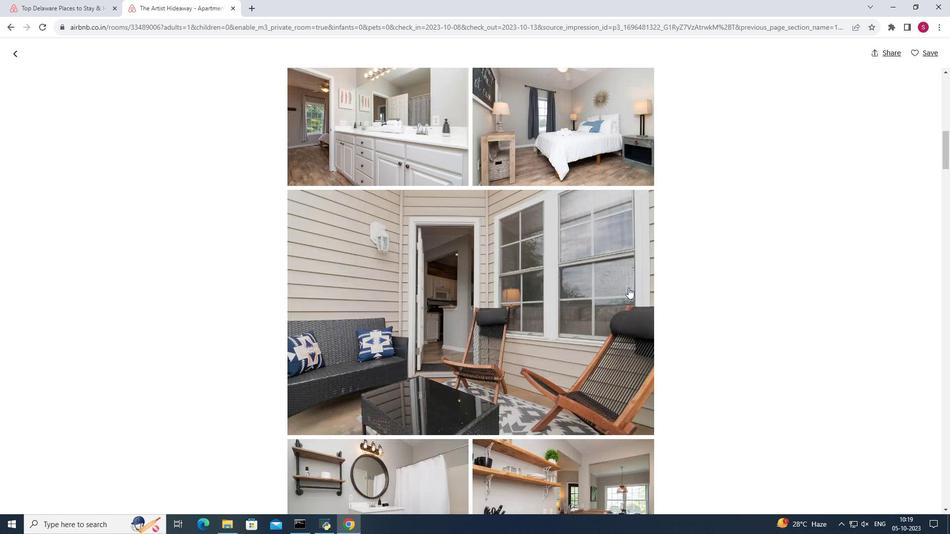 
Action: Mouse scrolled (628, 287) with delta (0, 0)
Screenshot: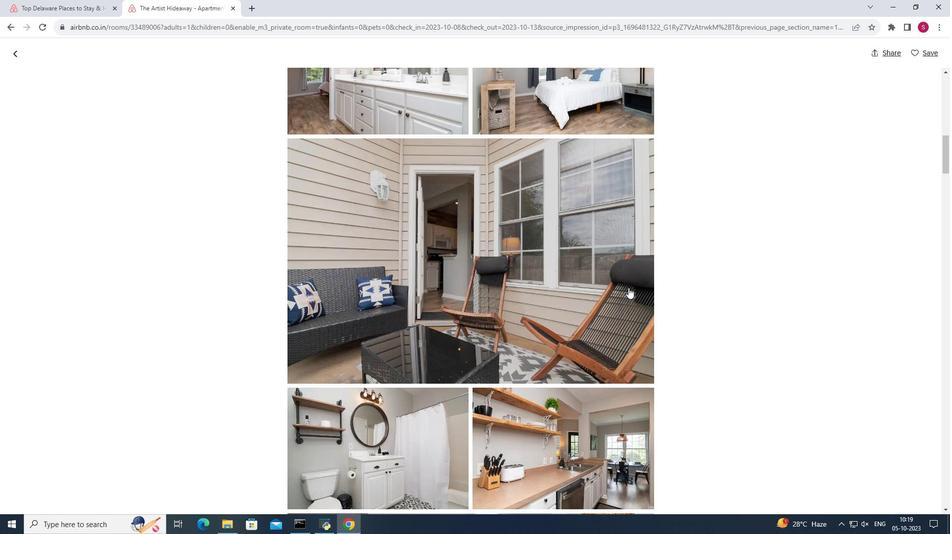 
Action: Mouse scrolled (628, 287) with delta (0, 0)
Screenshot: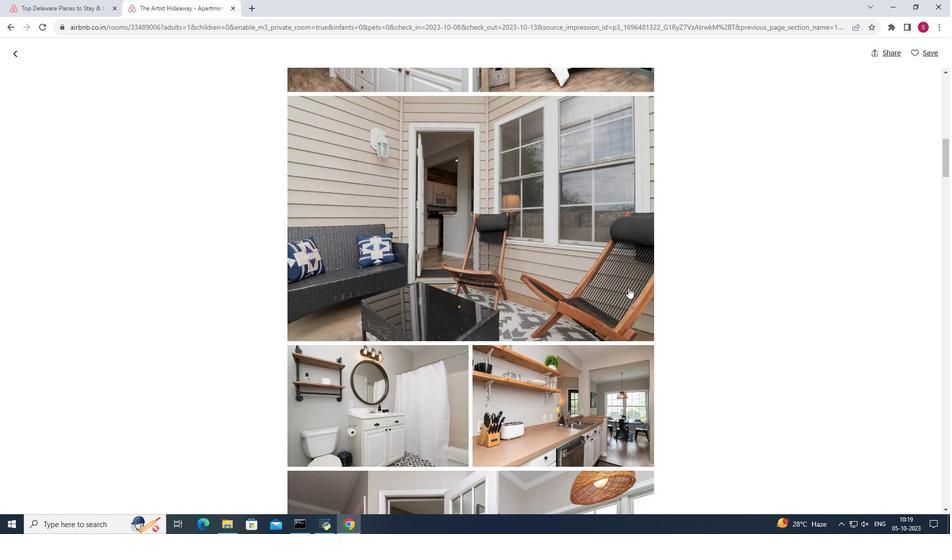 
Action: Mouse scrolled (628, 287) with delta (0, 0)
Screenshot: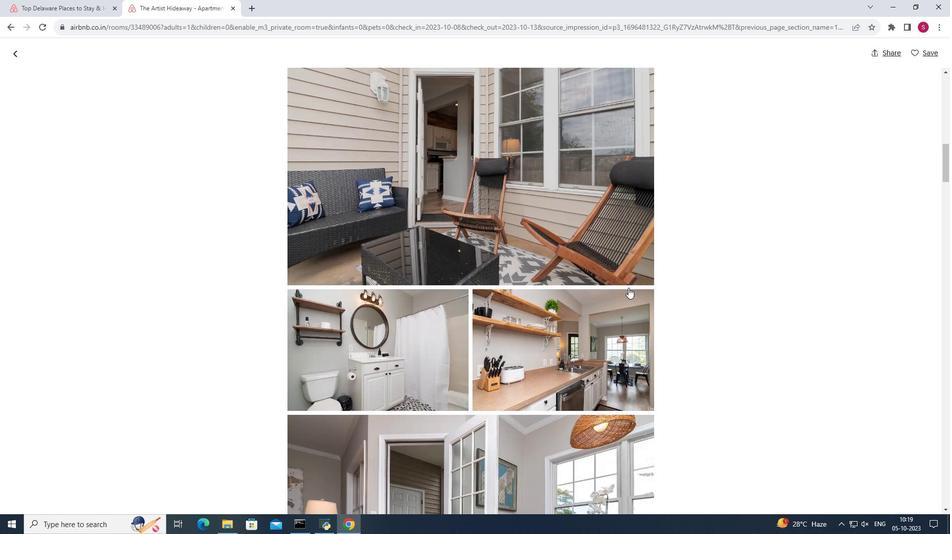 
Action: Mouse scrolled (628, 287) with delta (0, 0)
Screenshot: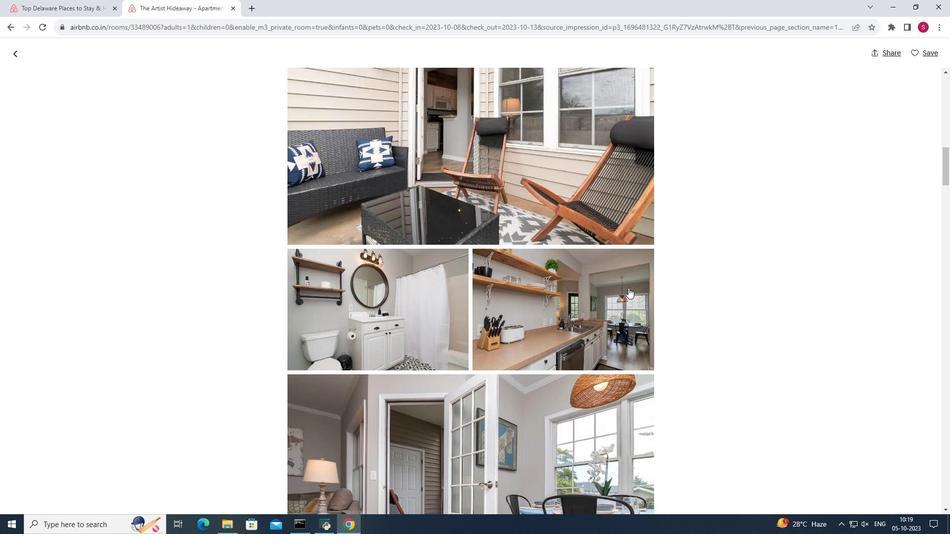 
Action: Mouse scrolled (628, 287) with delta (0, 0)
Screenshot: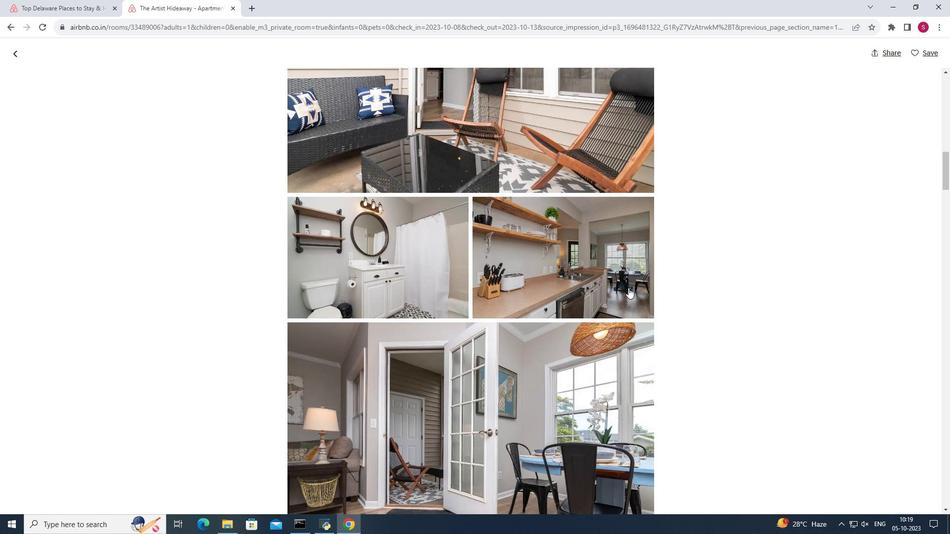 
Action: Mouse scrolled (628, 287) with delta (0, 0)
Screenshot: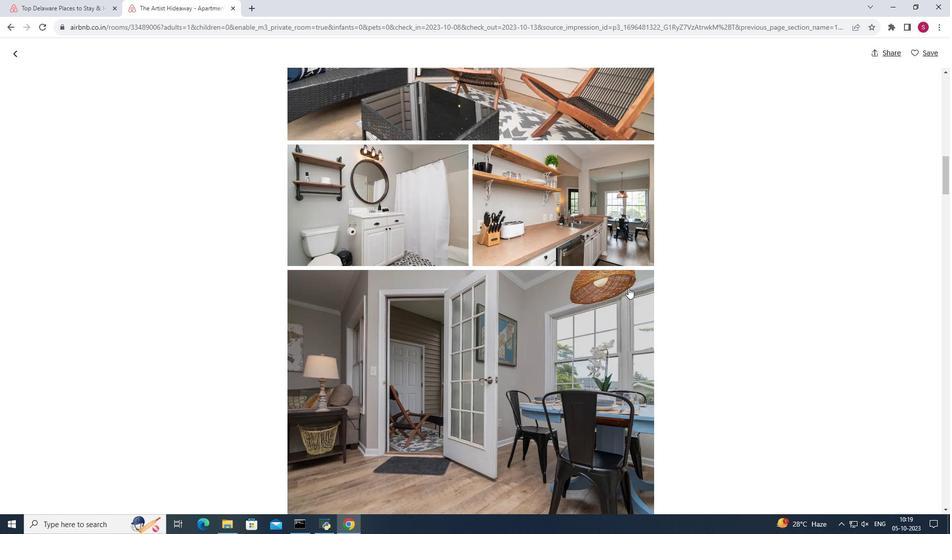
Action: Mouse scrolled (628, 287) with delta (0, 0)
Screenshot: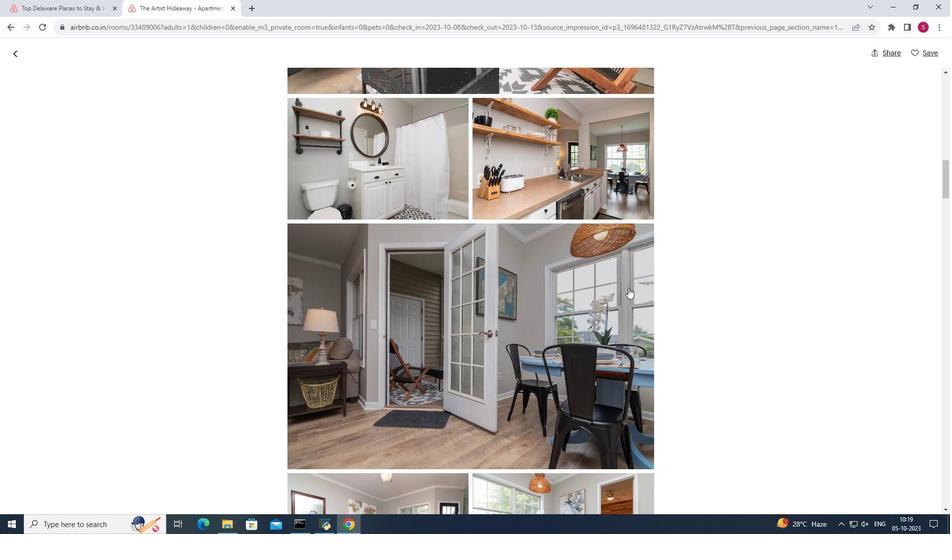 
Action: Mouse scrolled (628, 287) with delta (0, 0)
Screenshot: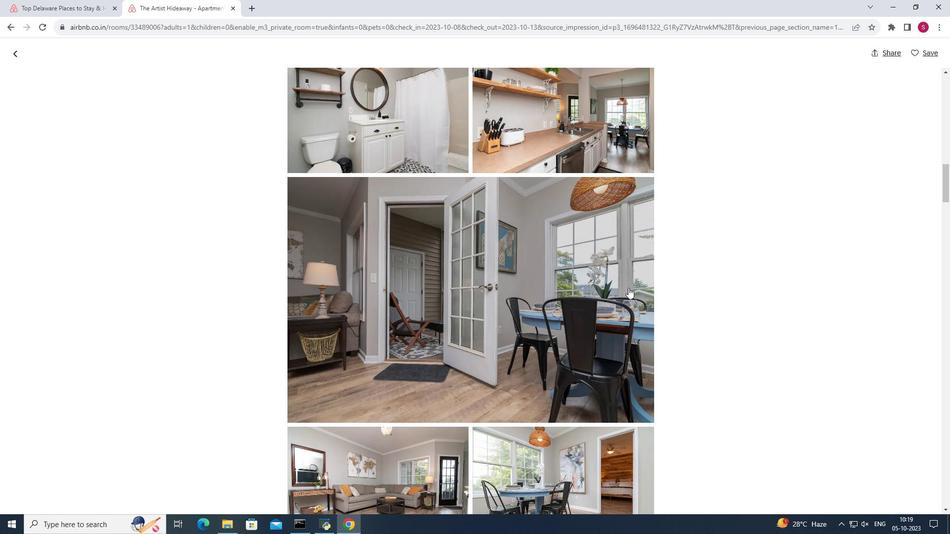 
Action: Mouse scrolled (628, 287) with delta (0, 0)
Screenshot: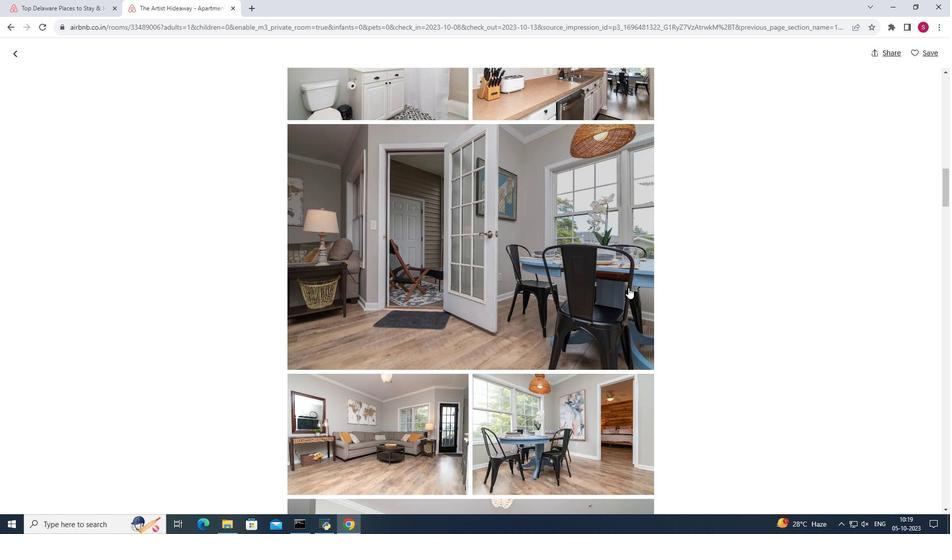 
Action: Mouse scrolled (628, 287) with delta (0, 0)
Screenshot: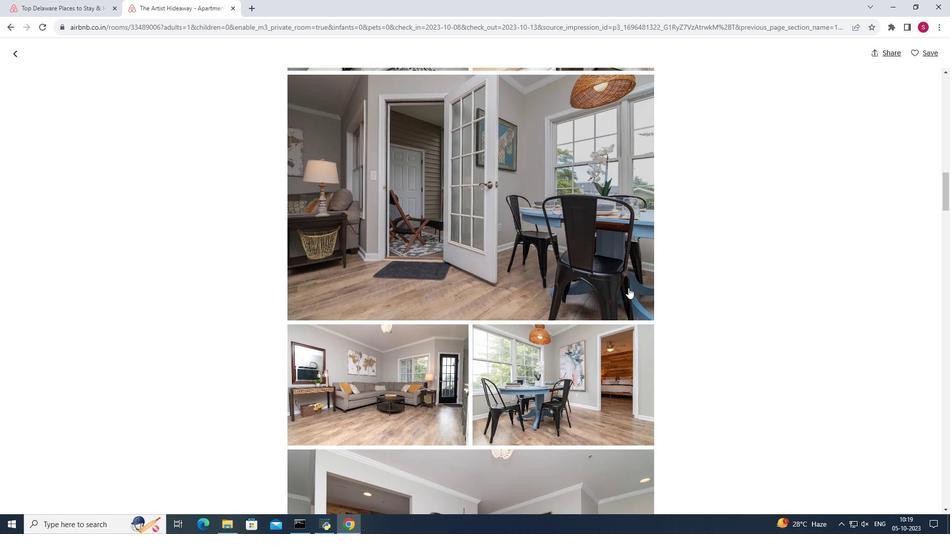 
Action: Mouse scrolled (628, 287) with delta (0, 0)
Screenshot: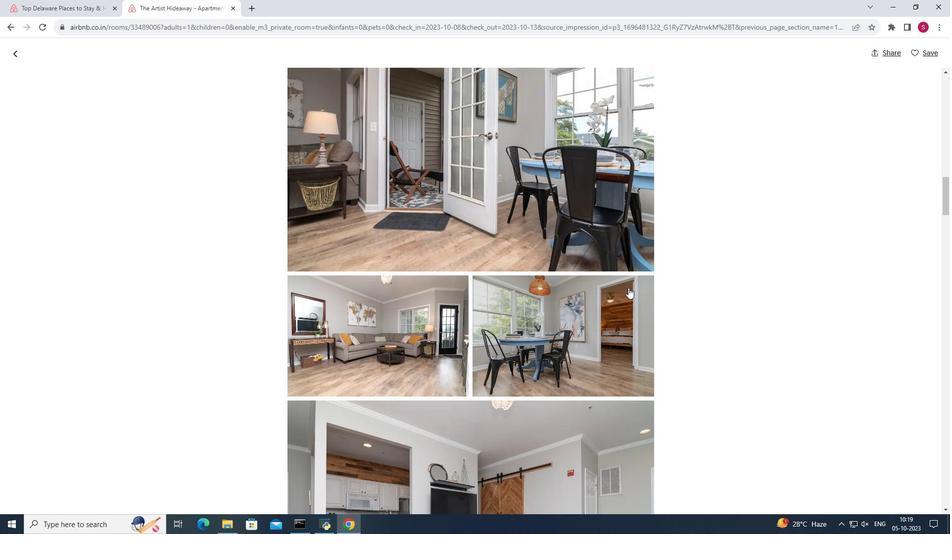 
Action: Mouse scrolled (628, 287) with delta (0, 0)
Screenshot: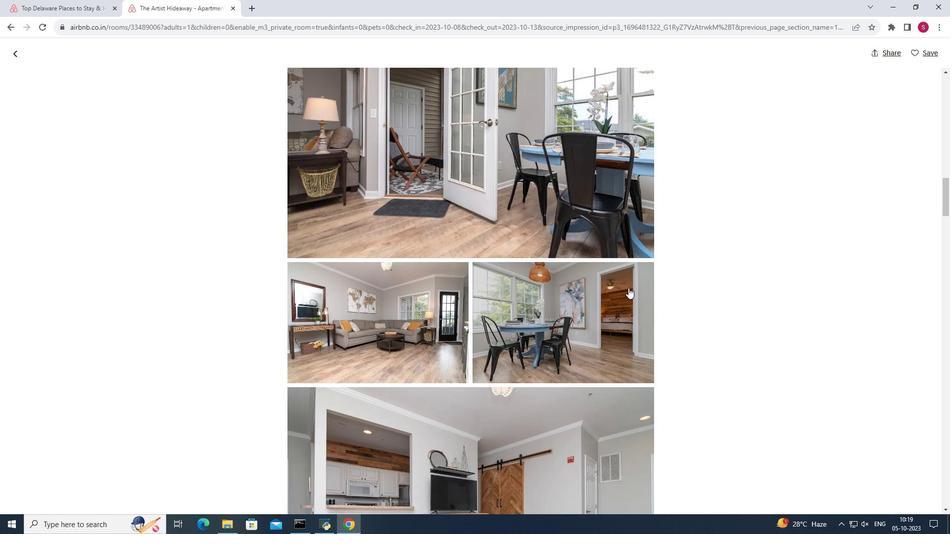 
Action: Mouse scrolled (628, 287) with delta (0, 0)
Screenshot: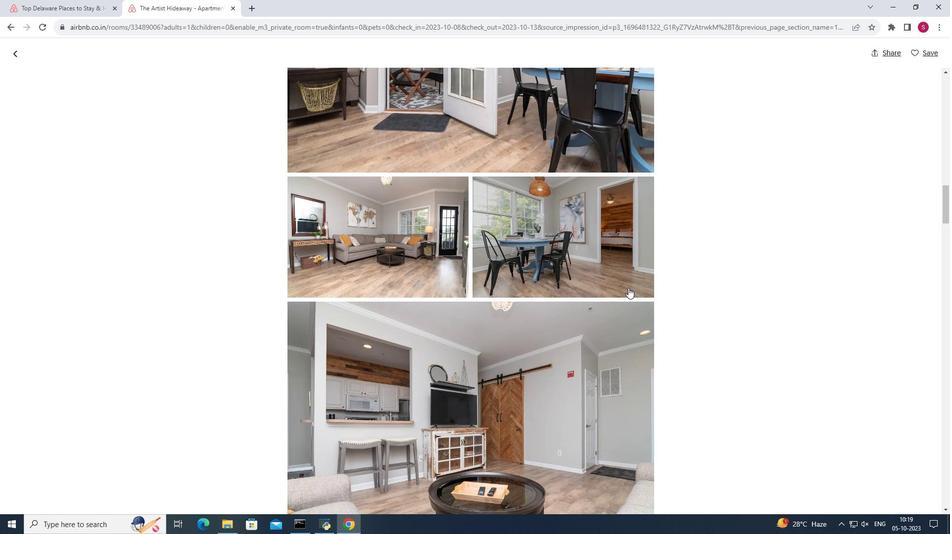 
Action: Mouse scrolled (628, 287) with delta (0, 0)
Screenshot: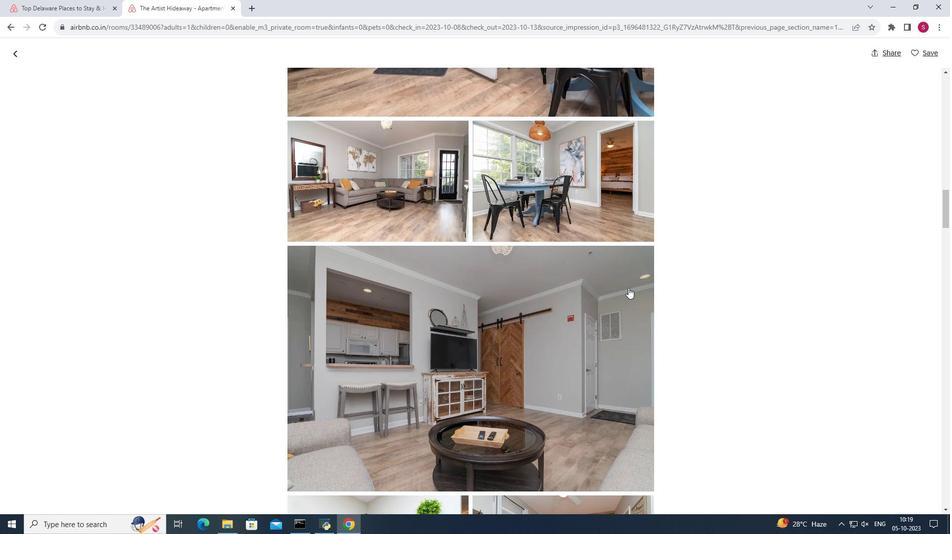 
Action: Mouse scrolled (628, 287) with delta (0, 0)
Screenshot: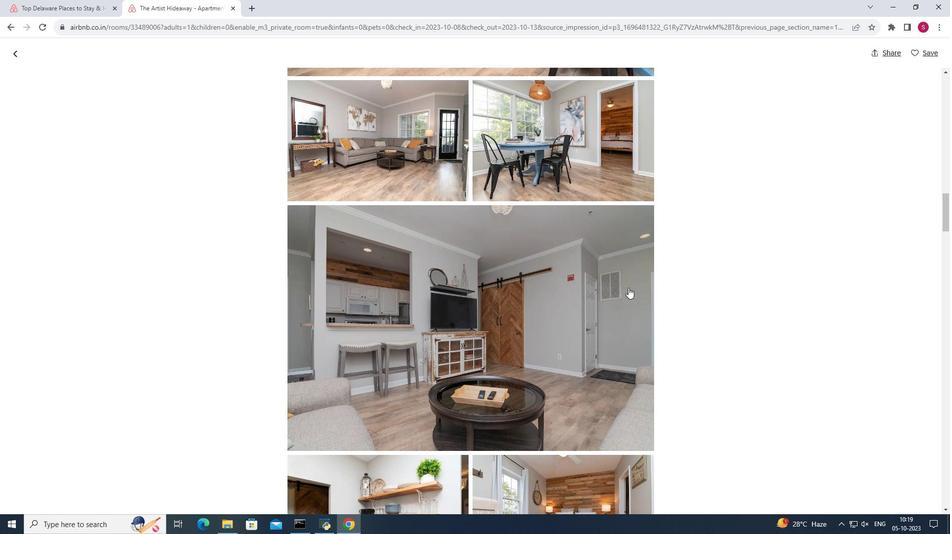 
Action: Mouse scrolled (628, 287) with delta (0, 0)
Screenshot: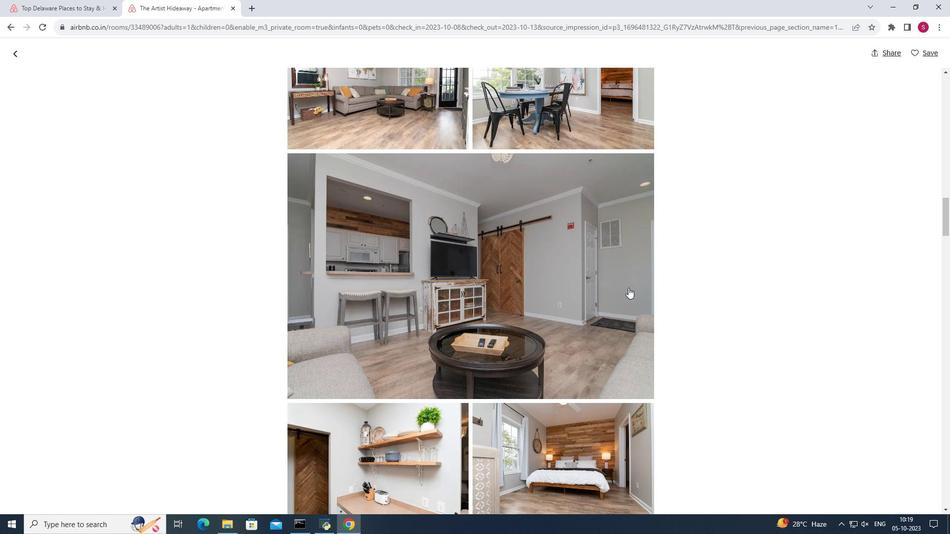 
Action: Mouse scrolled (628, 287) with delta (0, 0)
Screenshot: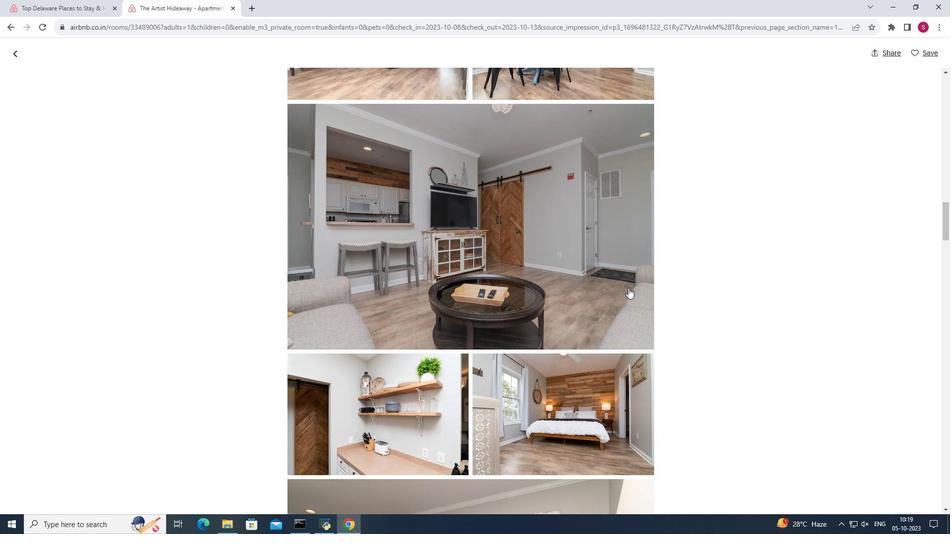 
Action: Mouse scrolled (628, 287) with delta (0, 0)
Screenshot: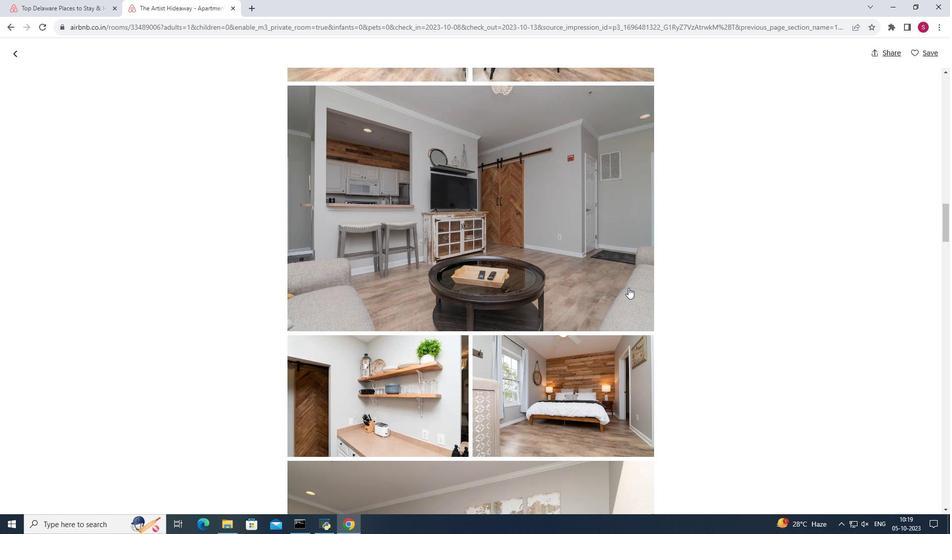 
Action: Mouse scrolled (628, 287) with delta (0, 0)
Screenshot: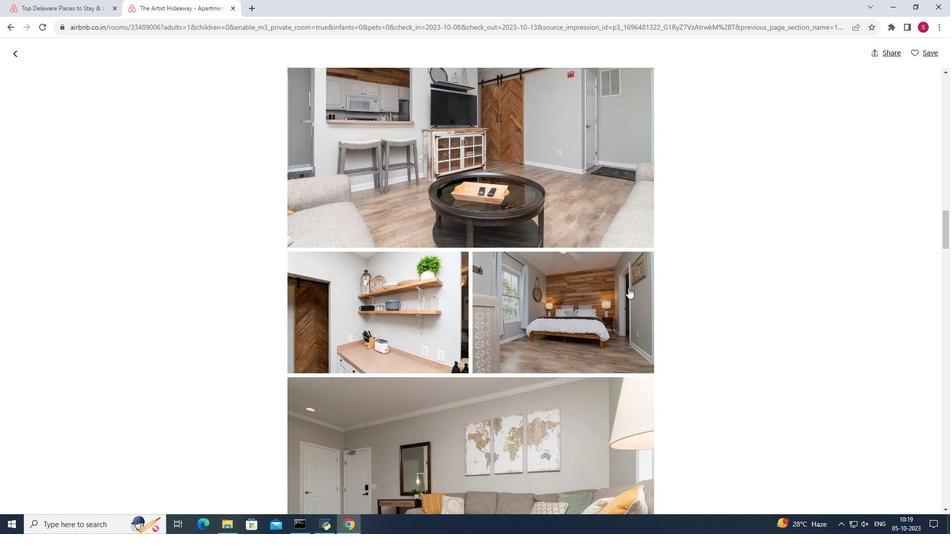 
Action: Mouse scrolled (628, 287) with delta (0, 0)
Screenshot: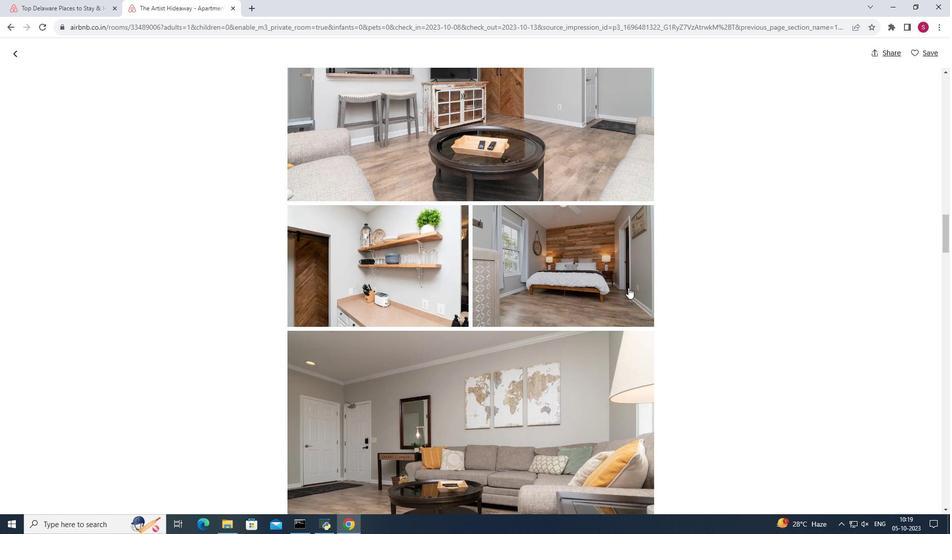 
Action: Mouse scrolled (628, 287) with delta (0, 0)
Screenshot: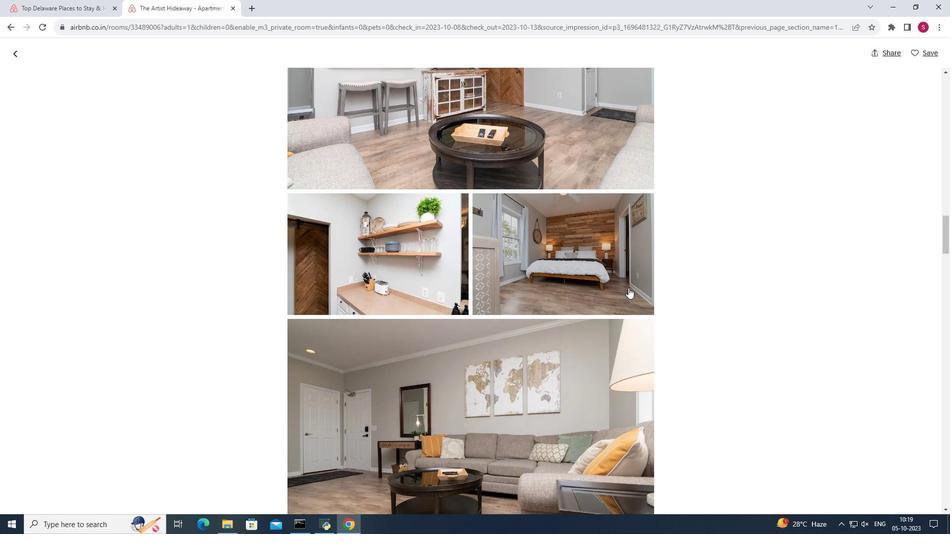 
Action: Mouse scrolled (628, 287) with delta (0, 0)
Screenshot: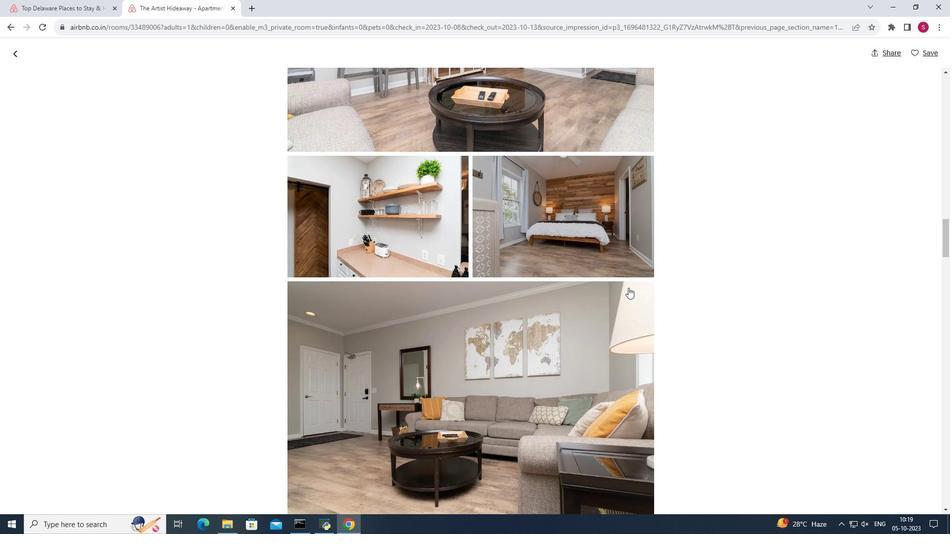 
Action: Mouse scrolled (628, 287) with delta (0, 0)
Screenshot: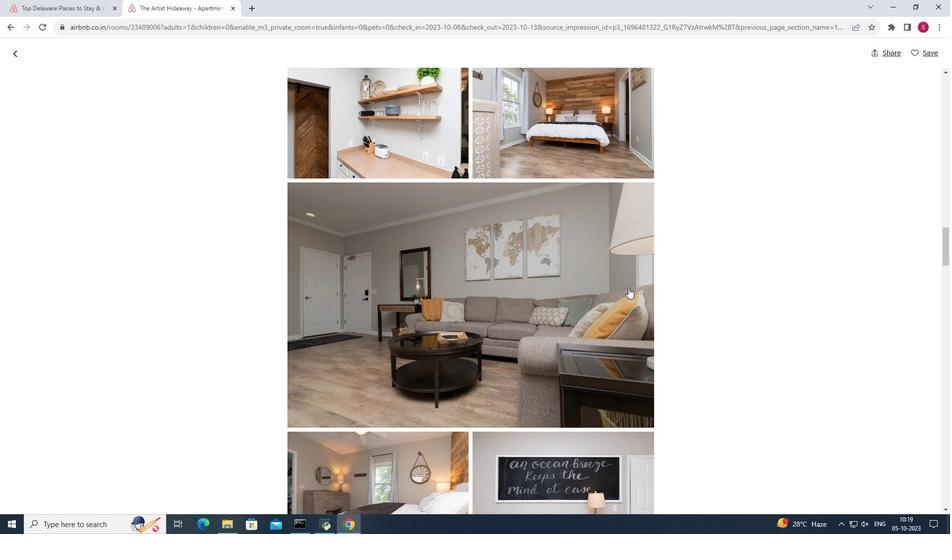 
Action: Mouse scrolled (628, 287) with delta (0, 0)
Screenshot: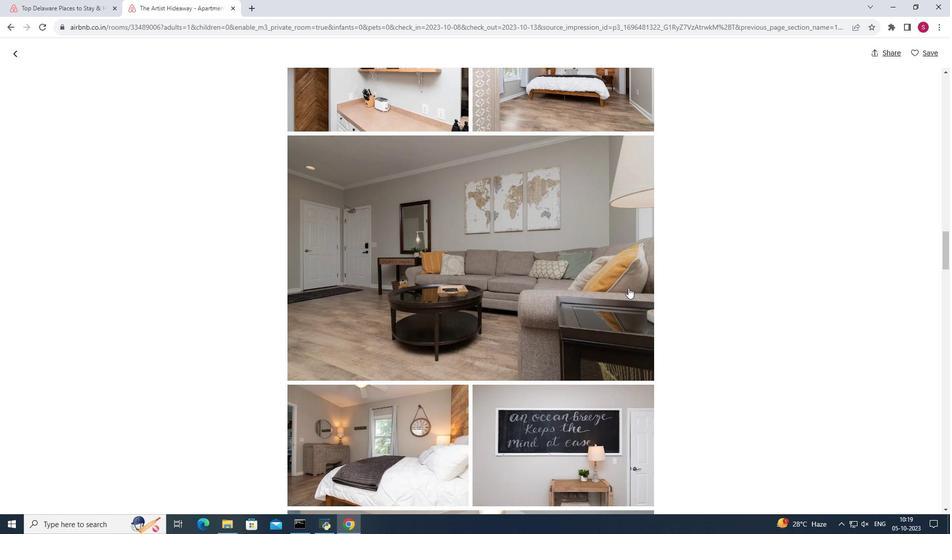 
Action: Mouse scrolled (628, 287) with delta (0, 0)
Screenshot: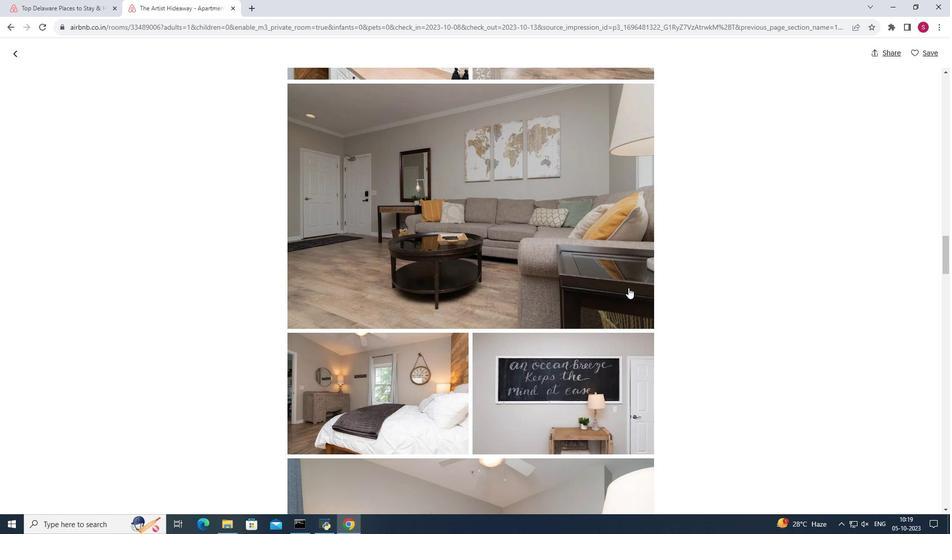 
Action: Mouse scrolled (628, 287) with delta (0, 0)
Screenshot: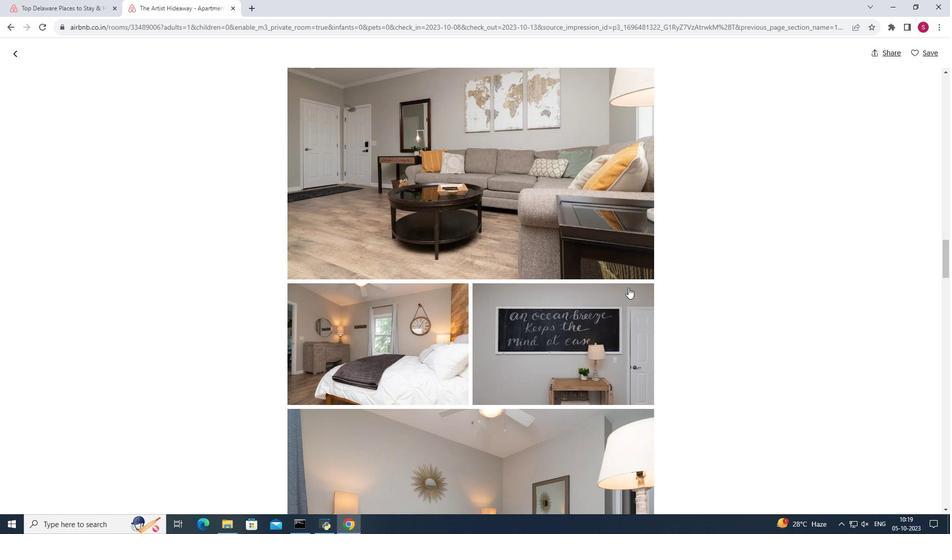 
Action: Mouse scrolled (628, 287) with delta (0, 0)
Screenshot: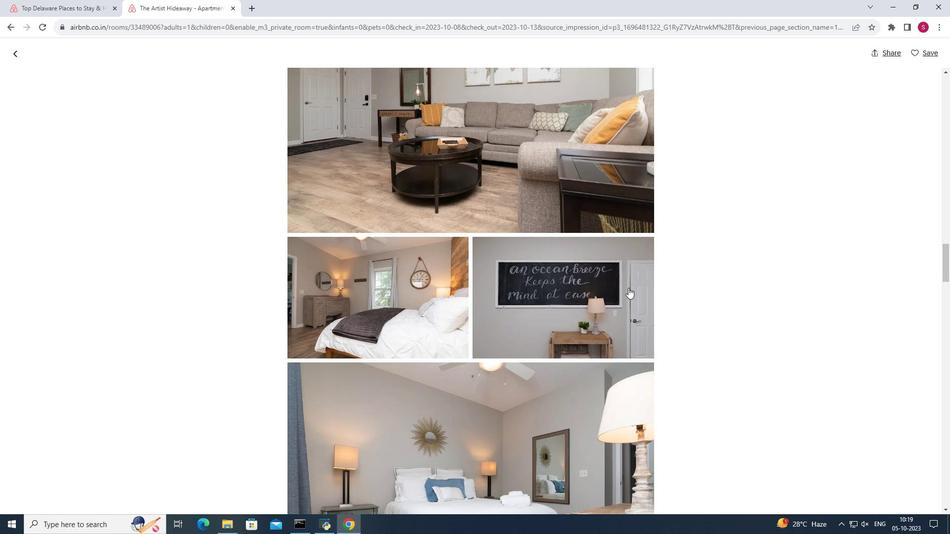 
Action: Mouse moved to (629, 288)
Screenshot: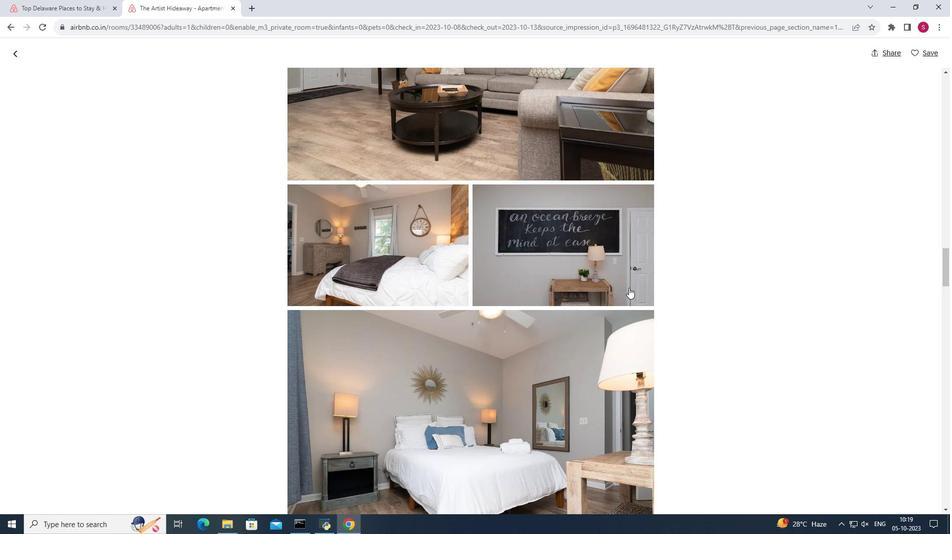 
Action: Mouse scrolled (629, 287) with delta (0, 0)
Screenshot: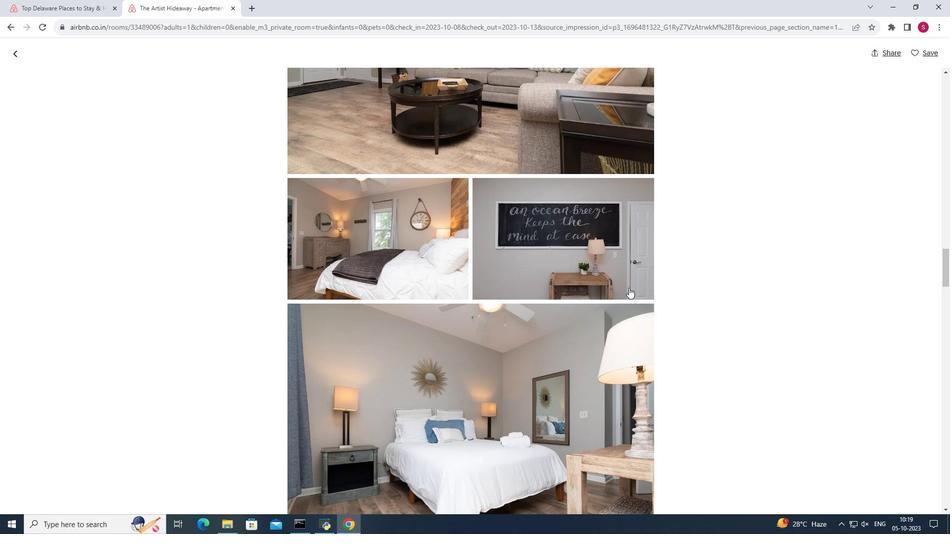 
Action: Mouse scrolled (629, 287) with delta (0, 0)
Screenshot: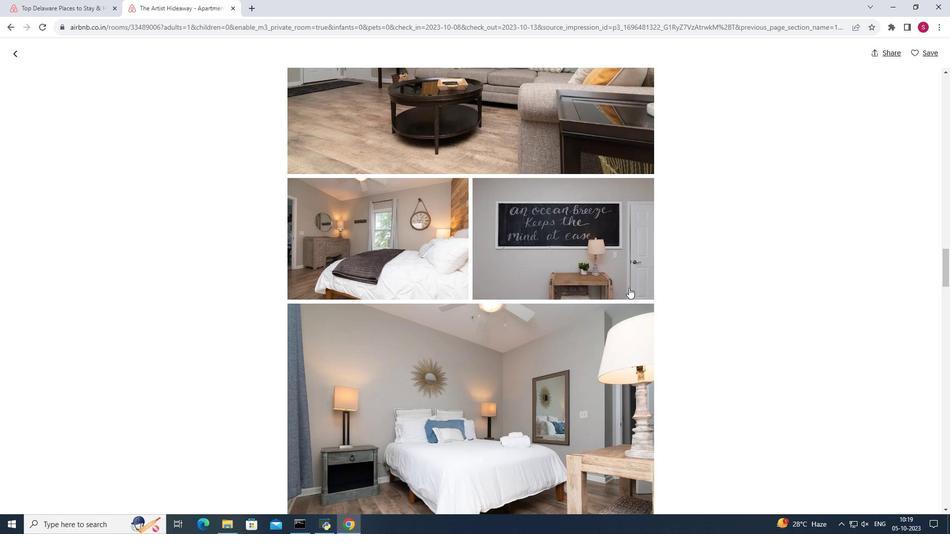 
Action: Mouse scrolled (629, 287) with delta (0, 0)
Screenshot: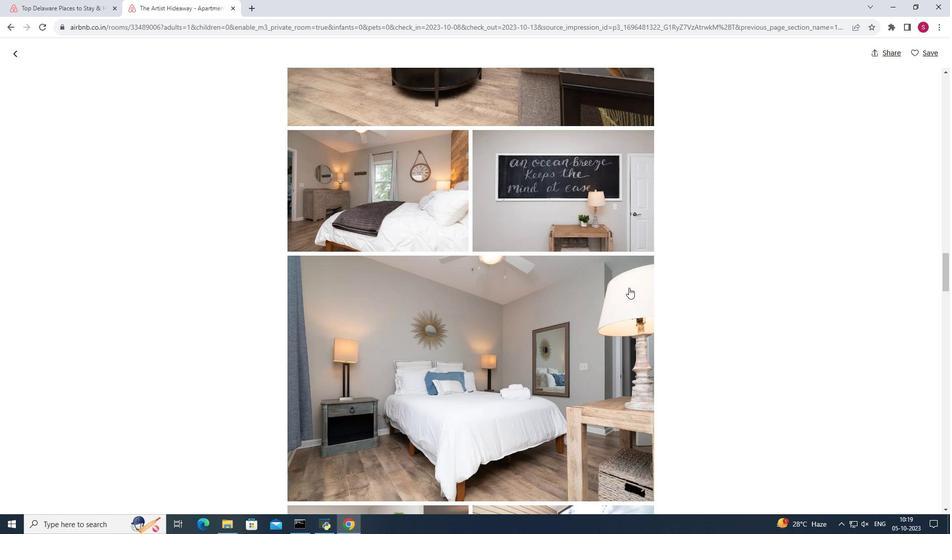 
Action: Mouse scrolled (629, 287) with delta (0, 0)
Screenshot: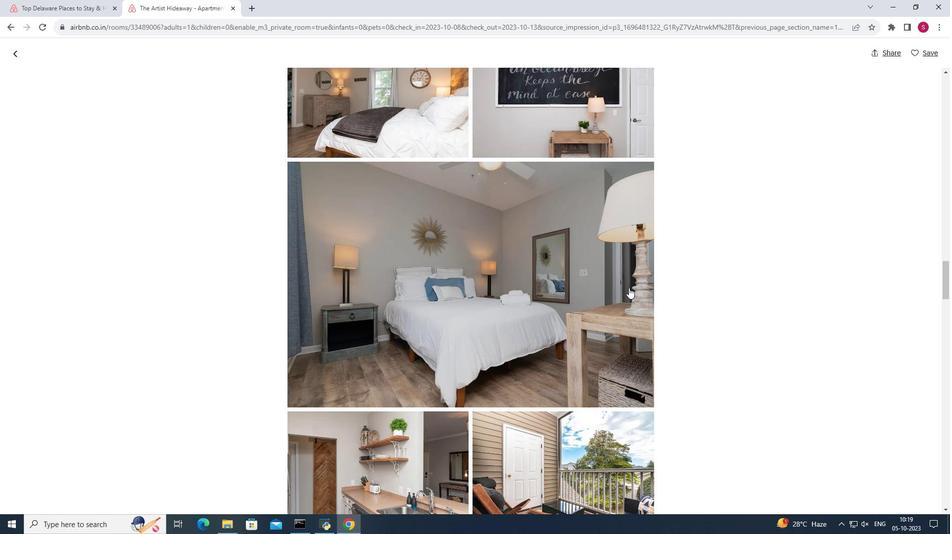
Action: Mouse scrolled (629, 287) with delta (0, 0)
Screenshot: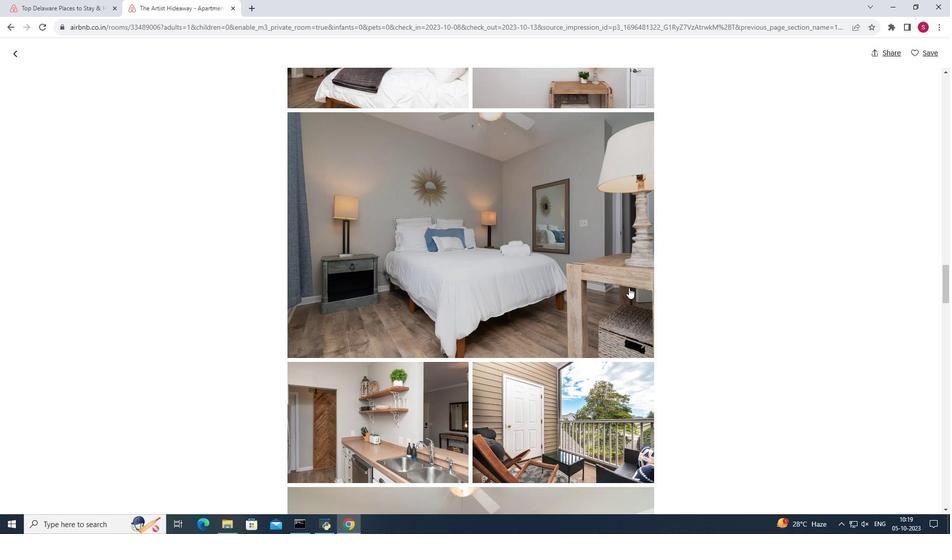 
Action: Mouse scrolled (629, 287) with delta (0, 0)
Screenshot: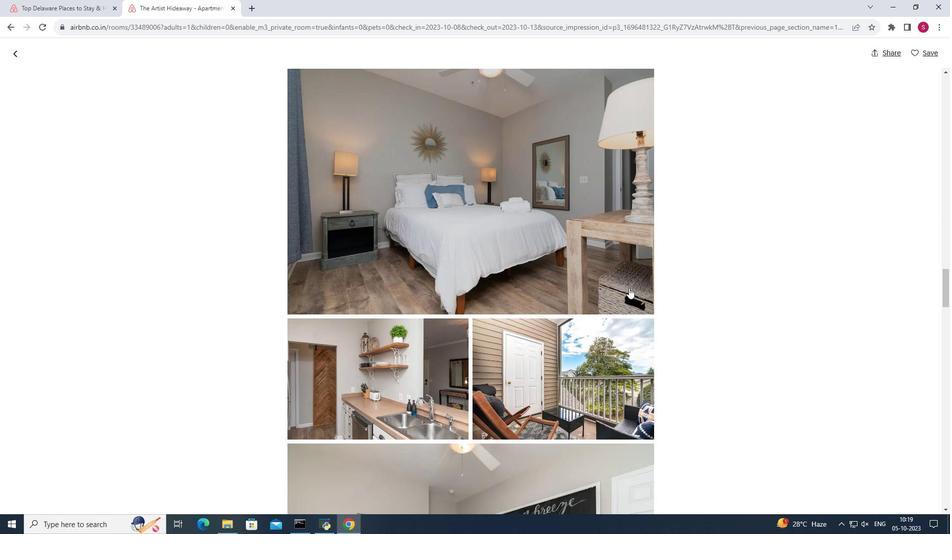 
Action: Mouse scrolled (629, 287) with delta (0, 0)
Screenshot: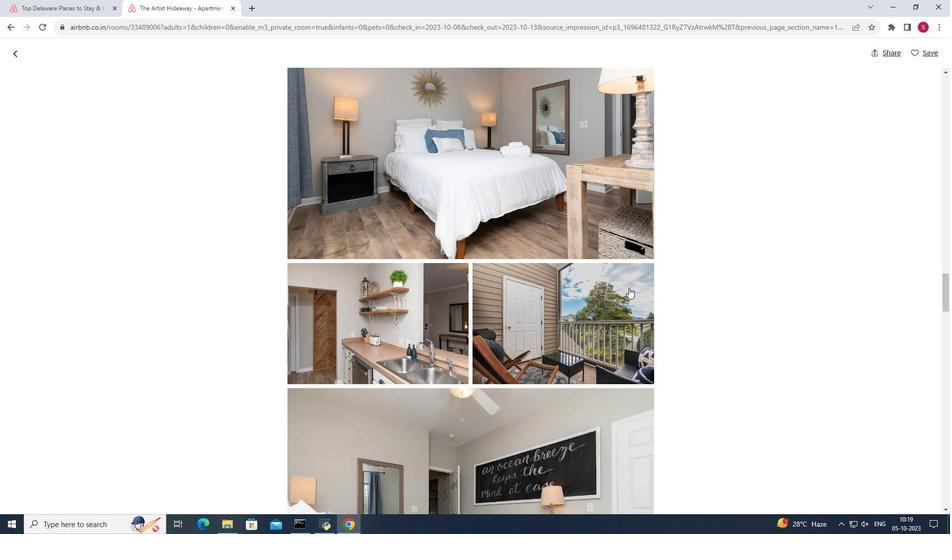 
Action: Mouse scrolled (629, 287) with delta (0, 0)
Screenshot: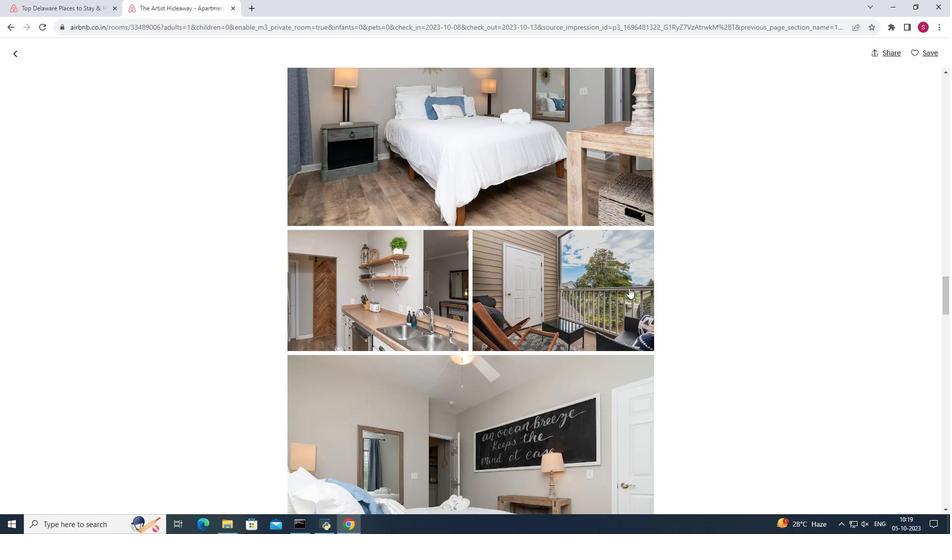 
Action: Mouse scrolled (629, 287) with delta (0, 0)
Screenshot: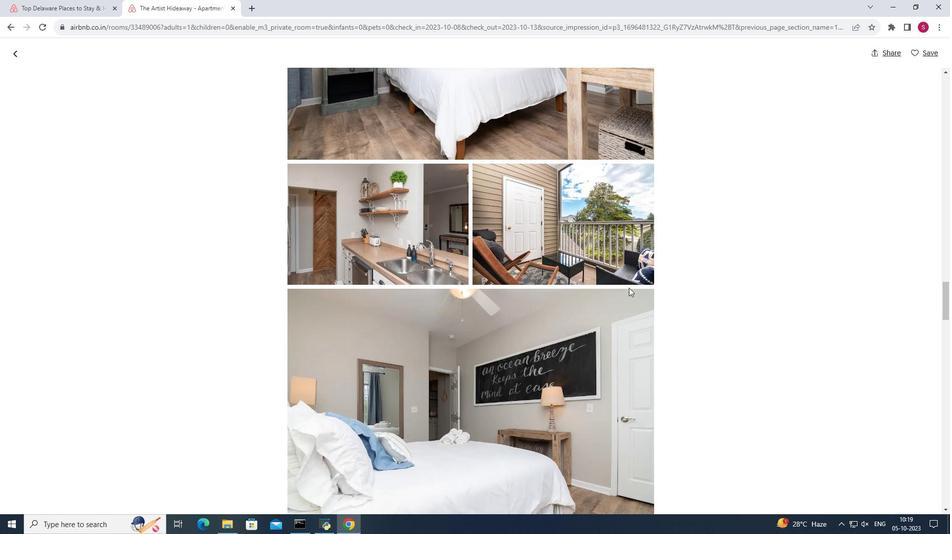 
Action: Mouse scrolled (629, 287) with delta (0, 0)
Screenshot: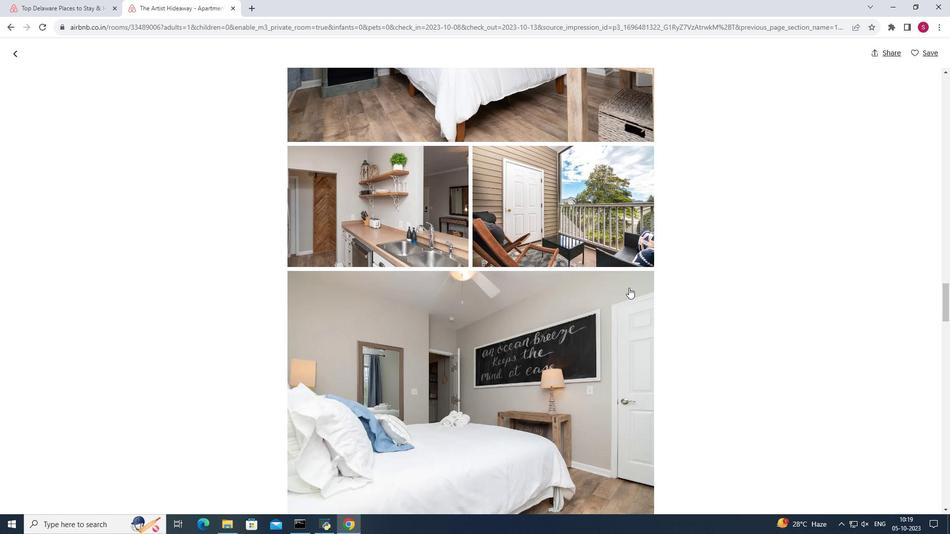 
Action: Mouse scrolled (629, 287) with delta (0, 0)
Screenshot: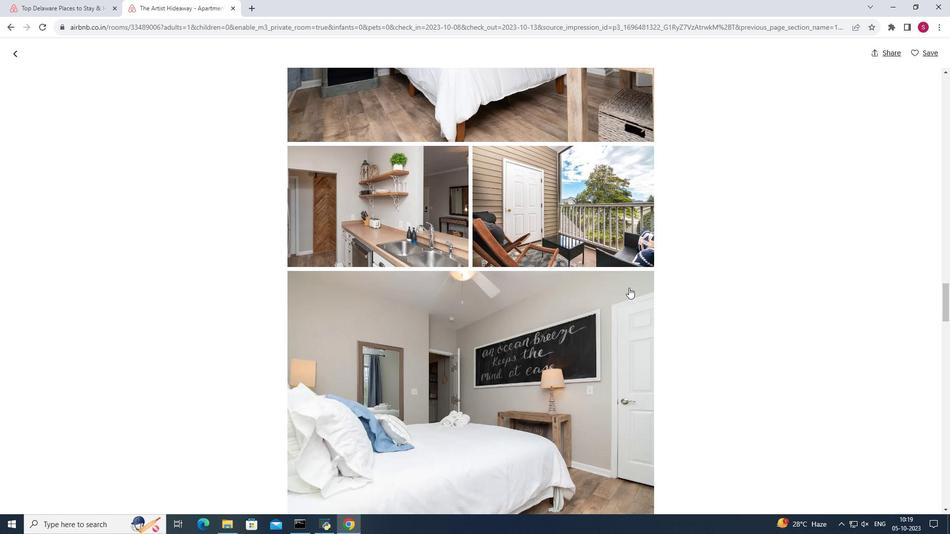 
Action: Mouse scrolled (629, 287) with delta (0, 0)
Screenshot: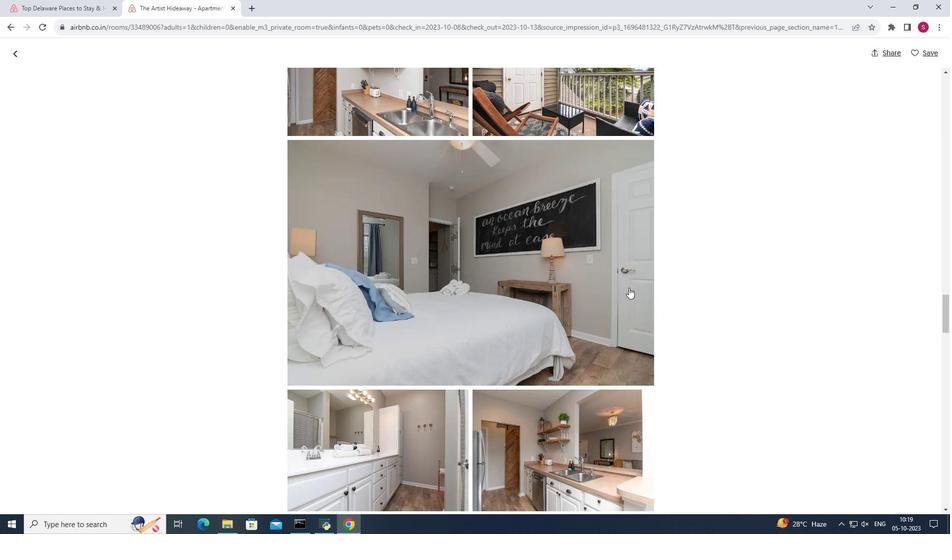 
Action: Mouse scrolled (629, 287) with delta (0, 0)
Screenshot: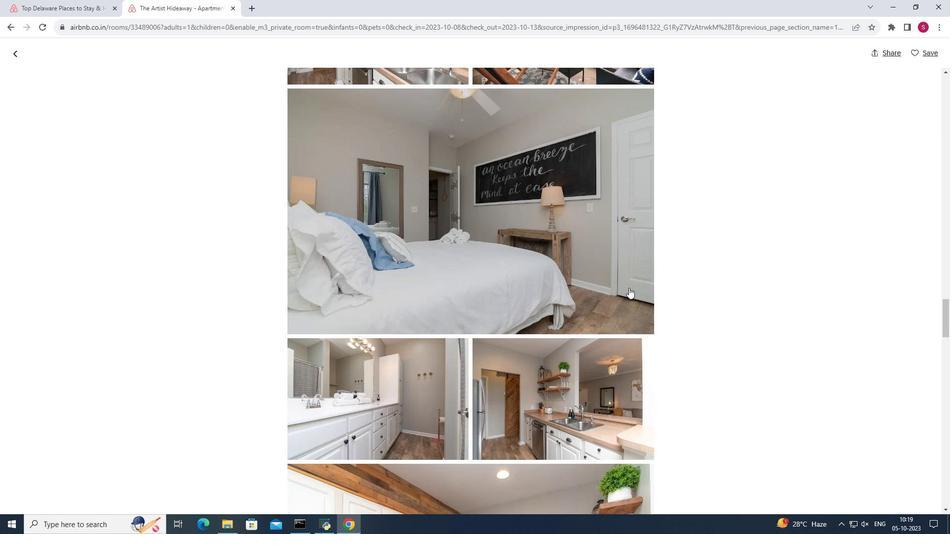 
Action: Mouse scrolled (629, 287) with delta (0, 0)
Screenshot: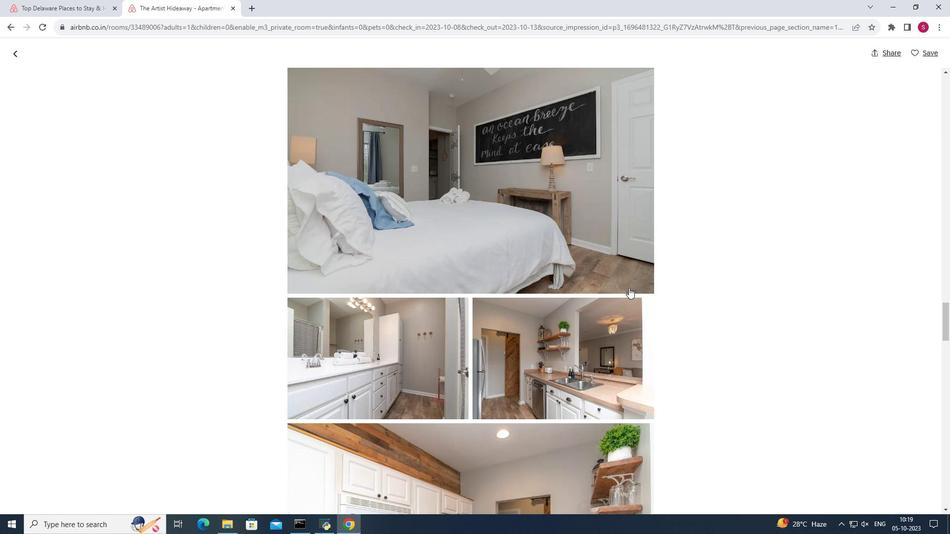 
Action: Mouse scrolled (629, 287) with delta (0, 0)
Screenshot: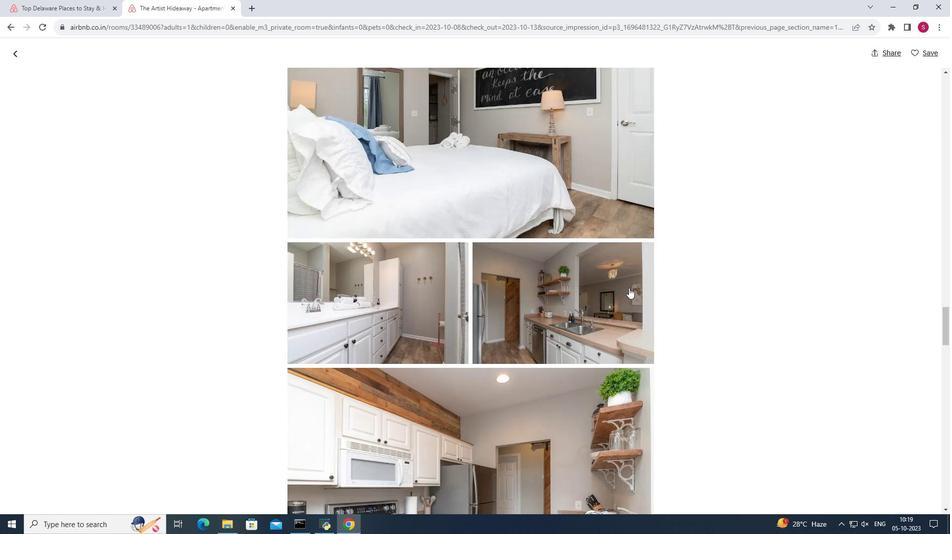 
Action: Mouse scrolled (629, 287) with delta (0, 0)
Screenshot: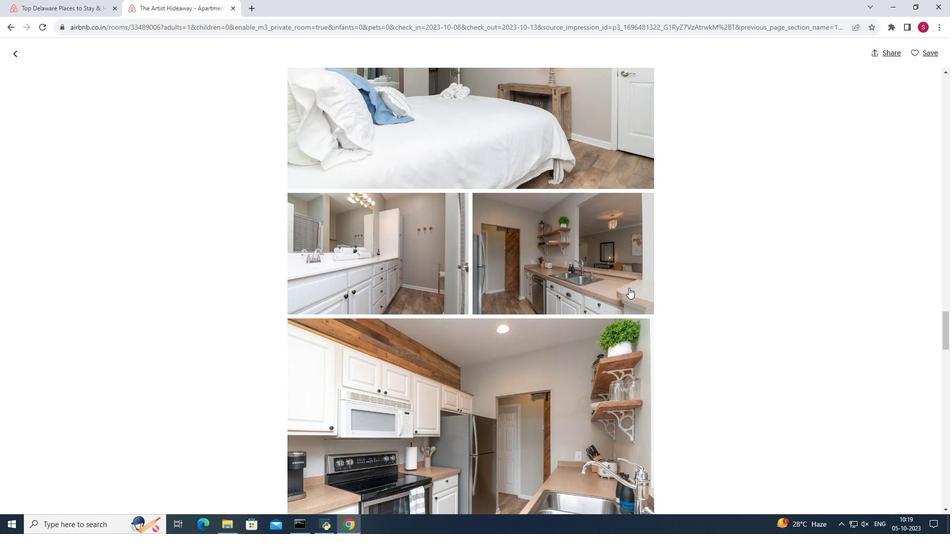 
Action: Mouse scrolled (629, 287) with delta (0, 0)
Screenshot: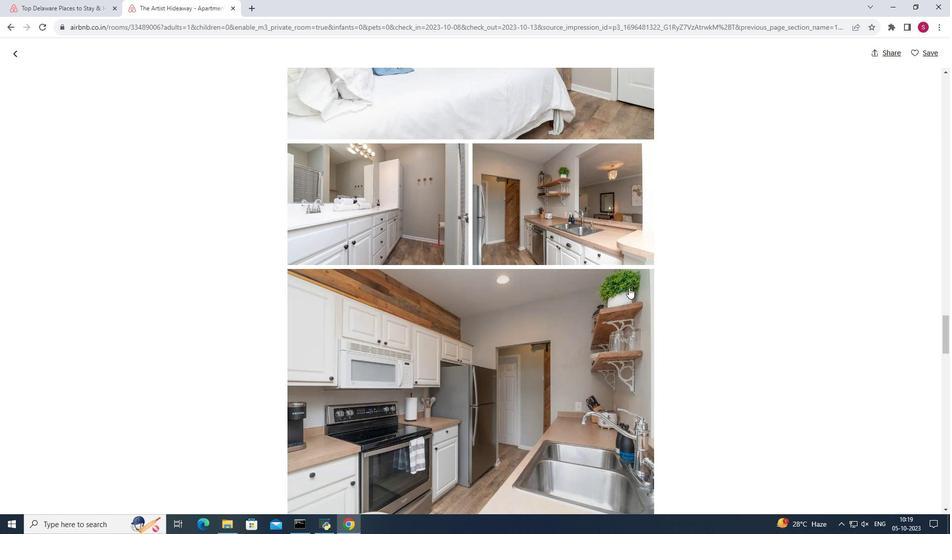 
Action: Mouse scrolled (629, 287) with delta (0, 0)
Screenshot: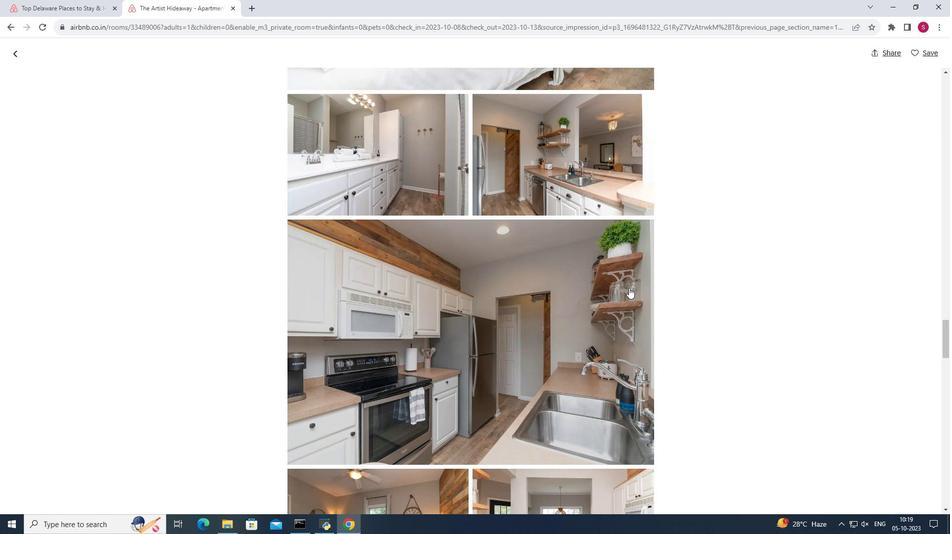 
Action: Mouse scrolled (629, 287) with delta (0, 0)
Screenshot: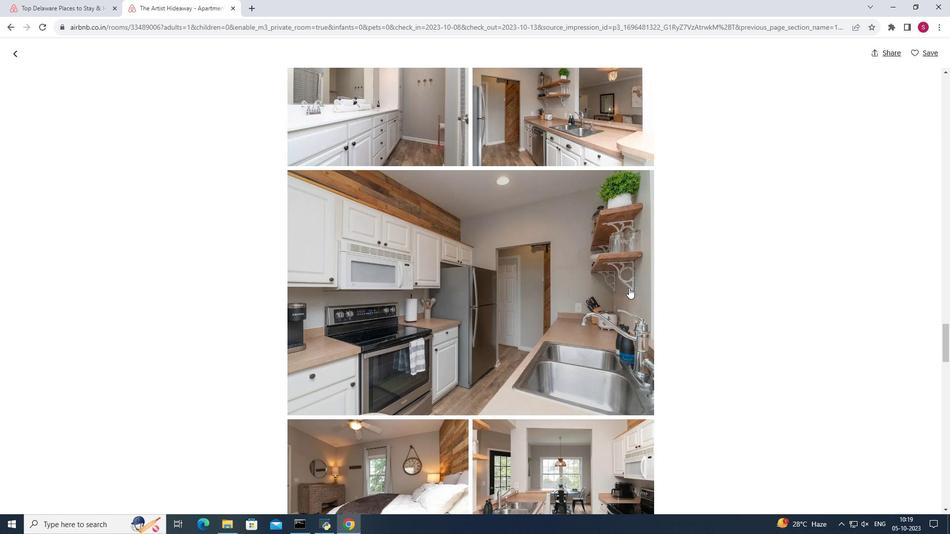 
Action: Mouse scrolled (629, 287) with delta (0, 0)
Screenshot: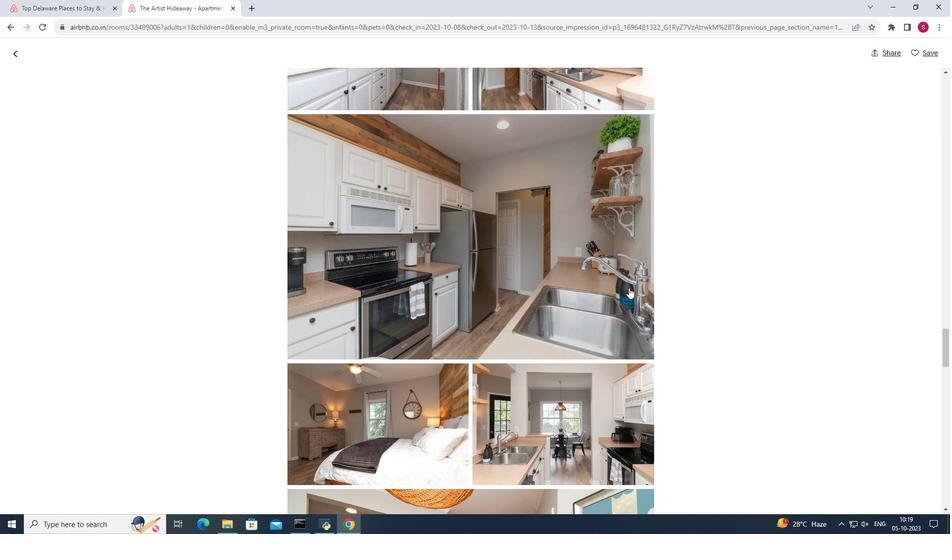 
Action: Mouse scrolled (629, 287) with delta (0, 0)
Screenshot: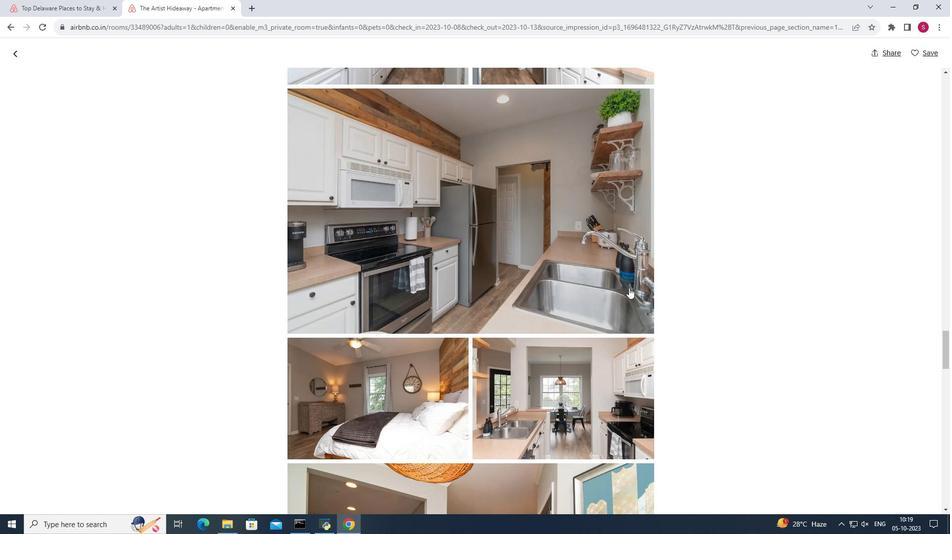 
Action: Mouse scrolled (629, 287) with delta (0, 0)
Screenshot: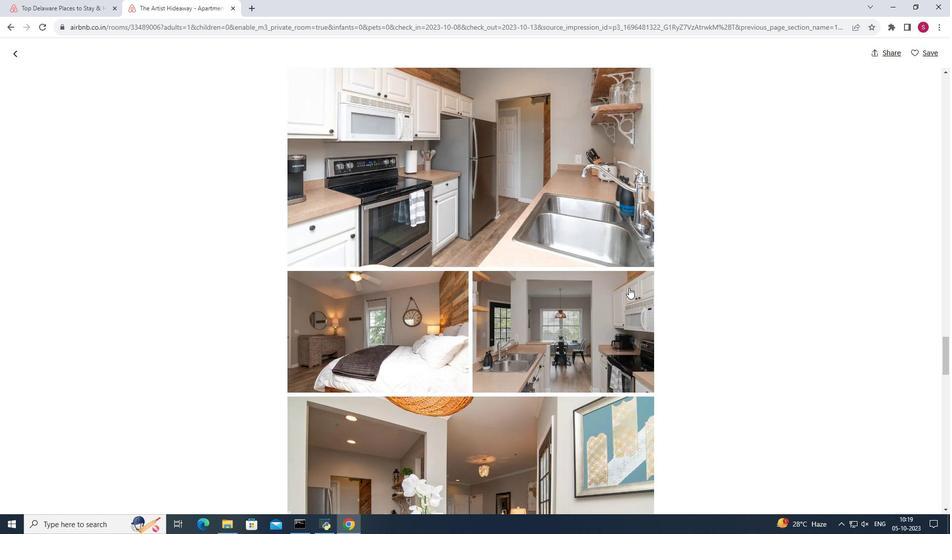 
Action: Mouse scrolled (629, 287) with delta (0, 0)
Screenshot: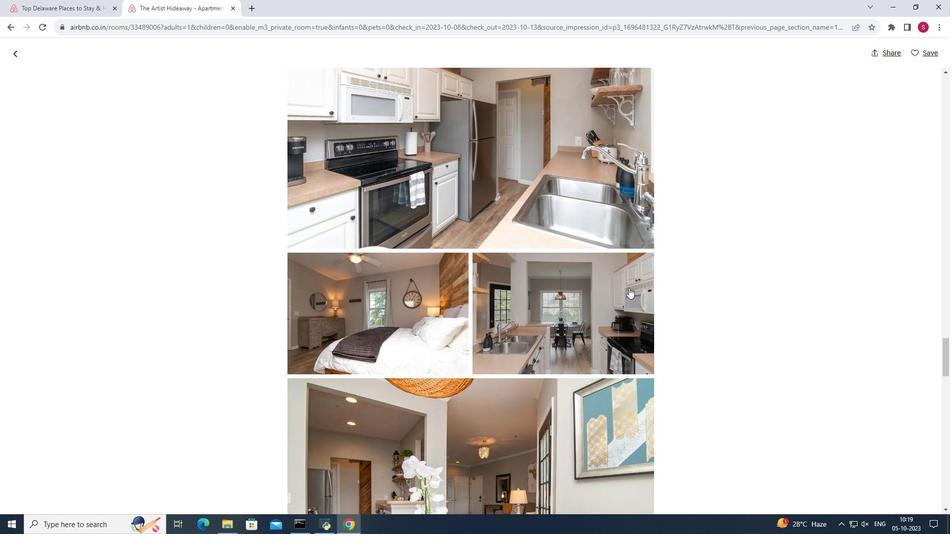 
Action: Mouse scrolled (629, 287) with delta (0, 0)
Screenshot: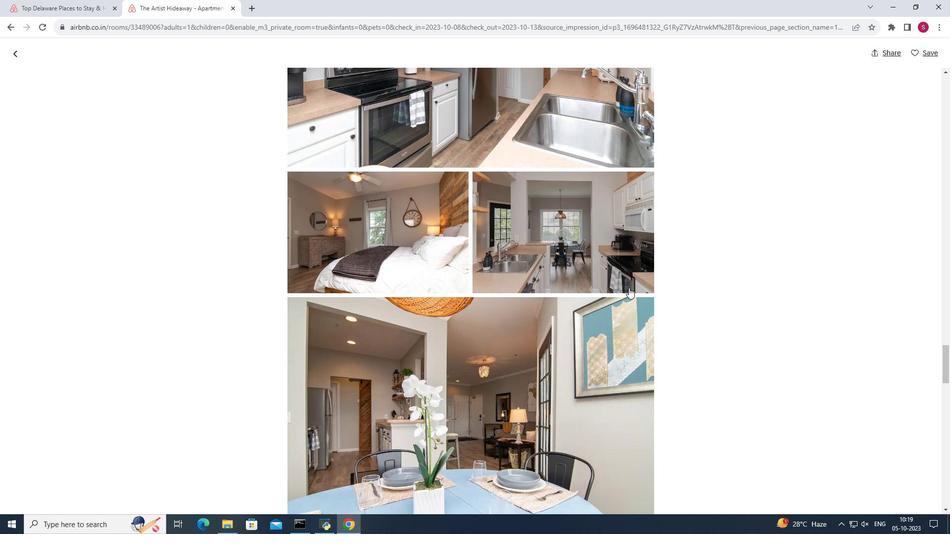 
Action: Mouse scrolled (629, 287) with delta (0, 0)
Screenshot: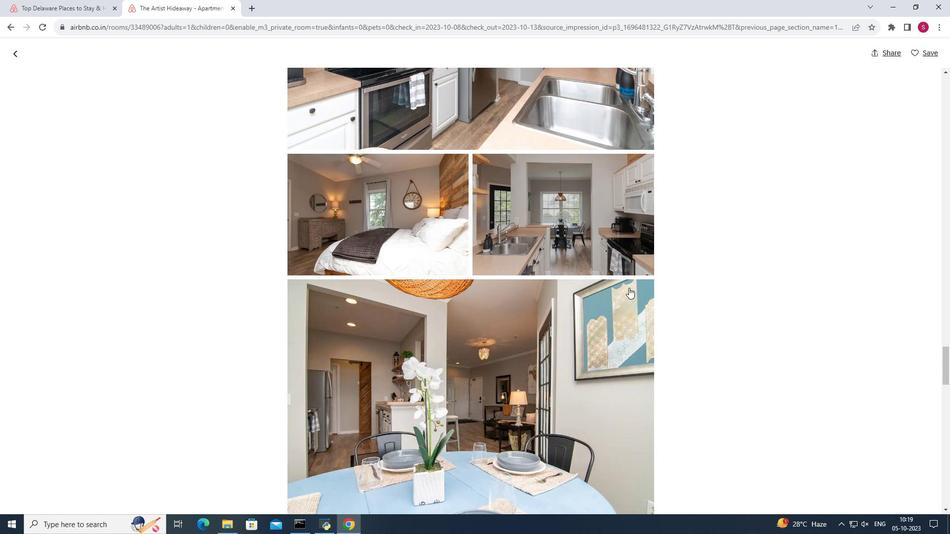 
Action: Mouse scrolled (629, 287) with delta (0, 0)
Screenshot: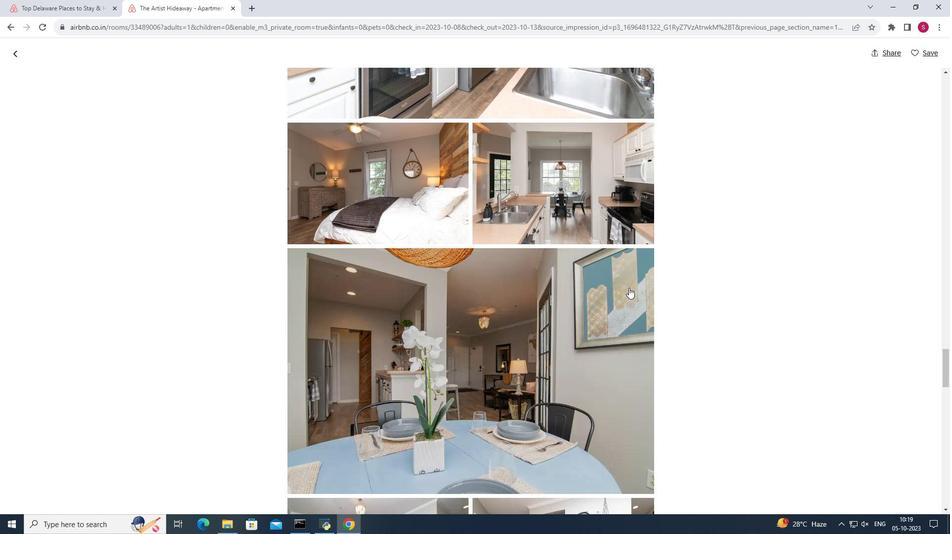 
Action: Mouse scrolled (629, 287) with delta (0, 0)
Screenshot: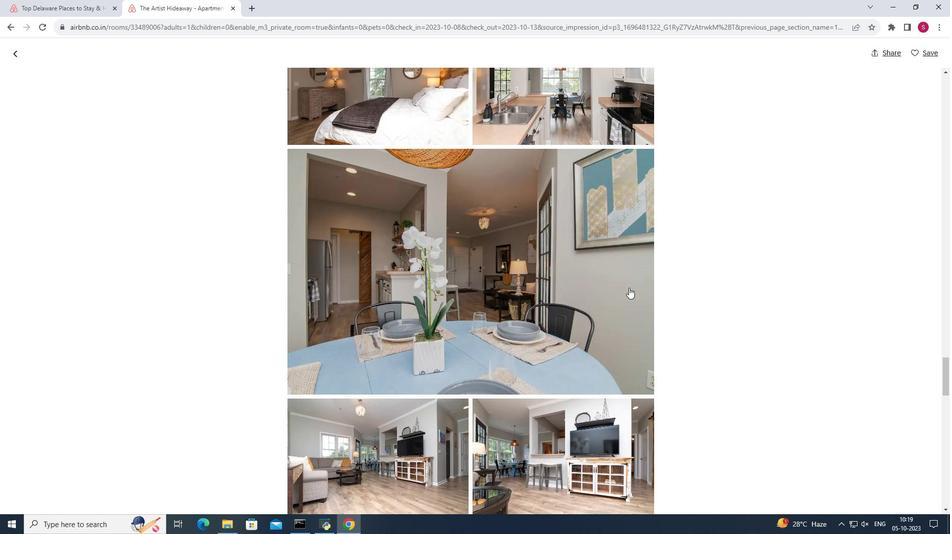 
Action: Mouse scrolled (629, 287) with delta (0, 0)
Screenshot: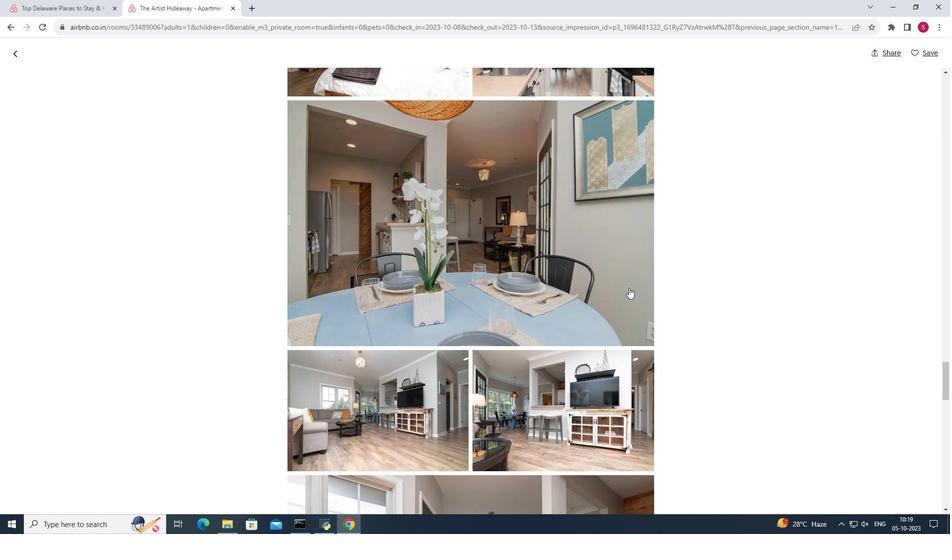 
Action: Mouse scrolled (629, 287) with delta (0, 0)
Screenshot: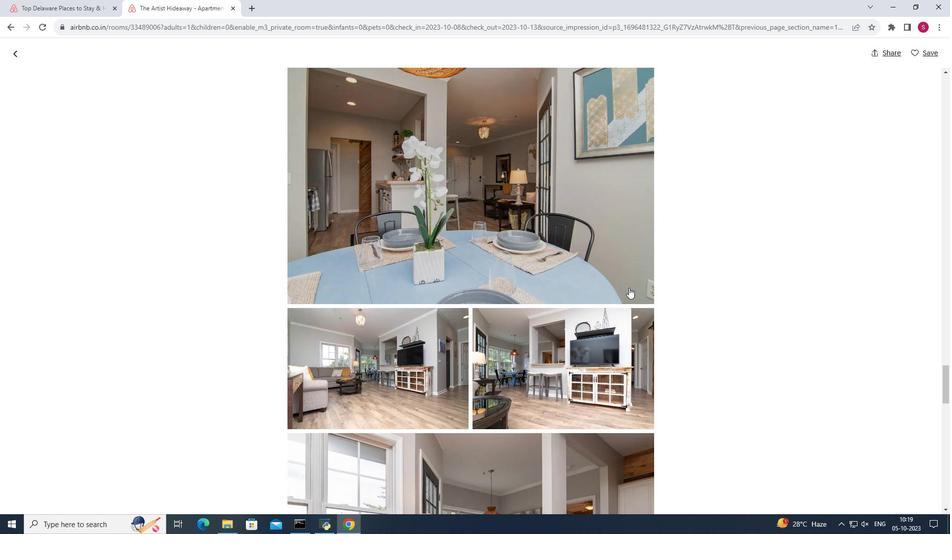 
Action: Mouse scrolled (629, 287) with delta (0, 0)
Screenshot: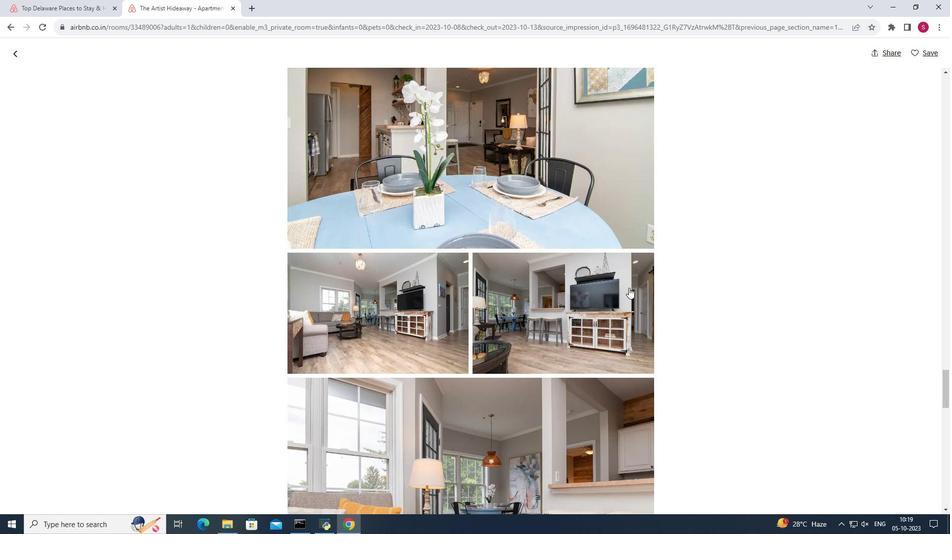 
Action: Mouse scrolled (629, 287) with delta (0, 0)
Screenshot: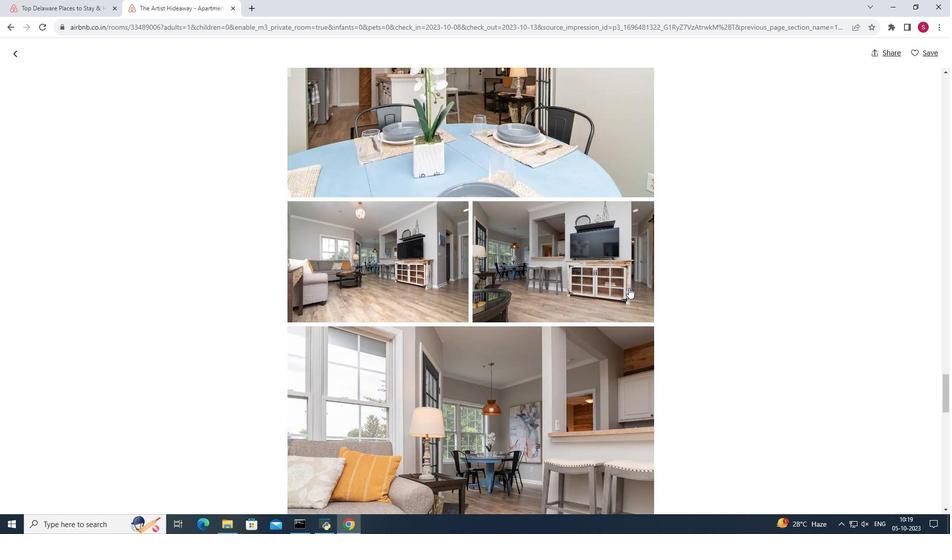 
Action: Mouse scrolled (629, 287) with delta (0, 0)
Screenshot: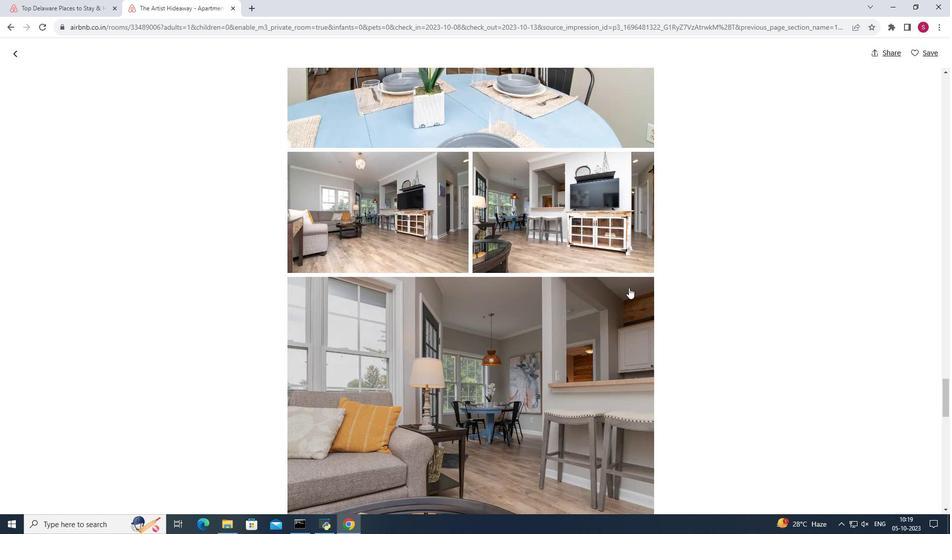 
Action: Mouse scrolled (629, 287) with delta (0, 0)
Screenshot: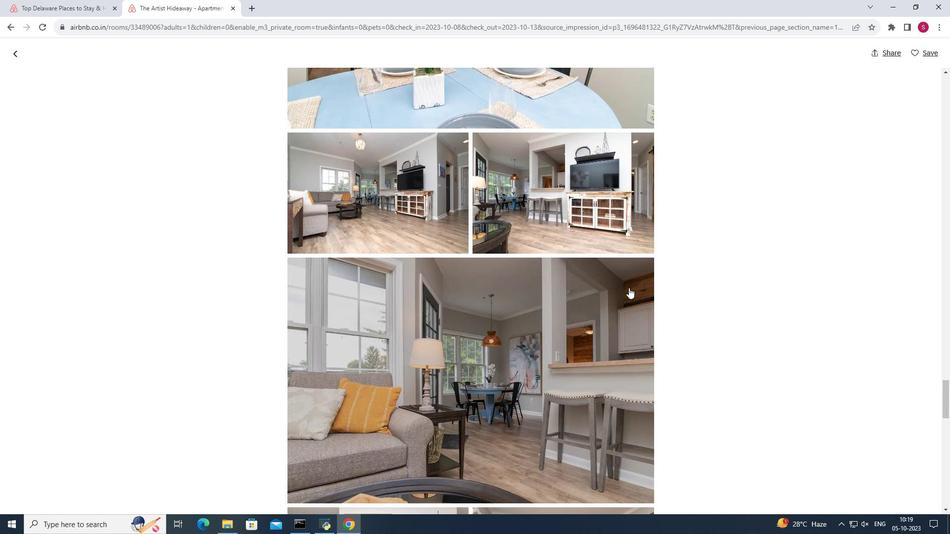 
Action: Mouse scrolled (629, 287) with delta (0, 0)
Screenshot: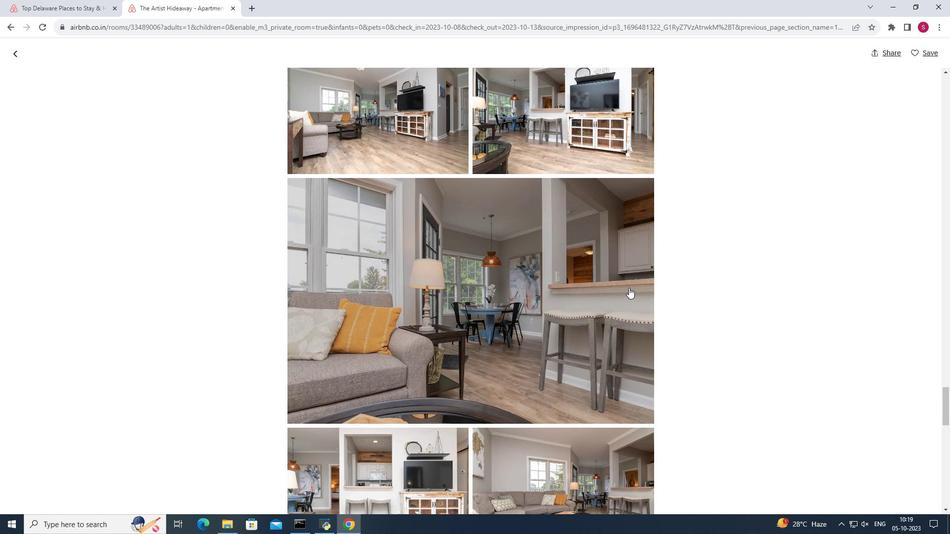 
Action: Mouse scrolled (629, 287) with delta (0, 0)
Screenshot: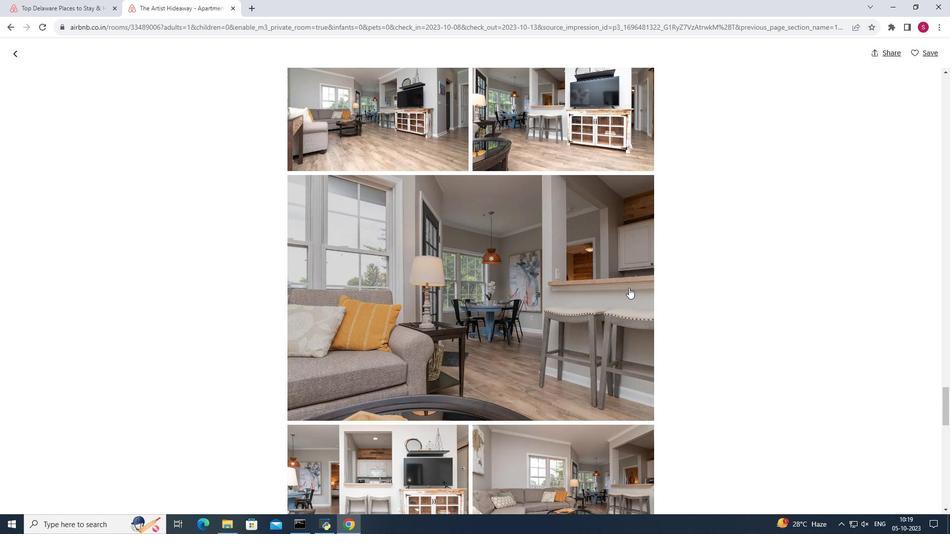 
Action: Mouse scrolled (629, 287) with delta (0, 0)
Screenshot: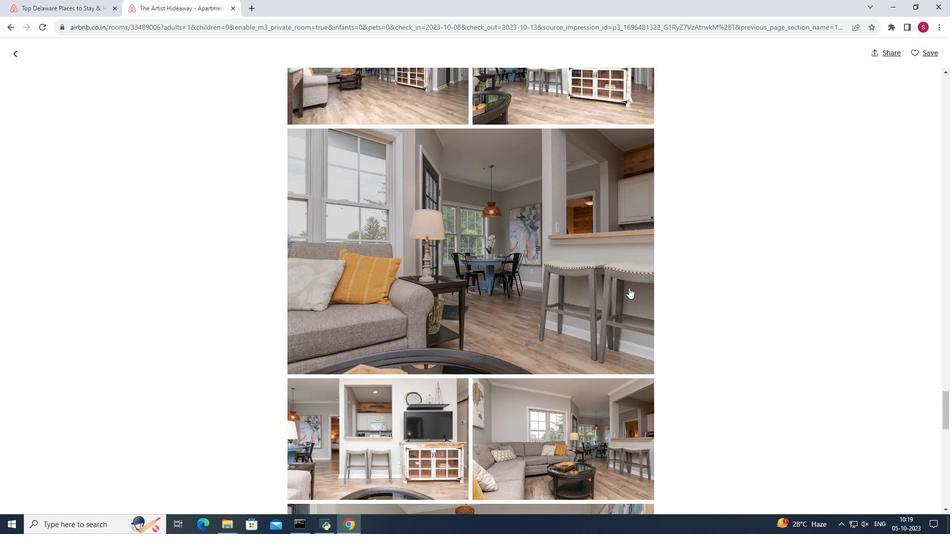 
Action: Mouse scrolled (629, 287) with delta (0, 0)
Screenshot: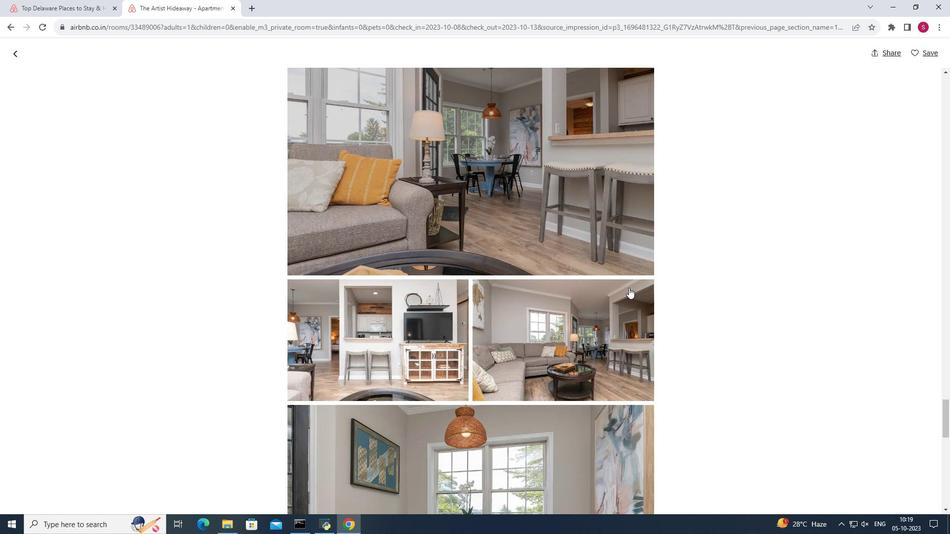 
Action: Mouse scrolled (629, 287) with delta (0, 0)
Screenshot: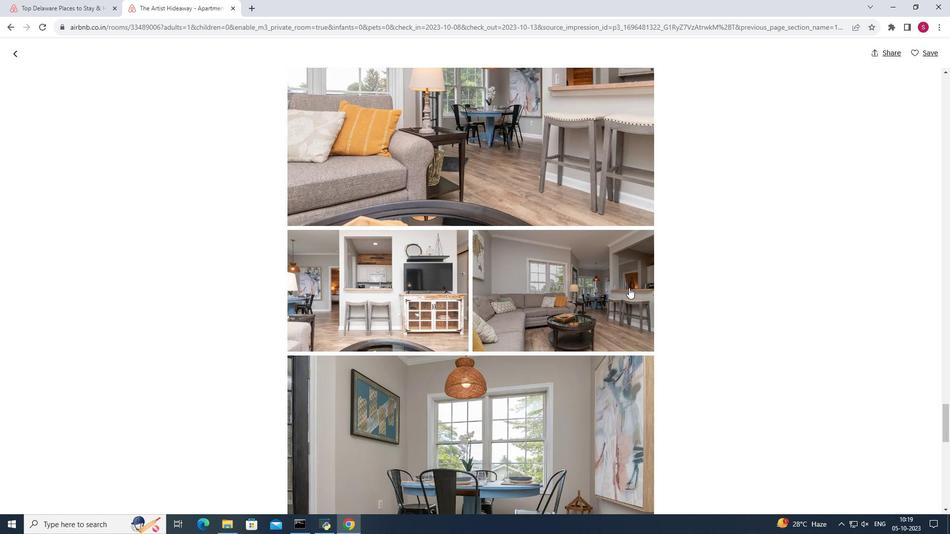 
Action: Mouse scrolled (629, 287) with delta (0, 0)
Screenshot: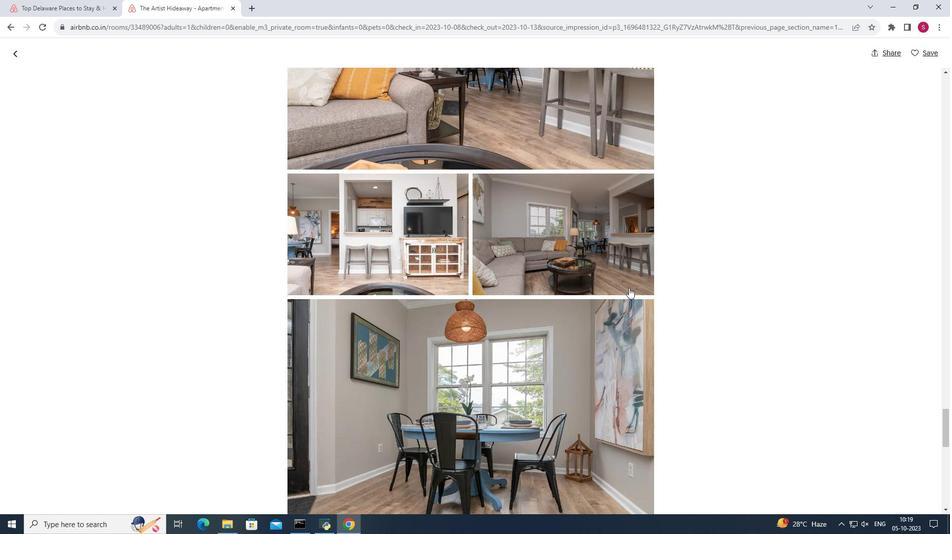 
Action: Mouse scrolled (629, 287) with delta (0, 0)
Screenshot: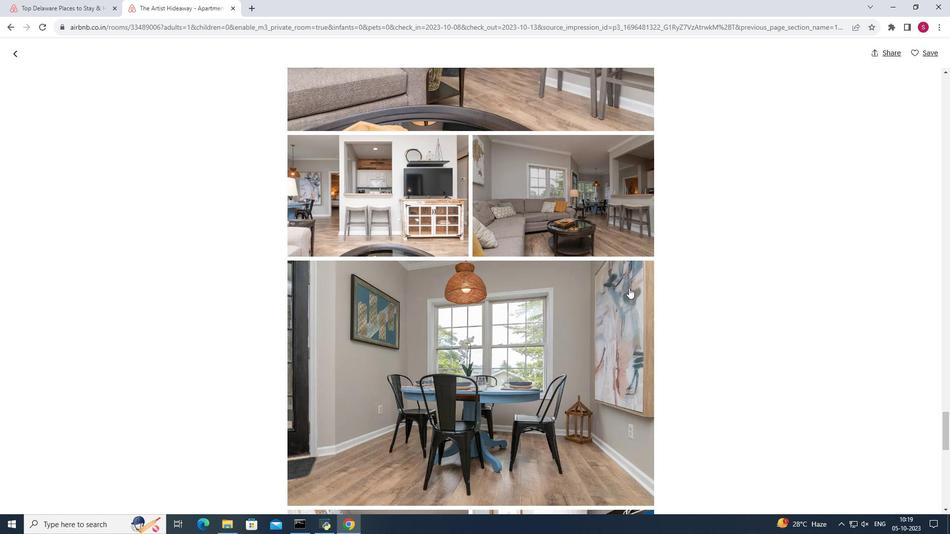 
Action: Mouse scrolled (629, 287) with delta (0, 0)
Screenshot: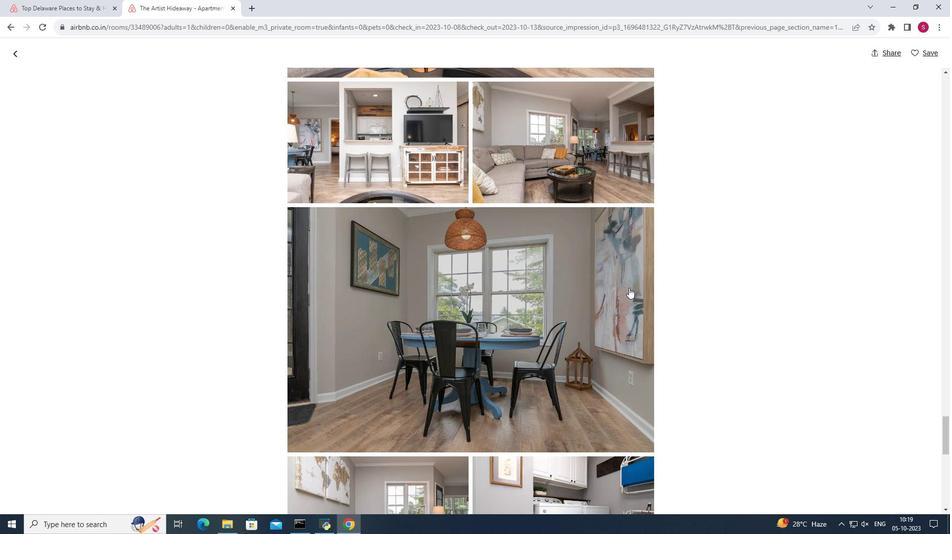 
Action: Mouse scrolled (629, 287) with delta (0, 0)
Screenshot: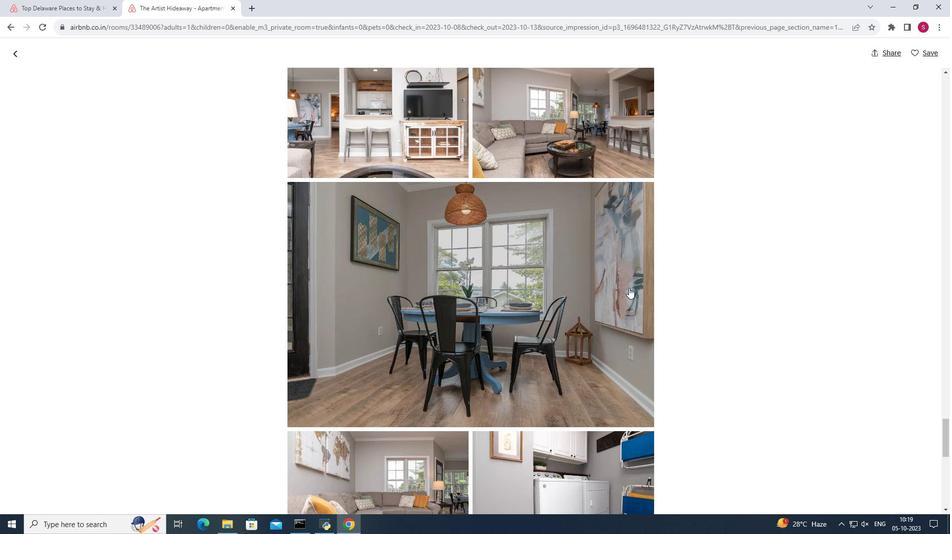 
Action: Mouse scrolled (629, 287) with delta (0, 0)
Screenshot: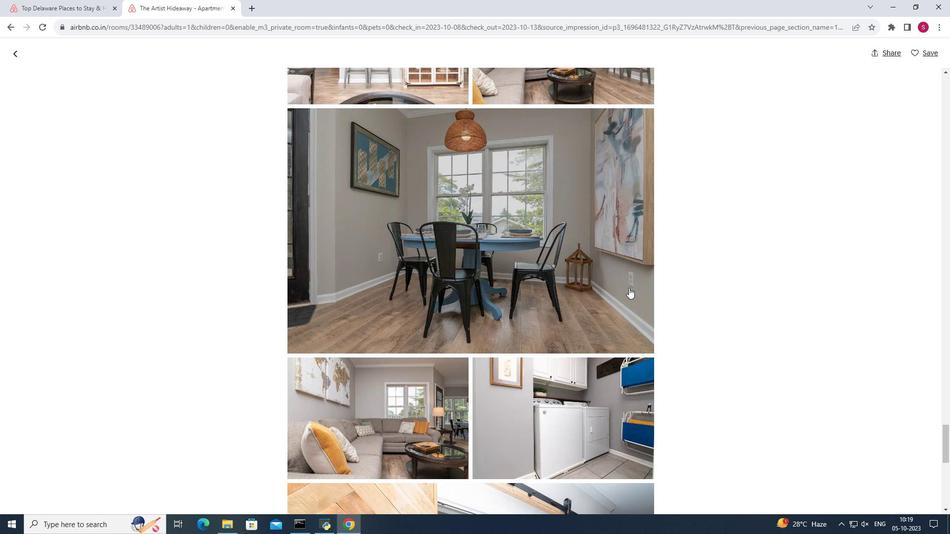 
Action: Mouse scrolled (629, 287) with delta (0, 0)
Screenshot: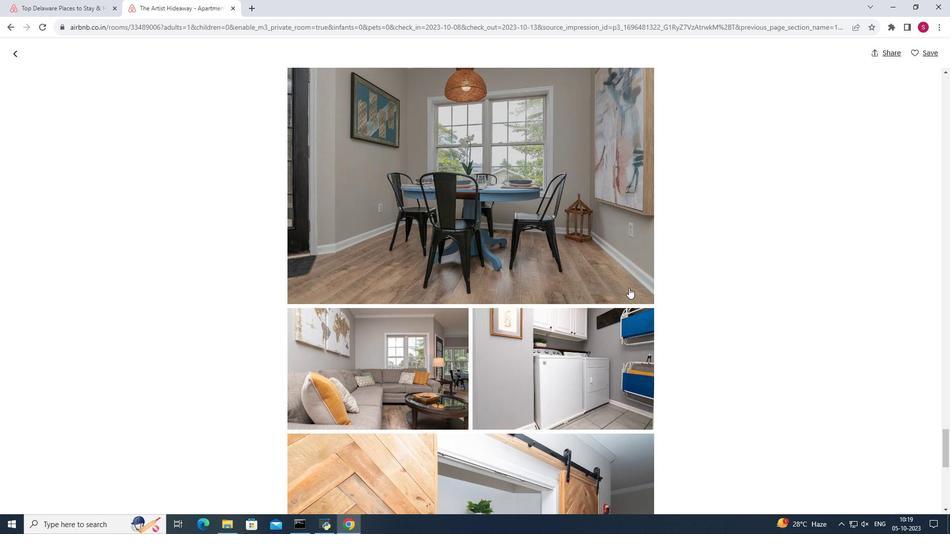 
Action: Mouse scrolled (629, 287) with delta (0, 0)
Screenshot: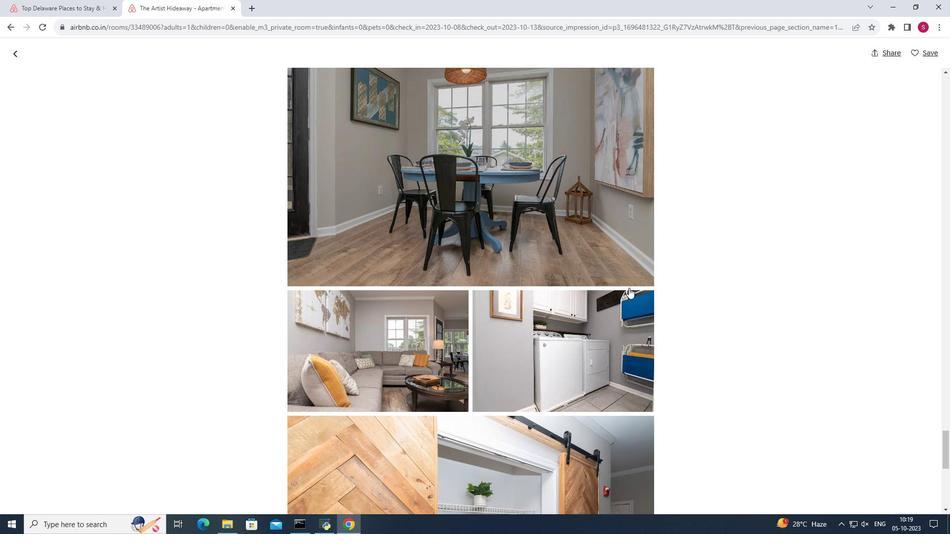 
Action: Mouse scrolled (629, 287) with delta (0, 0)
Screenshot: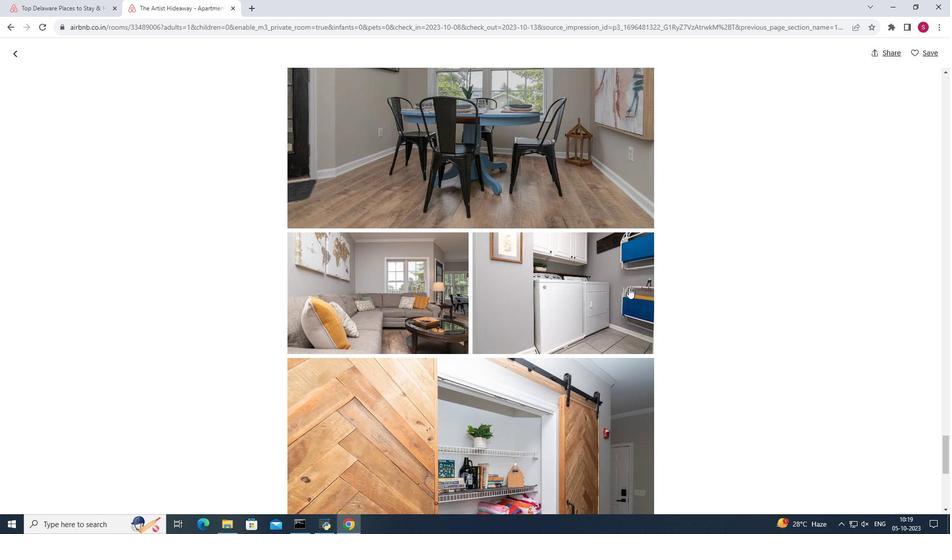 
Action: Mouse scrolled (629, 287) with delta (0, 0)
Screenshot: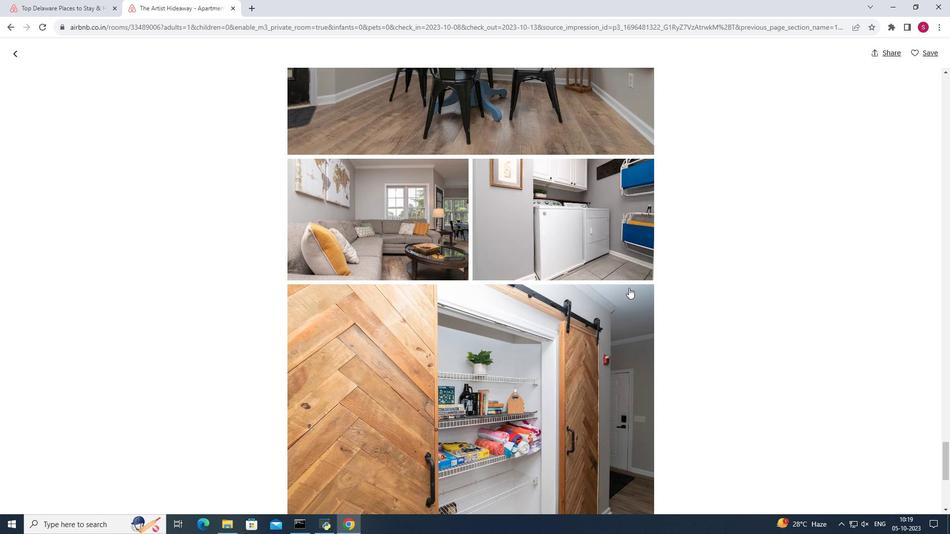 
Action: Mouse scrolled (629, 287) with delta (0, 0)
Screenshot: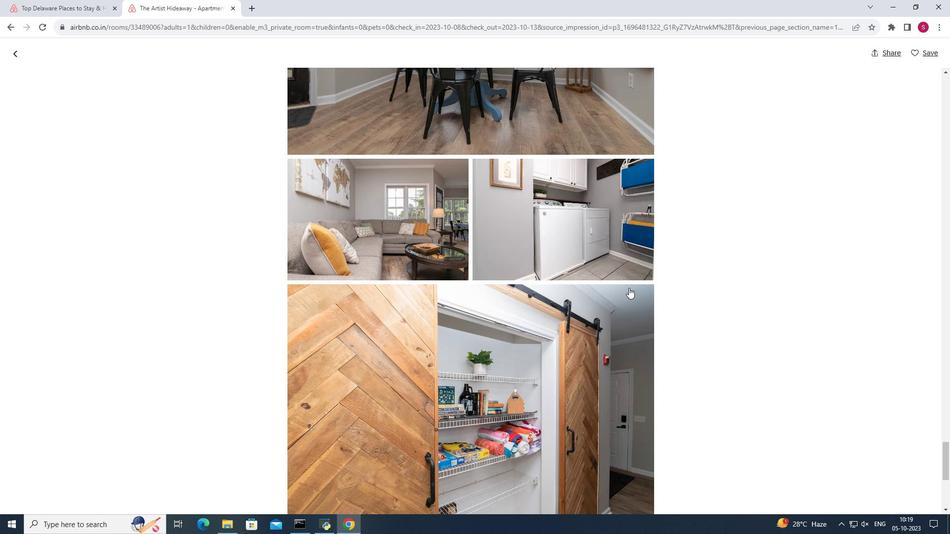 
Action: Mouse scrolled (629, 287) with delta (0, 0)
Screenshot: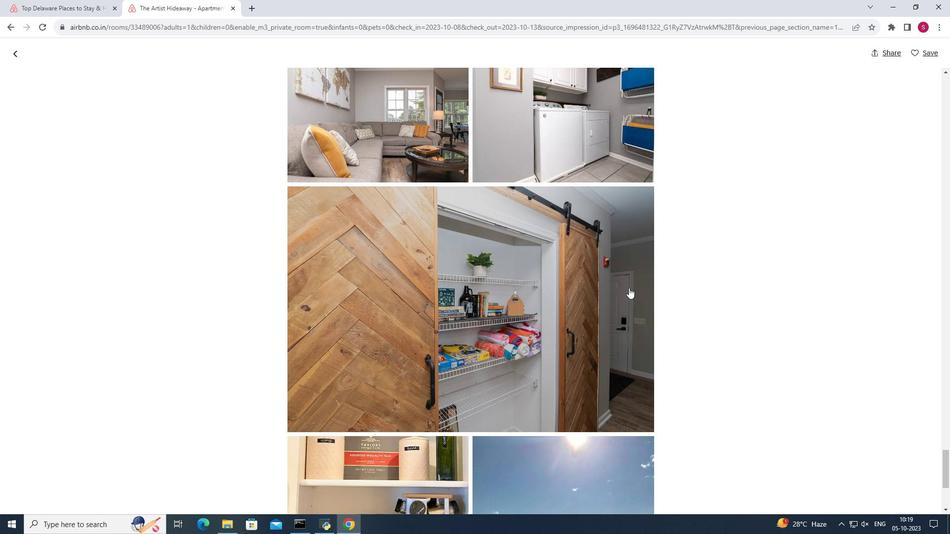 
Action: Mouse scrolled (629, 287) with delta (0, 0)
Screenshot: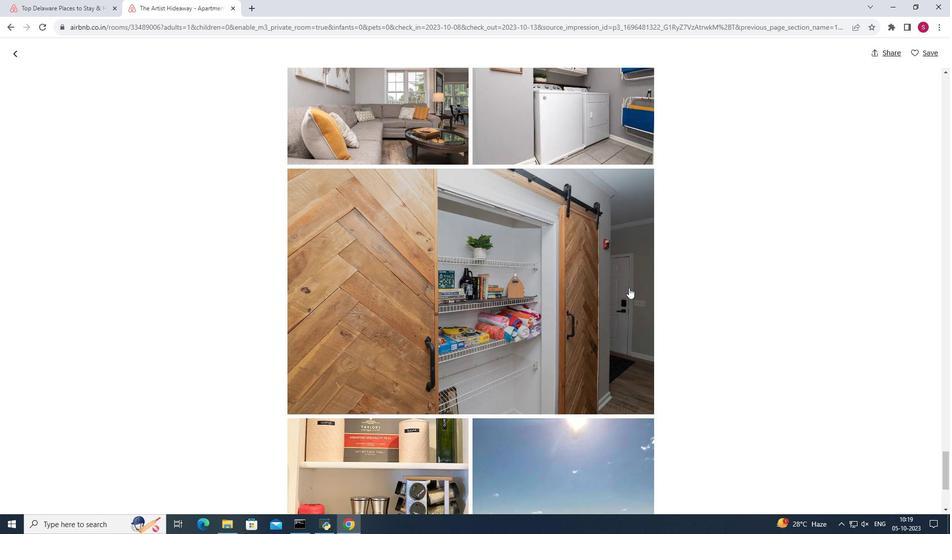 
Action: Mouse scrolled (629, 287) with delta (0, 0)
Screenshot: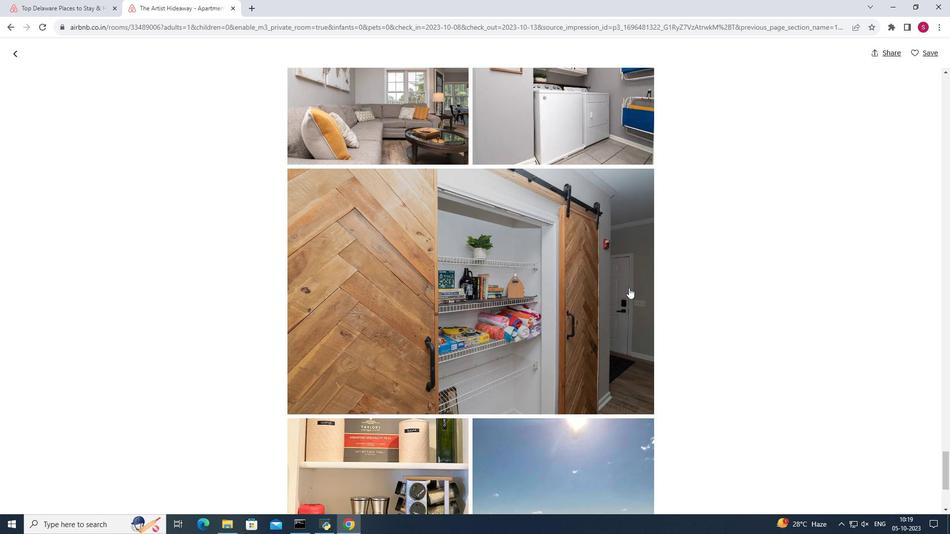 
Action: Mouse scrolled (629, 287) with delta (0, 0)
Screenshot: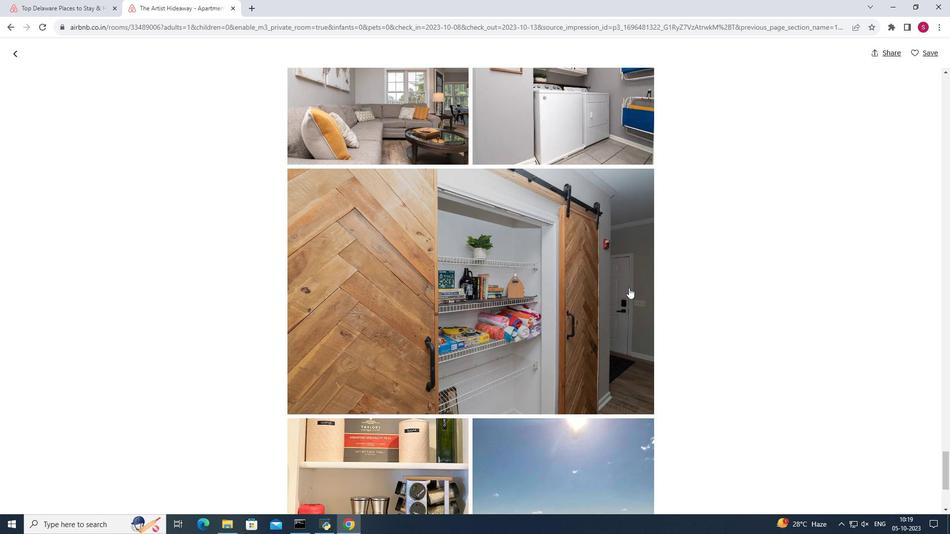 
Action: Mouse scrolled (629, 287) with delta (0, 0)
Screenshot: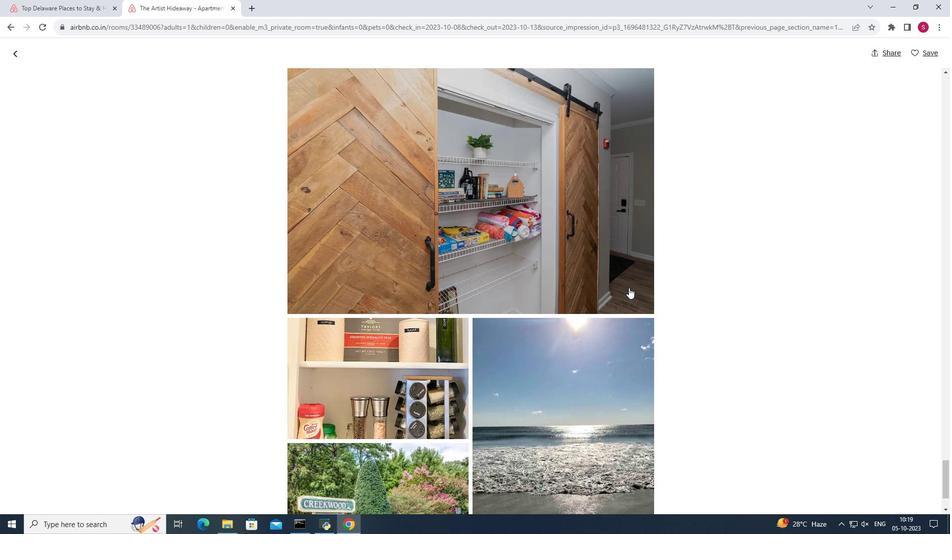 
Action: Mouse scrolled (629, 287) with delta (0, 0)
Screenshot: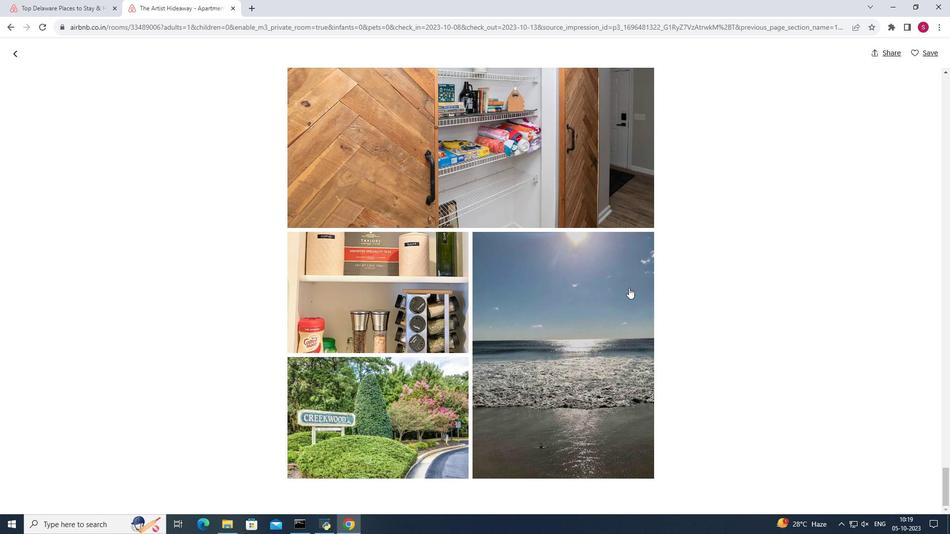 
Action: Mouse scrolled (629, 287) with delta (0, 0)
Screenshot: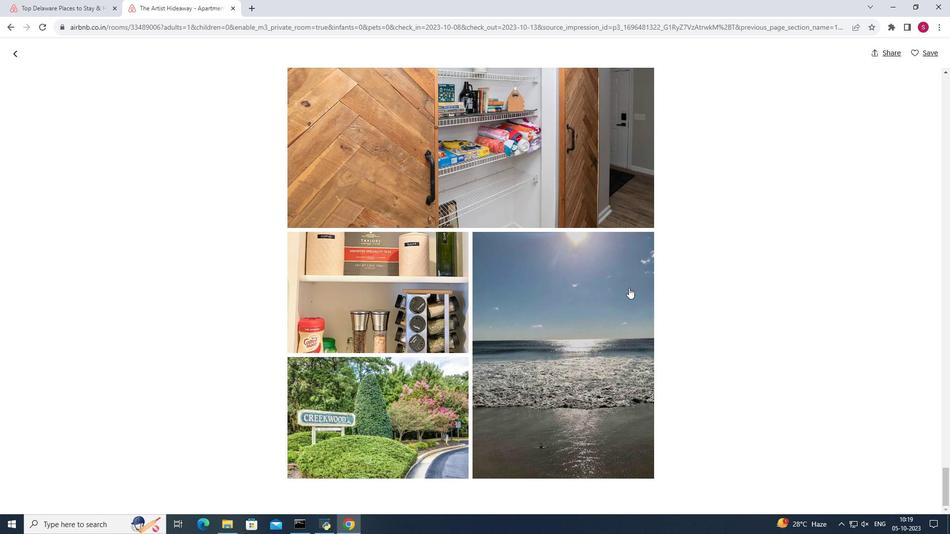 
Action: Mouse moved to (16, 52)
Screenshot: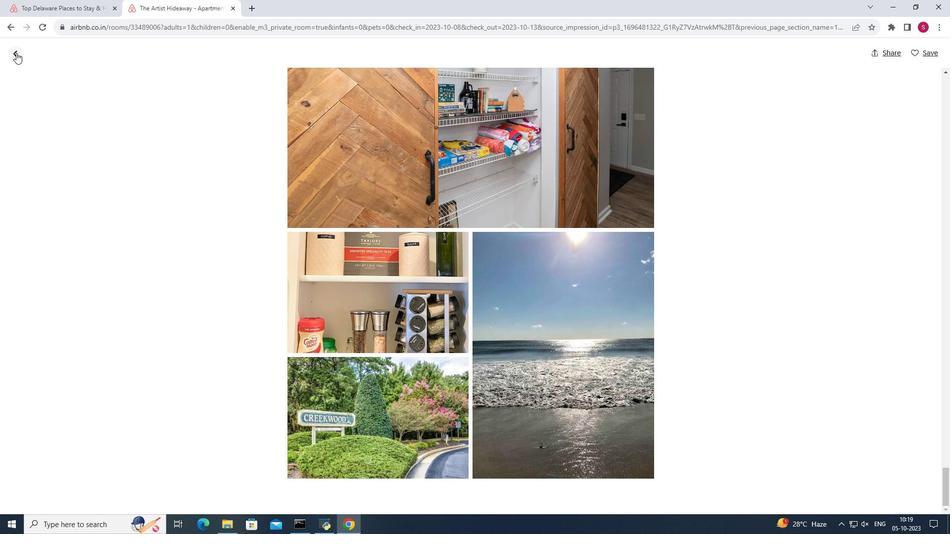 
Action: Mouse pressed left at (16, 52)
Screenshot: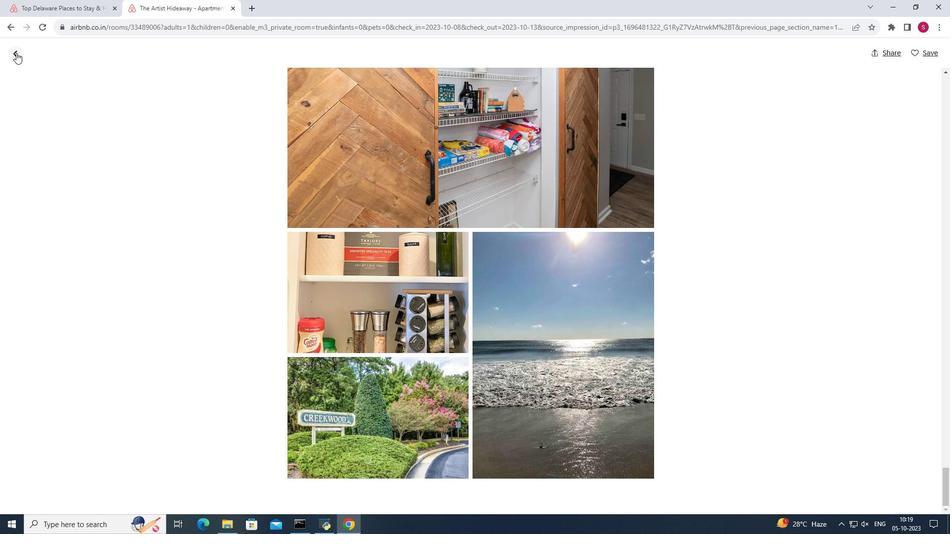 
Action: Mouse moved to (447, 192)
Screenshot: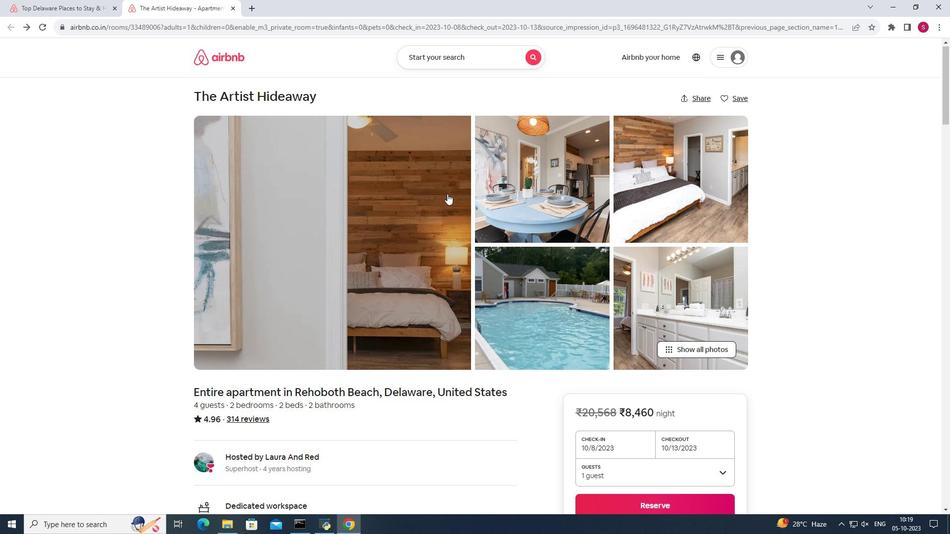 
Action: Mouse scrolled (447, 191) with delta (0, 0)
Screenshot: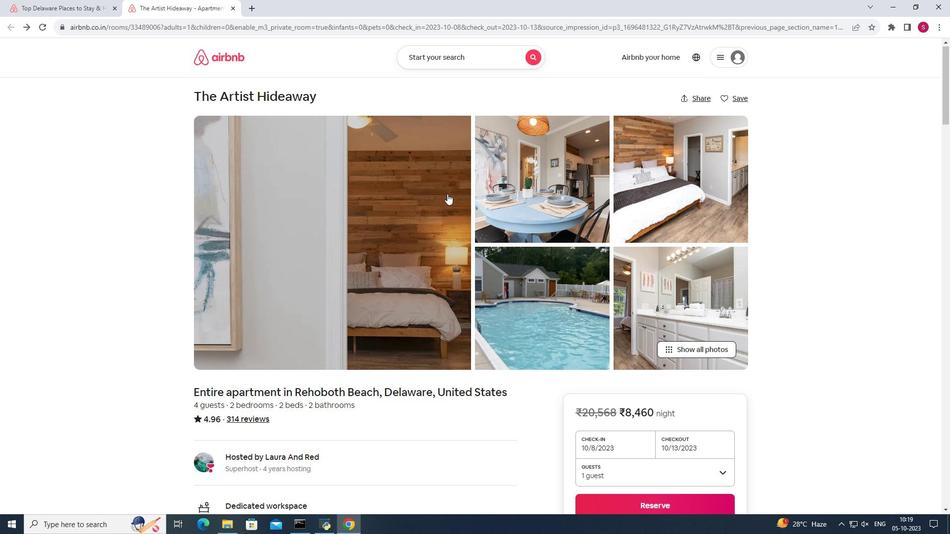 
Action: Mouse moved to (447, 194)
Screenshot: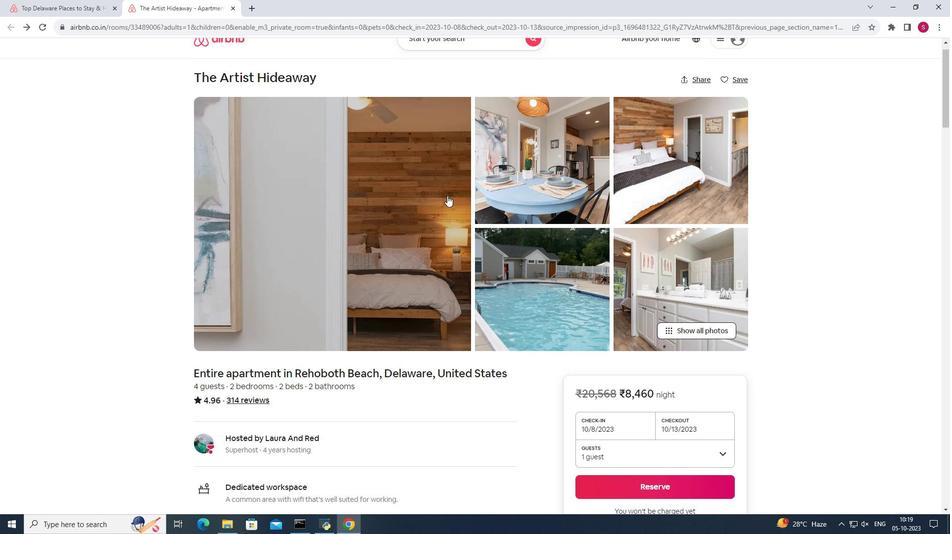 
Action: Mouse scrolled (447, 193) with delta (0, 0)
Screenshot: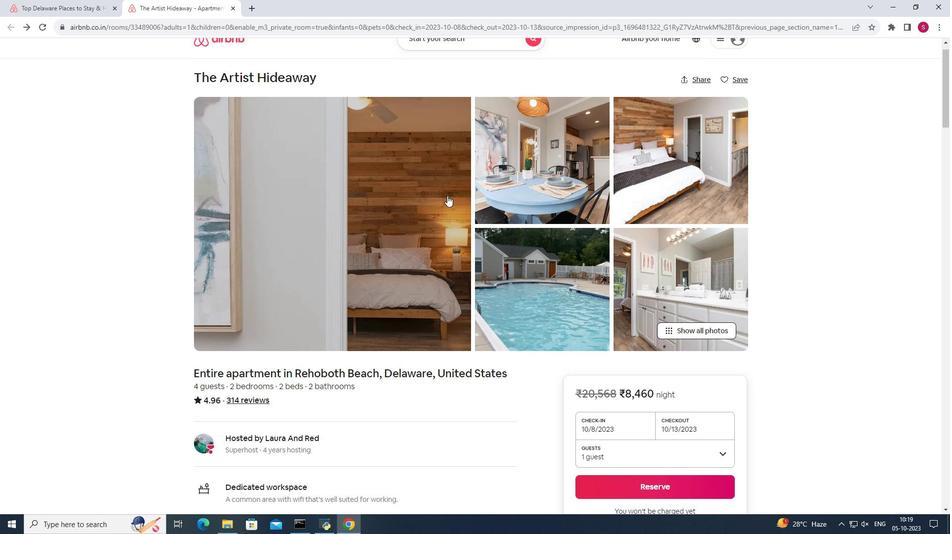 
Action: Mouse moved to (447, 195)
Screenshot: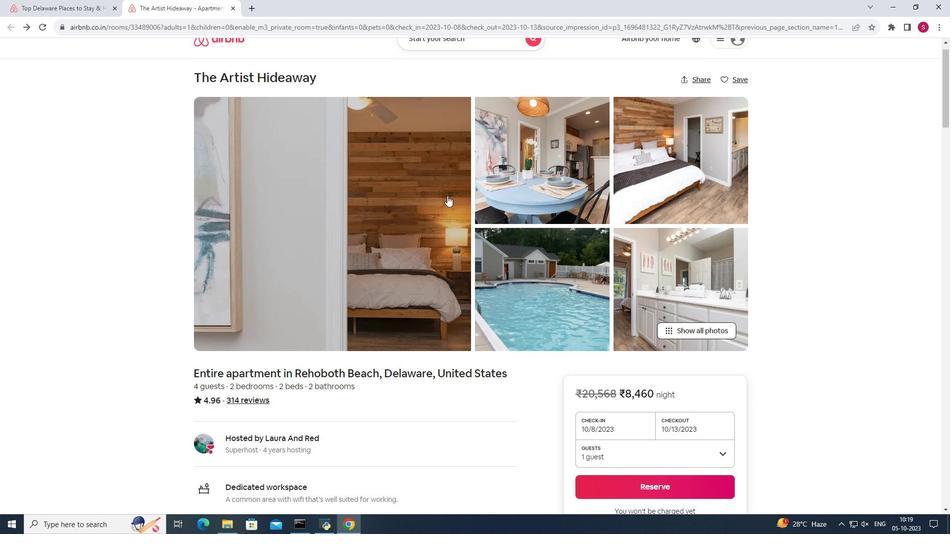 
Action: Mouse scrolled (447, 195) with delta (0, 0)
Screenshot: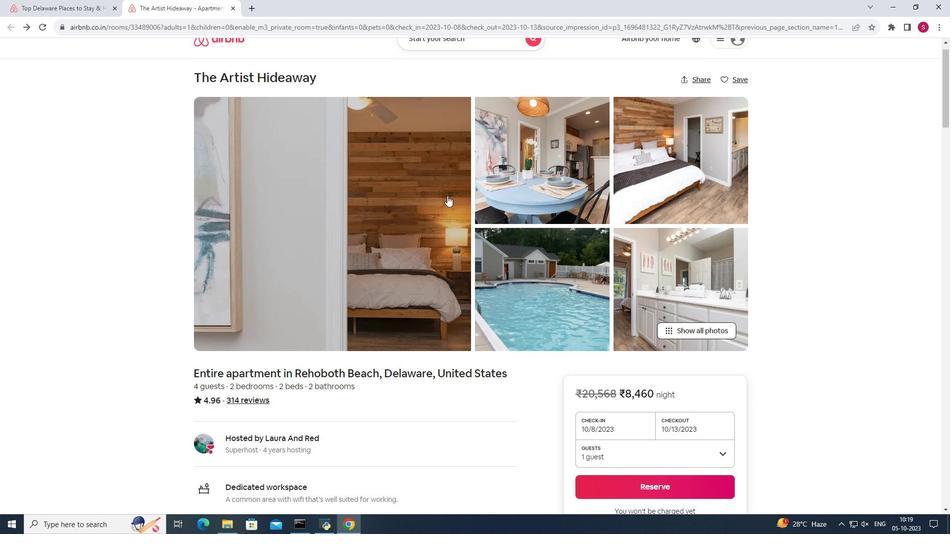 
Action: Mouse moved to (447, 196)
Screenshot: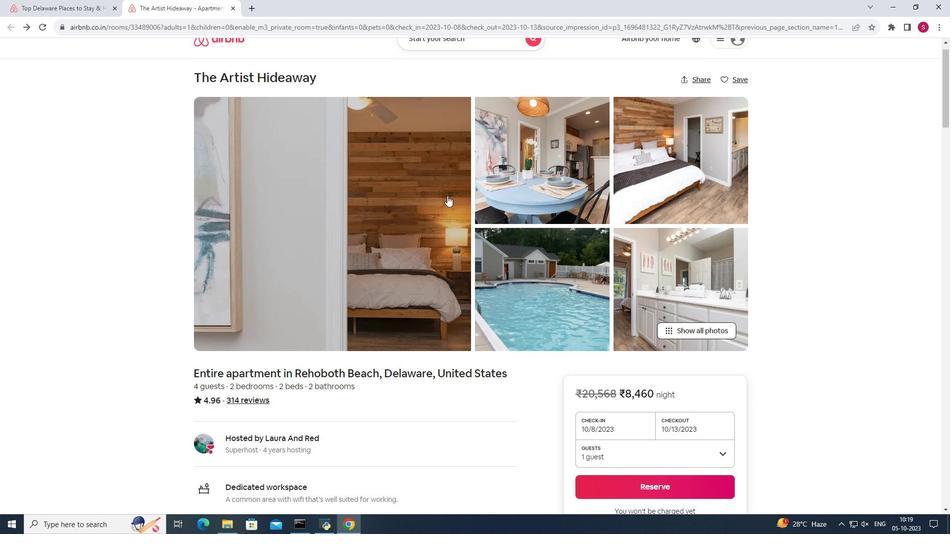 
Action: Mouse scrolled (447, 195) with delta (0, 0)
Screenshot: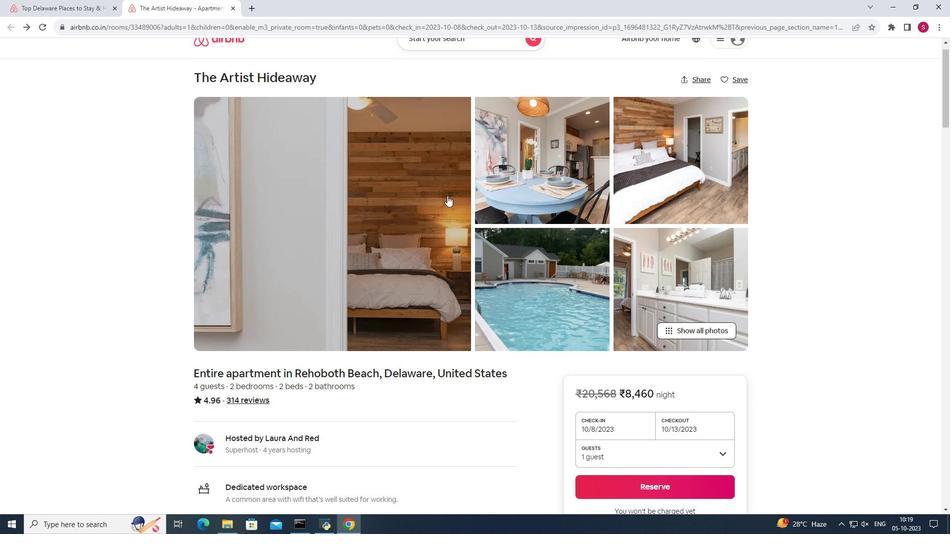 
Action: Mouse moved to (444, 199)
Screenshot: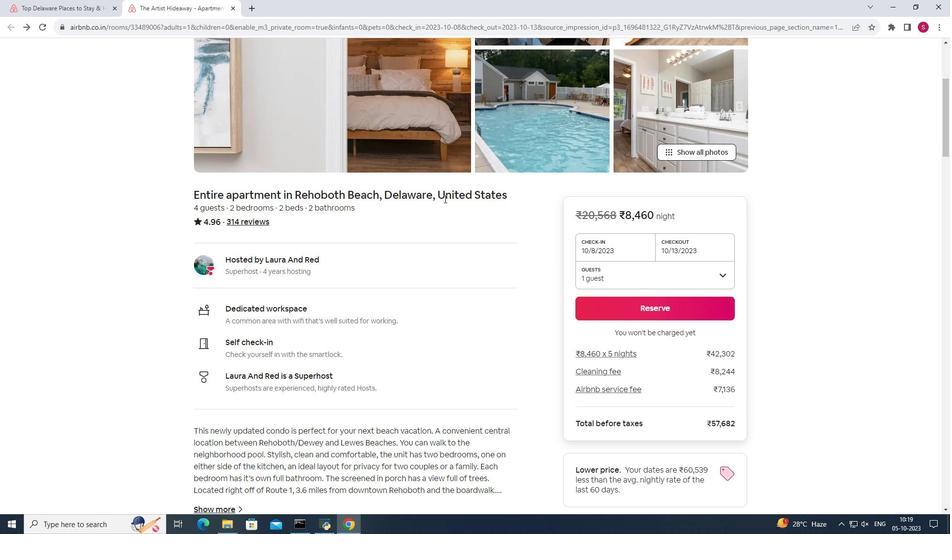 
Action: Mouse scrolled (444, 198) with delta (0, 0)
Screenshot: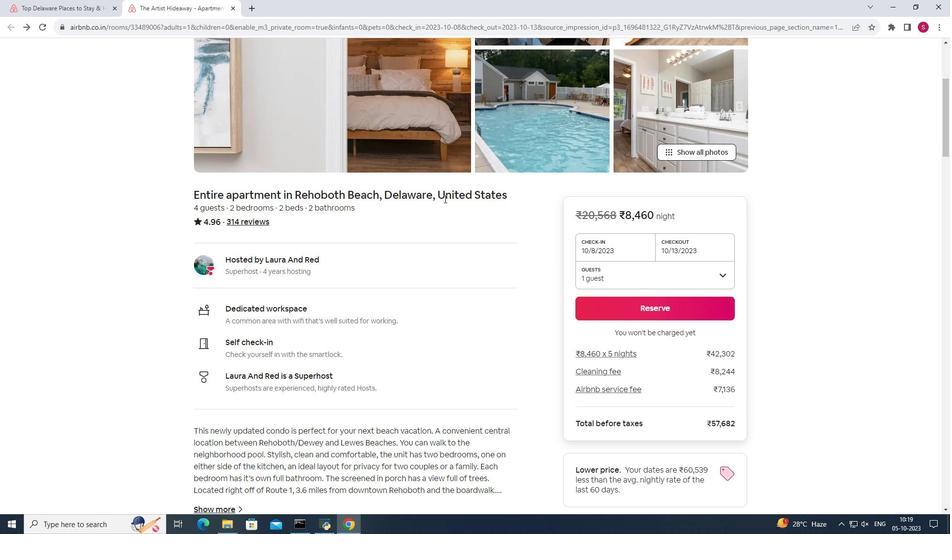 
Action: Mouse scrolled (444, 198) with delta (0, 0)
Screenshot: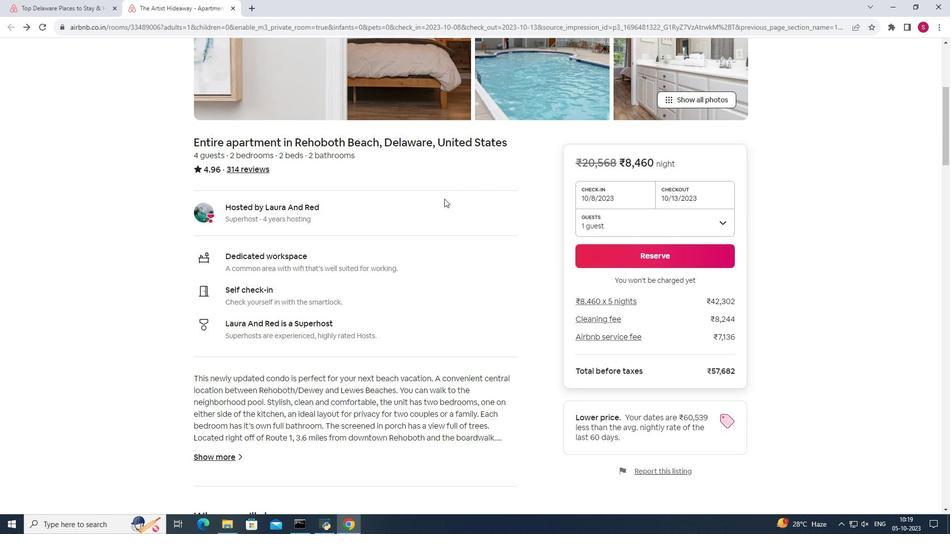 
Action: Mouse scrolled (444, 198) with delta (0, 0)
Screenshot: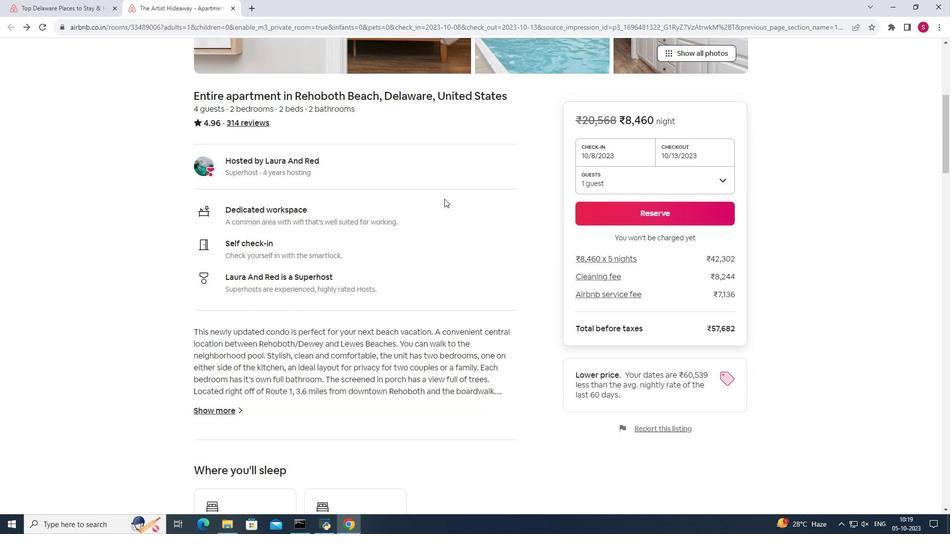 
Action: Mouse moved to (220, 362)
Screenshot: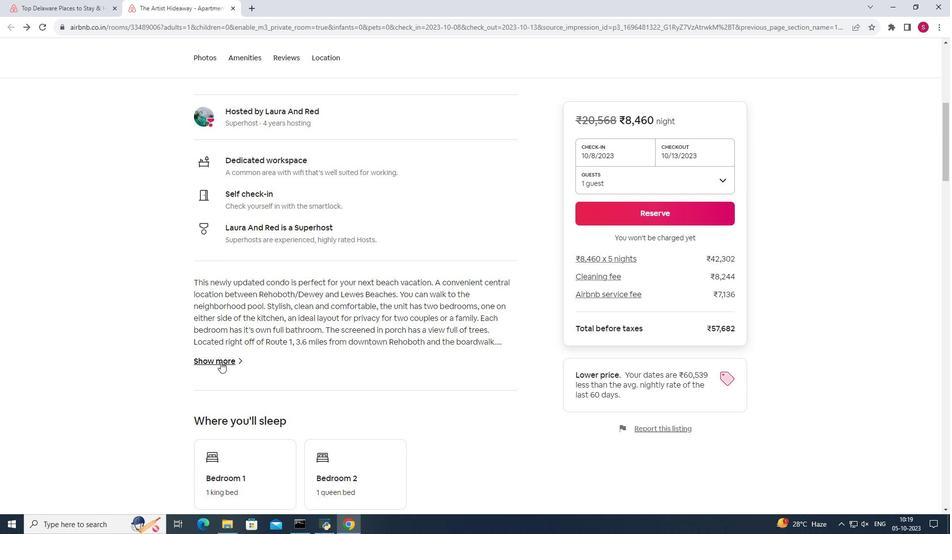 
Action: Mouse pressed left at (220, 362)
Screenshot: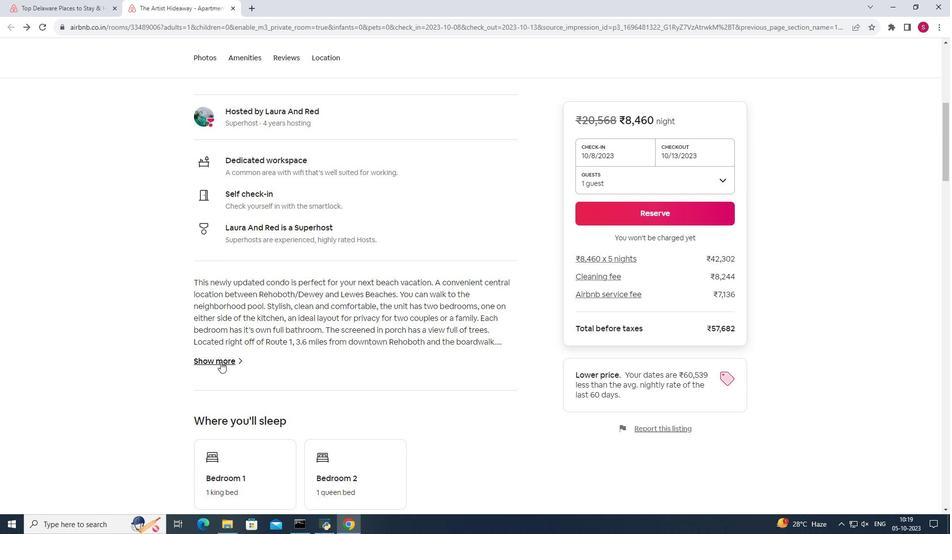 
Action: Mouse moved to (567, 243)
Screenshot: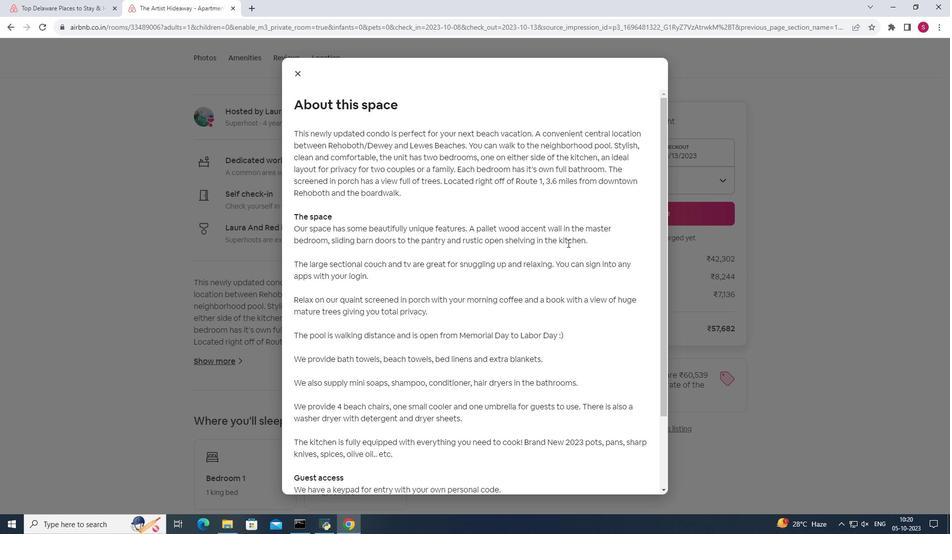 
Action: Mouse scrolled (567, 243) with delta (0, 0)
Screenshot: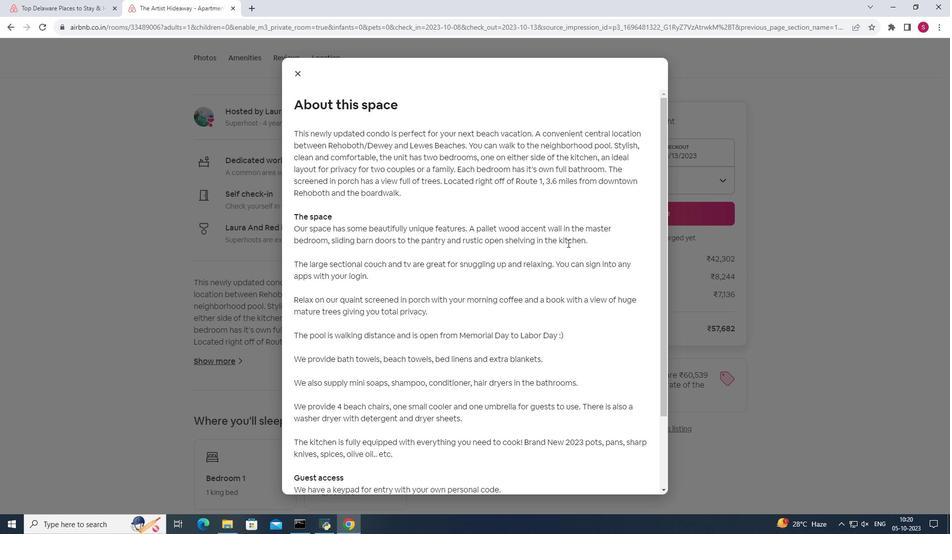 
Action: Mouse scrolled (567, 243) with delta (0, 0)
Screenshot: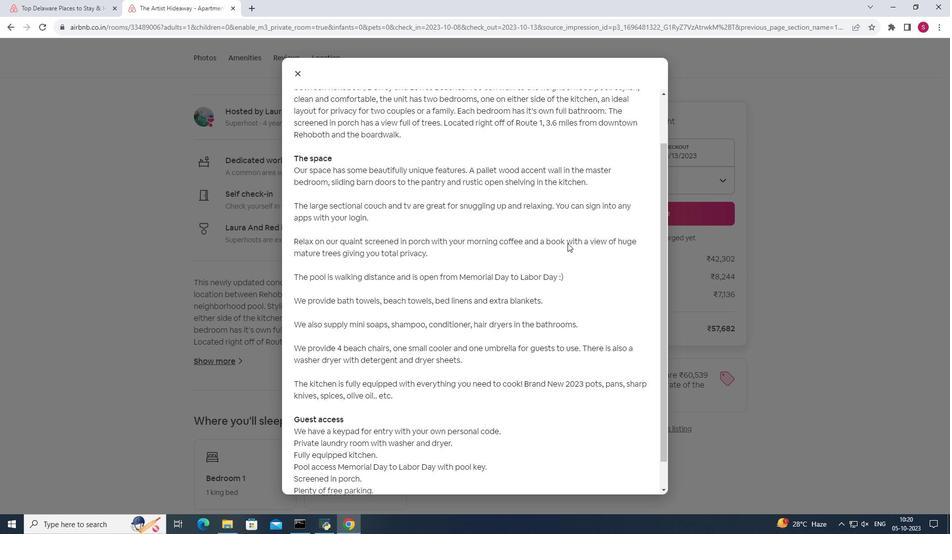 
Action: Mouse moved to (596, 226)
Screenshot: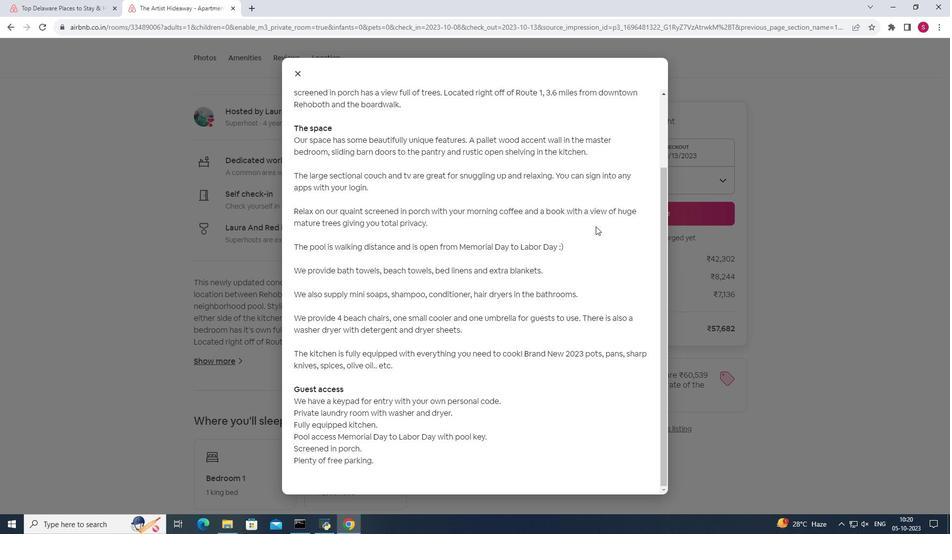 
Action: Mouse scrolled (596, 226) with delta (0, 0)
Screenshot: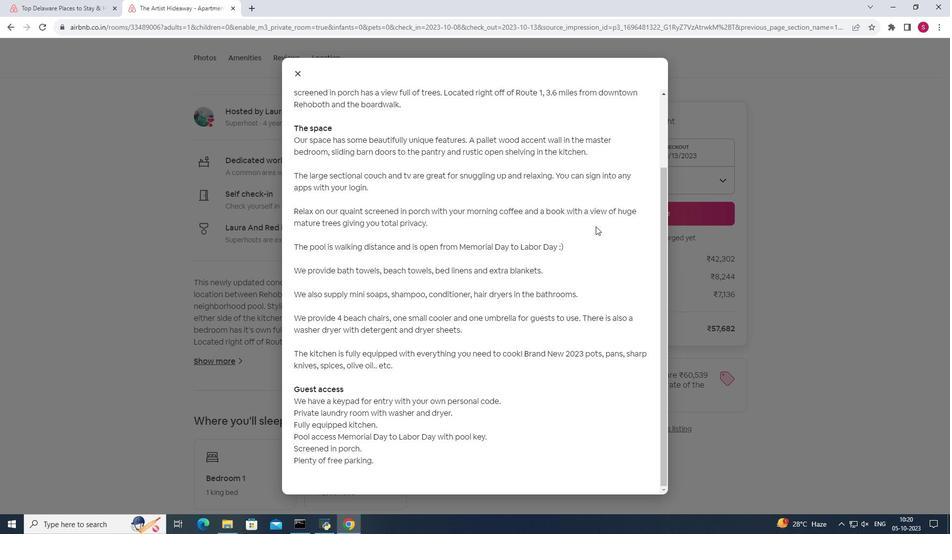 
Action: Mouse scrolled (596, 226) with delta (0, 0)
Screenshot: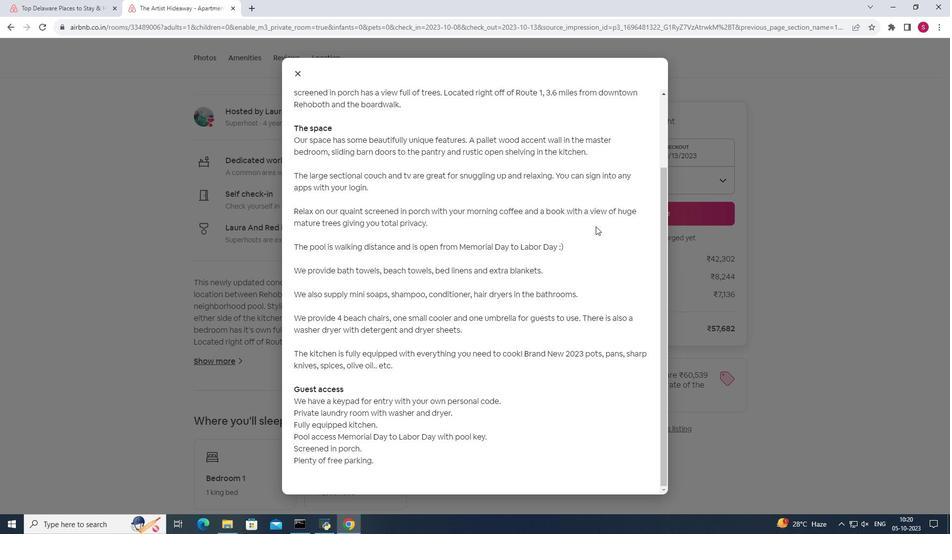 
Action: Mouse scrolled (596, 226) with delta (0, 0)
Screenshot: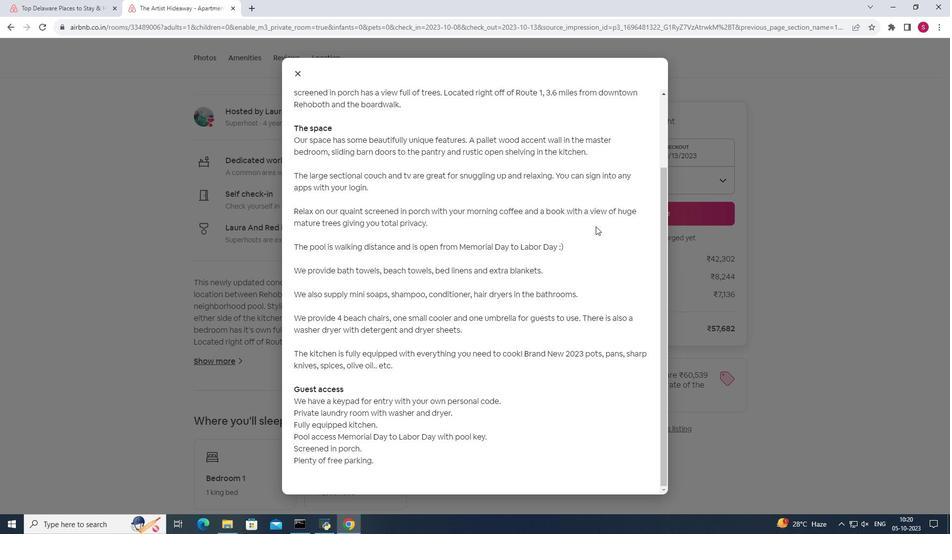 
Action: Mouse moved to (299, 74)
Screenshot: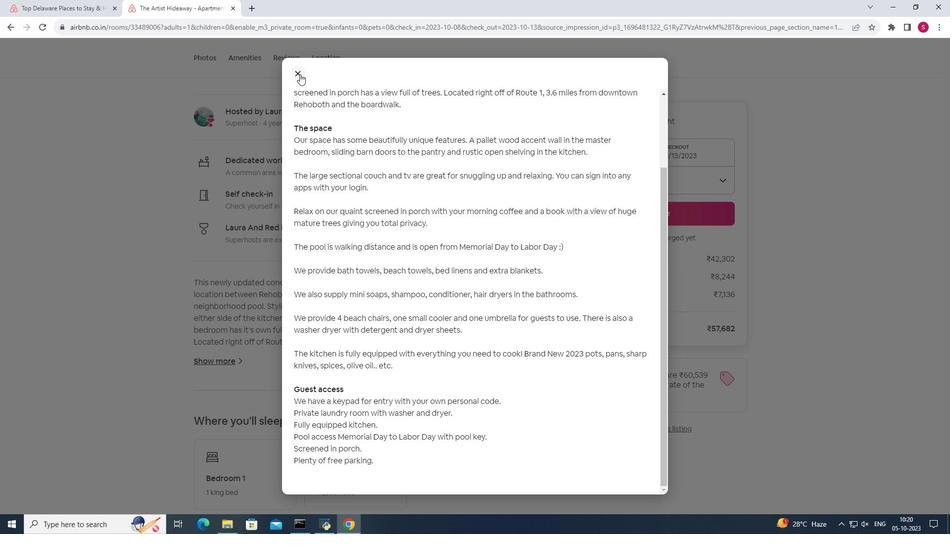 
Action: Mouse pressed left at (299, 74)
Screenshot: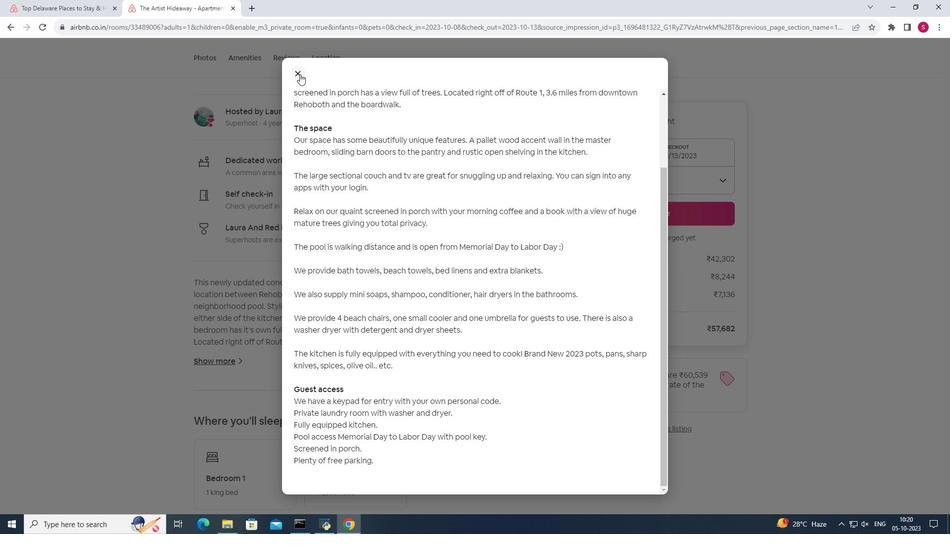 
Action: Mouse moved to (456, 244)
Screenshot: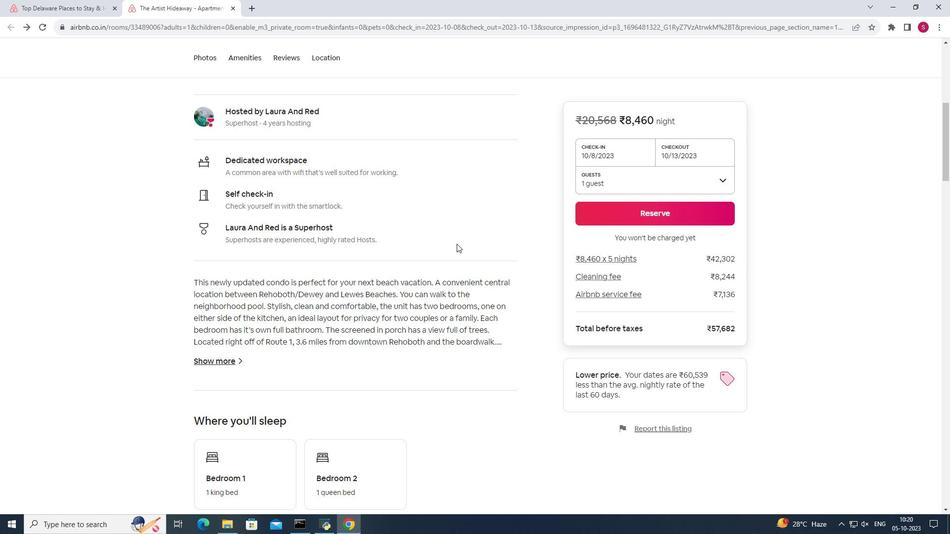 
Action: Mouse scrolled (456, 243) with delta (0, 0)
Screenshot: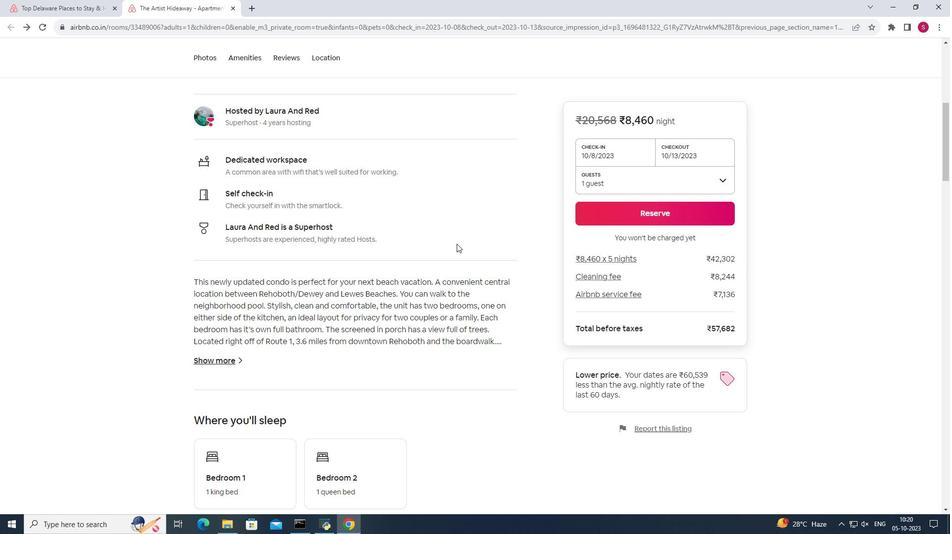 
Action: Mouse scrolled (456, 243) with delta (0, 0)
Screenshot: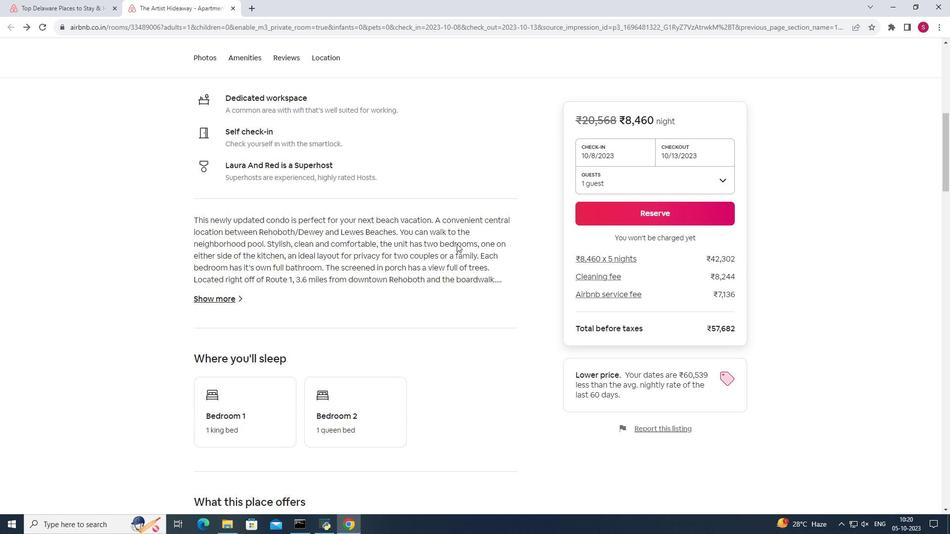 
Action: Mouse moved to (456, 243)
Screenshot: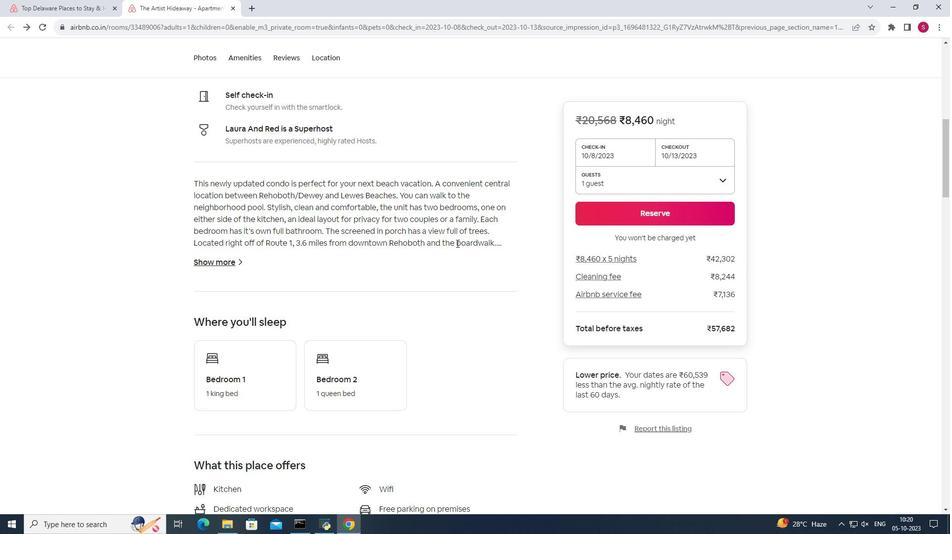 
Action: Mouse scrolled (456, 243) with delta (0, 0)
Screenshot: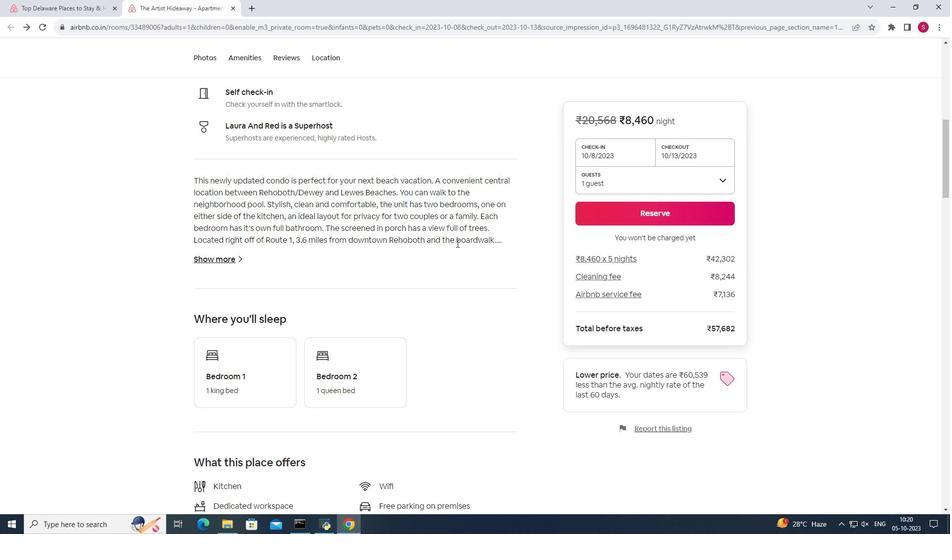 
Action: Mouse scrolled (456, 243) with delta (0, 0)
Screenshot: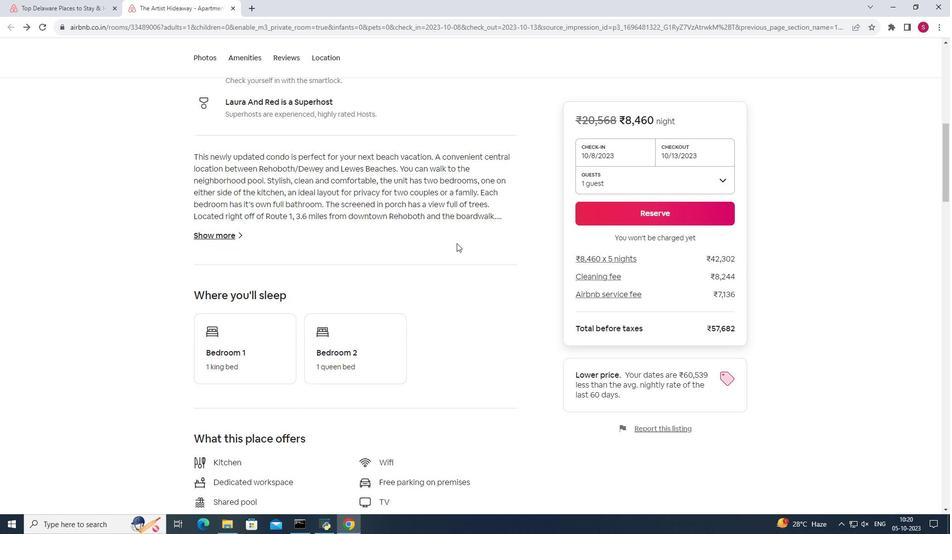 
Action: Mouse scrolled (456, 243) with delta (0, 0)
Screenshot: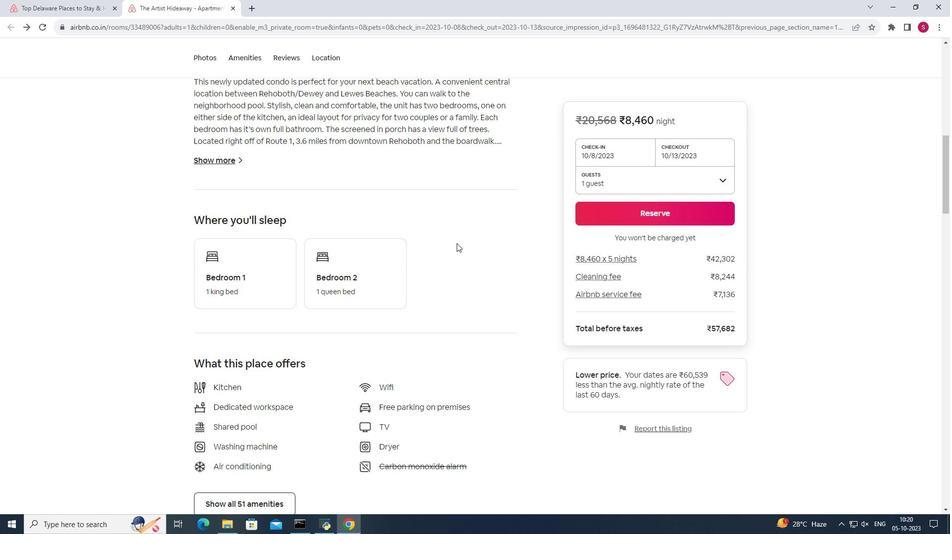 
Action: Mouse scrolled (456, 243) with delta (0, 0)
Screenshot: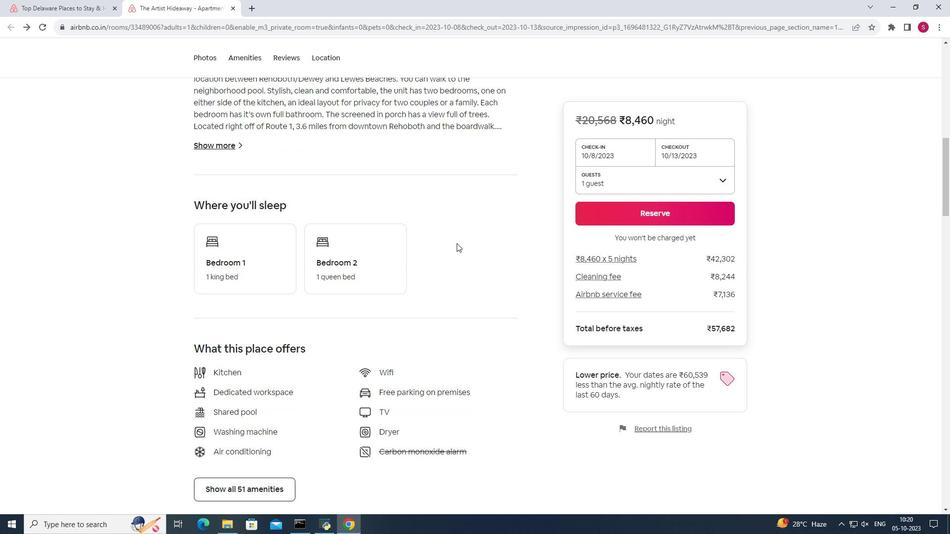 
Action: Mouse scrolled (456, 243) with delta (0, 0)
Screenshot: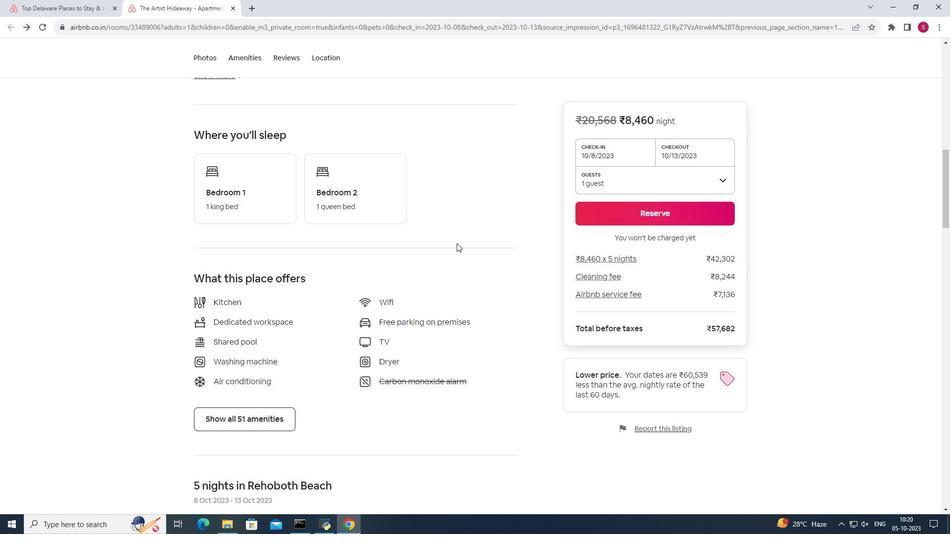 
Action: Mouse moved to (237, 361)
Screenshot: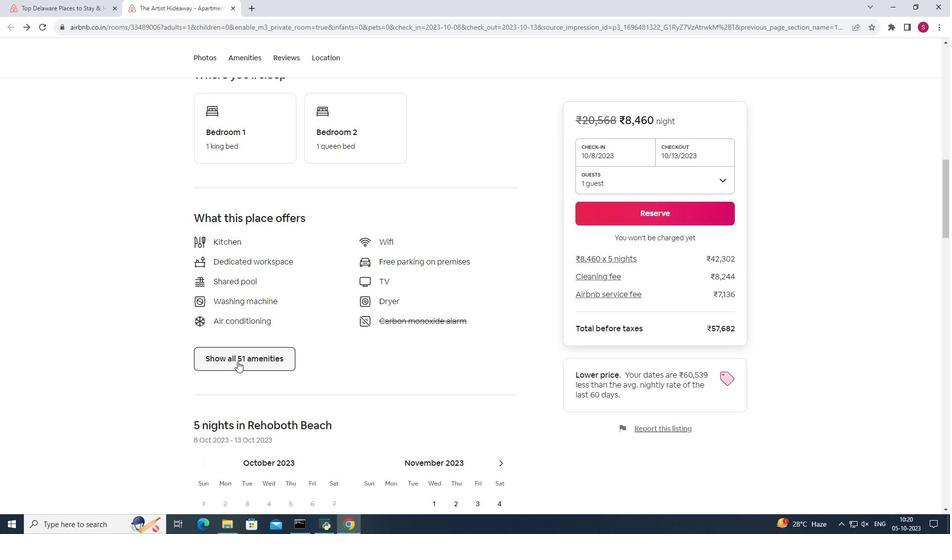 
Action: Mouse pressed left at (237, 361)
Screenshot: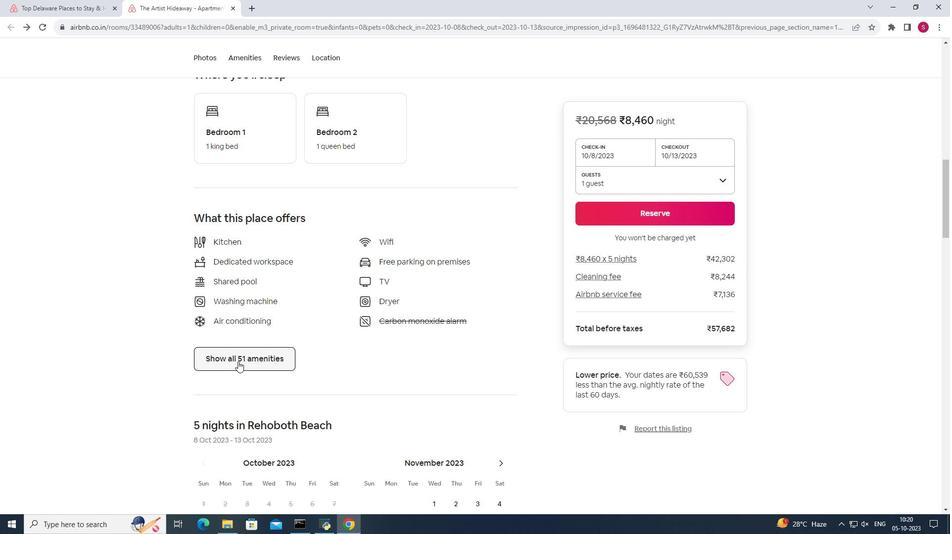 
Action: Mouse moved to (503, 341)
